 Task: Look for space in Mitchell, United States from 26th August, 2023 to 10th September, 2023 for 6 adults, 2 children in price range Rs.10000 to Rs.15000. Place can be entire place or shared room with 6 bedrooms having 6 beds and 6 bathrooms. Property type can be house, flat, guest house. Amenities needed are: wifi, TV, free parkinig on premises, gym, breakfast. Booking option can be shelf check-in. Required host language is English.
Action: Mouse moved to (461, 95)
Screenshot: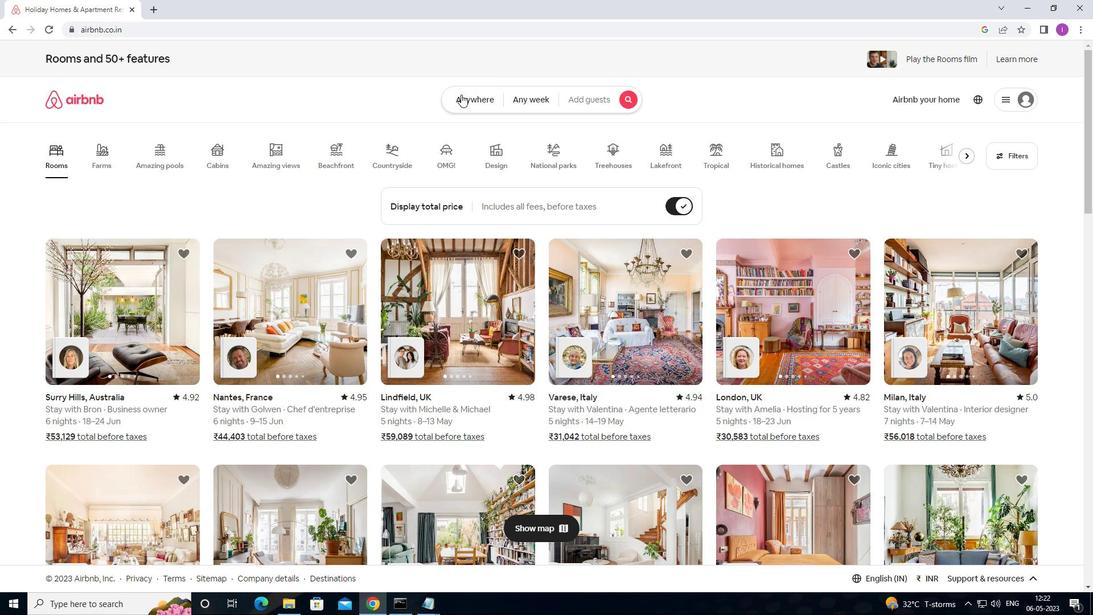 
Action: Mouse pressed left at (461, 95)
Screenshot: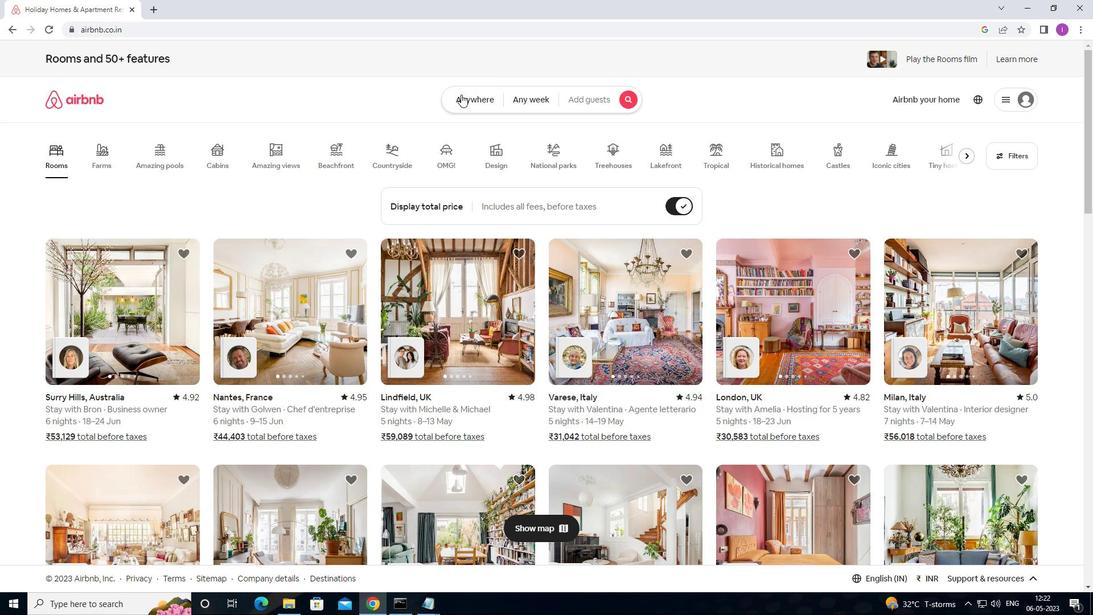 
Action: Mouse moved to (355, 144)
Screenshot: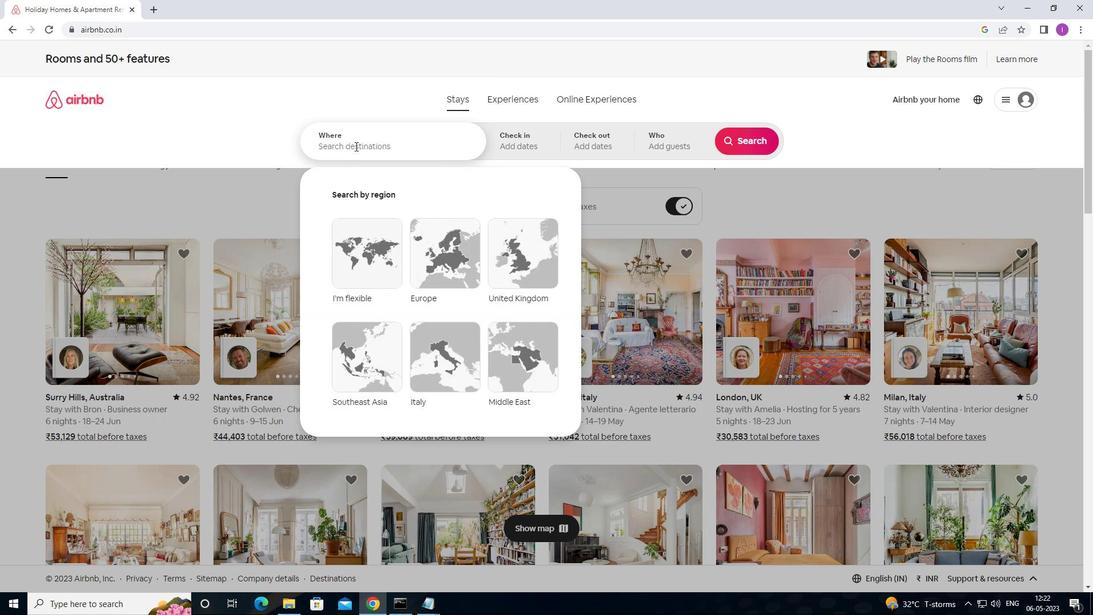 
Action: Mouse pressed left at (355, 144)
Screenshot: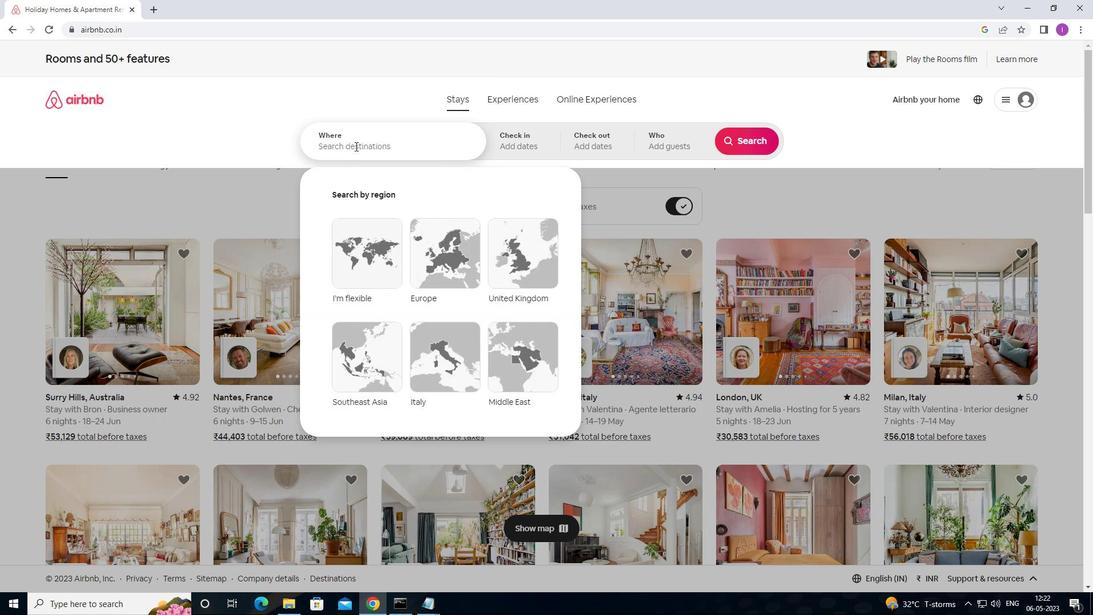 
Action: Mouse moved to (369, 140)
Screenshot: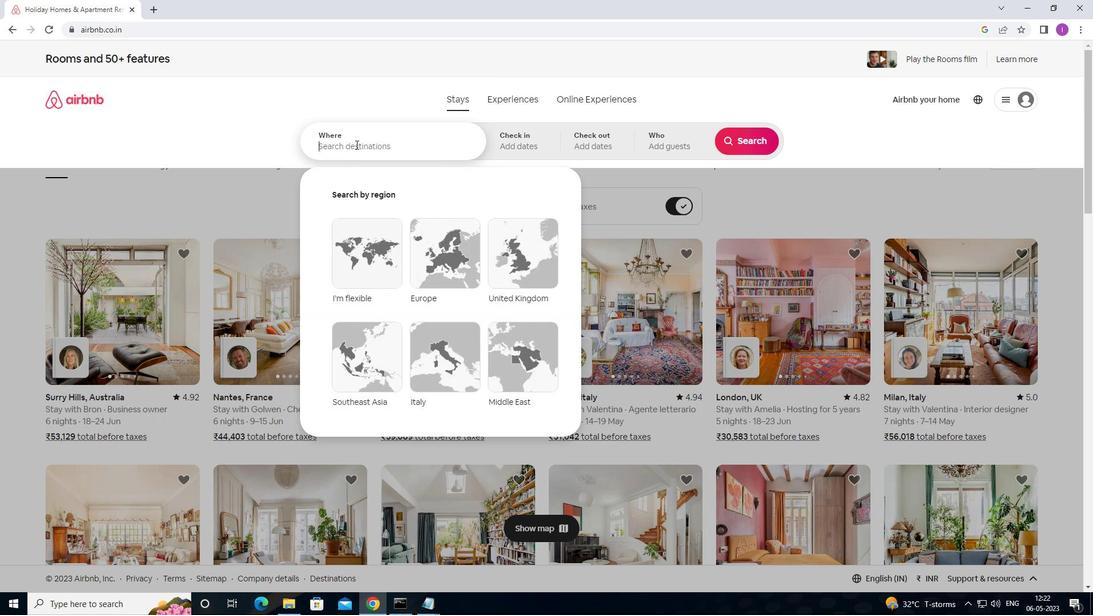
Action: Key pressed <Key.shift>
Screenshot: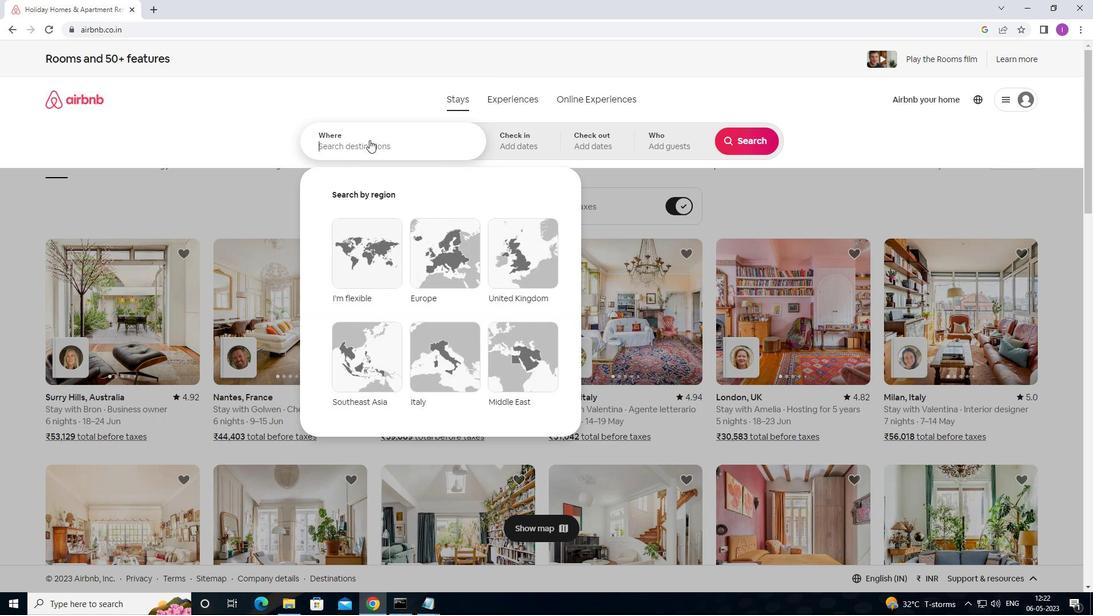 
Action: Mouse moved to (441, 169)
Screenshot: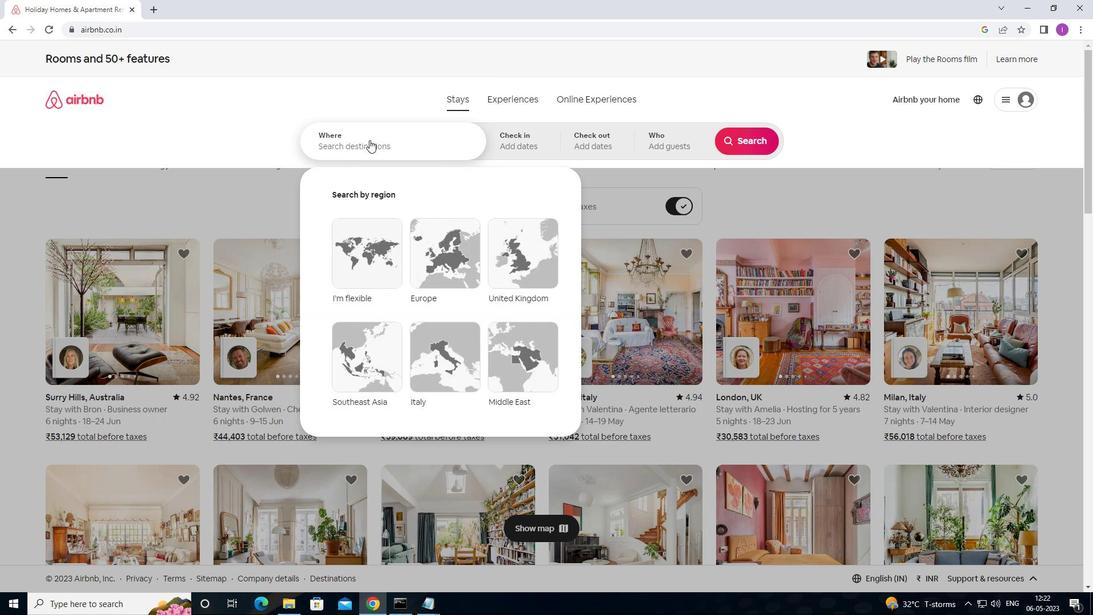 
Action: Key pressed <Key.shift>
Screenshot: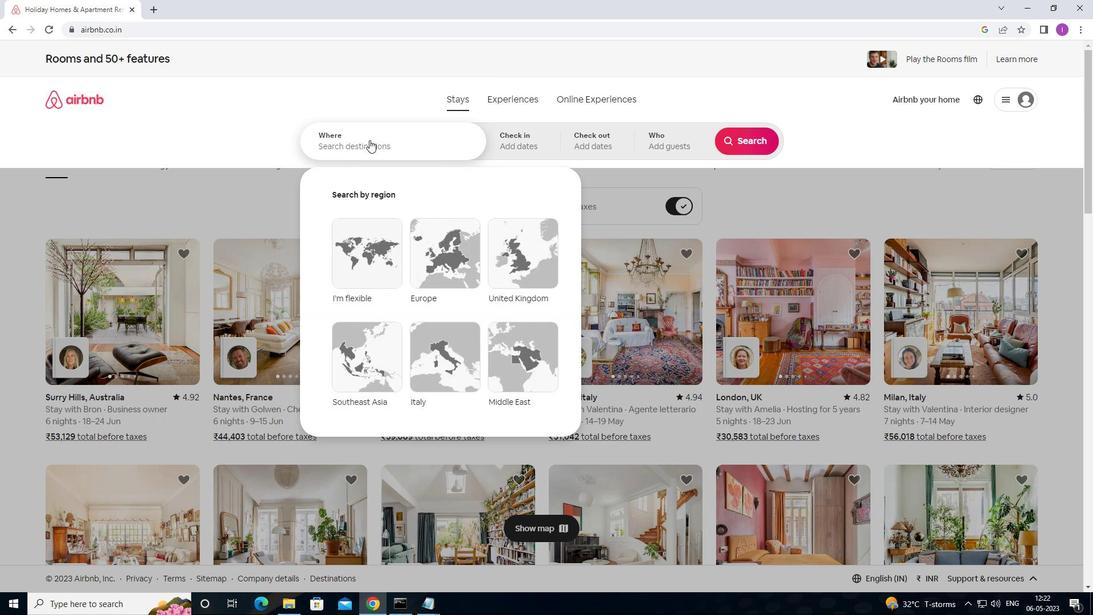 
Action: Mouse moved to (454, 177)
Screenshot: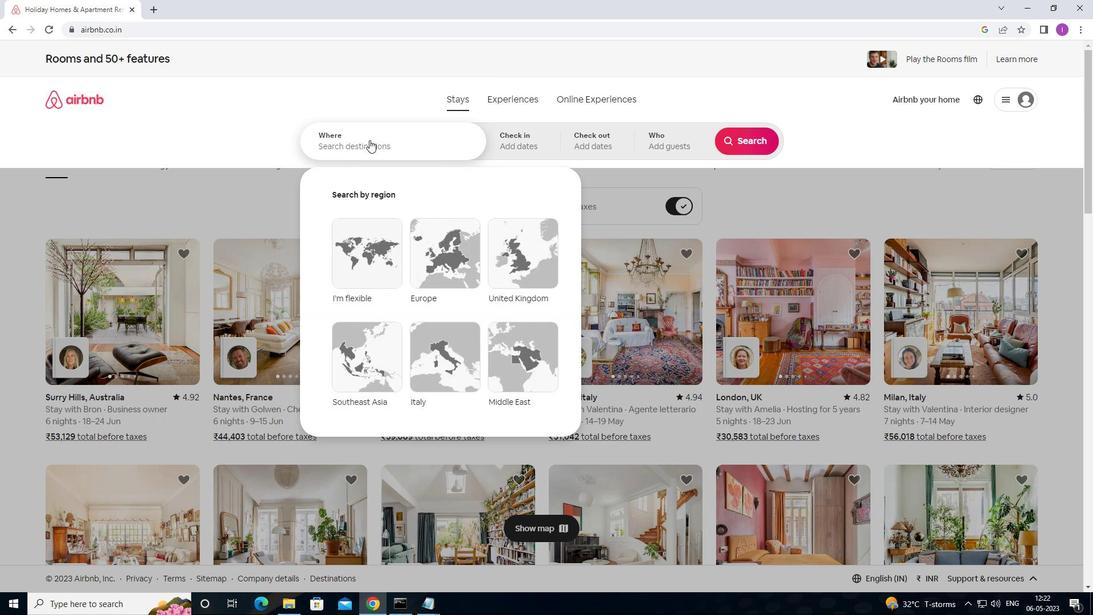
Action: Key pressed <Key.shift>
Screenshot: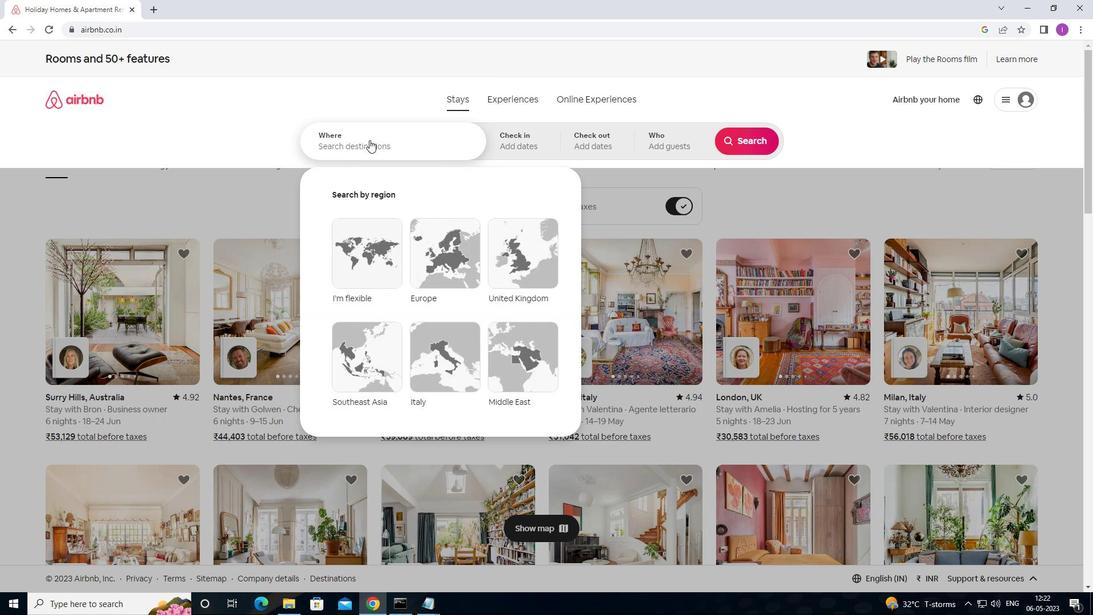 
Action: Mouse moved to (464, 183)
Screenshot: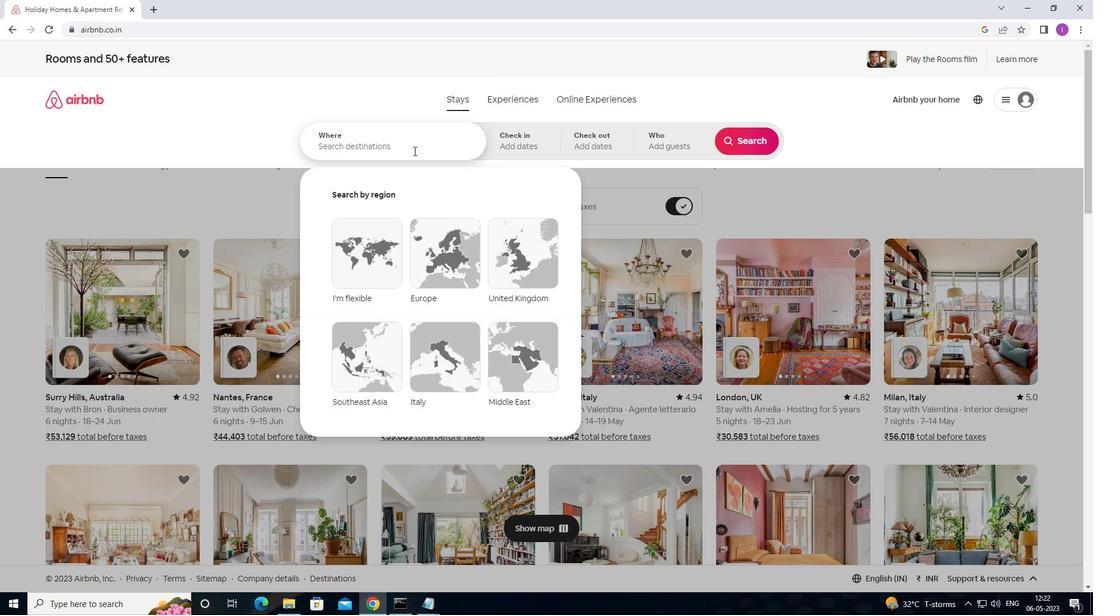 
Action: Key pressed <Key.shift>
Screenshot: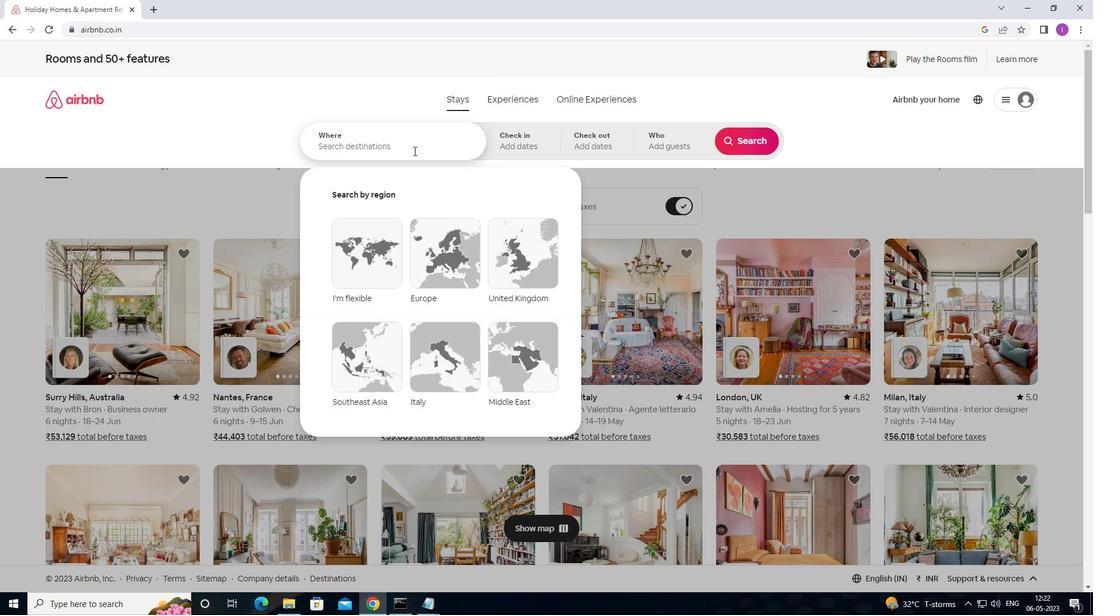 
Action: Mouse moved to (470, 187)
Screenshot: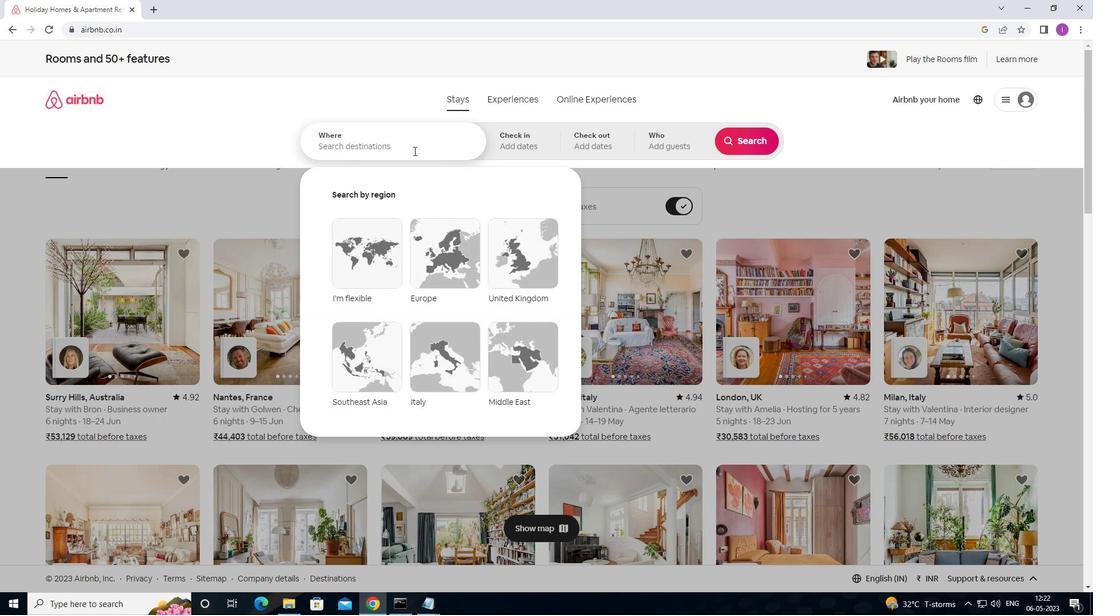
Action: Key pressed <Key.shift>
Screenshot: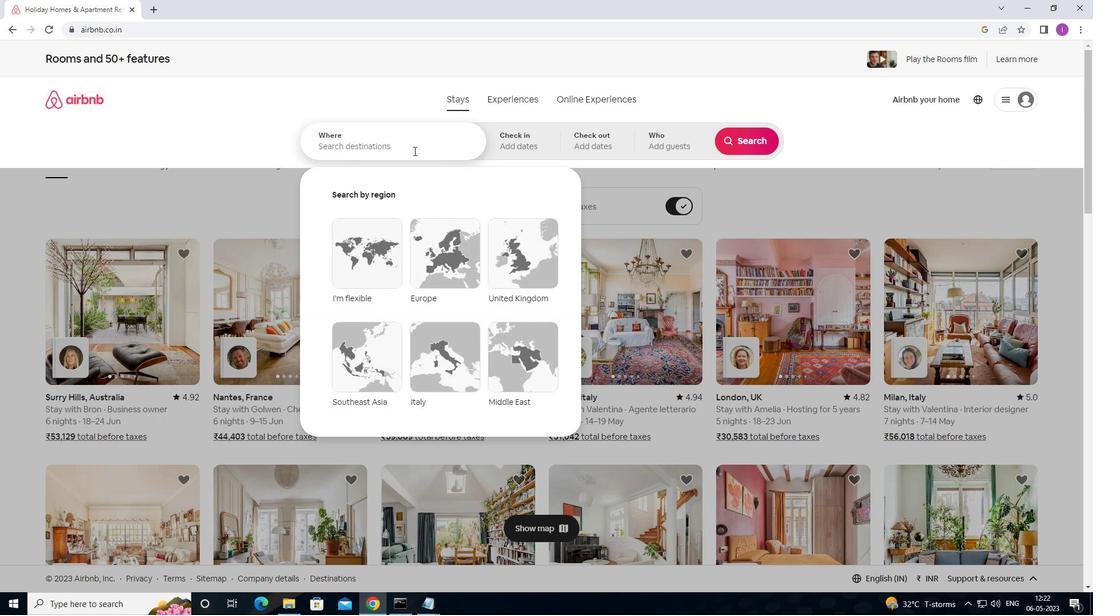 
Action: Mouse moved to (472, 187)
Screenshot: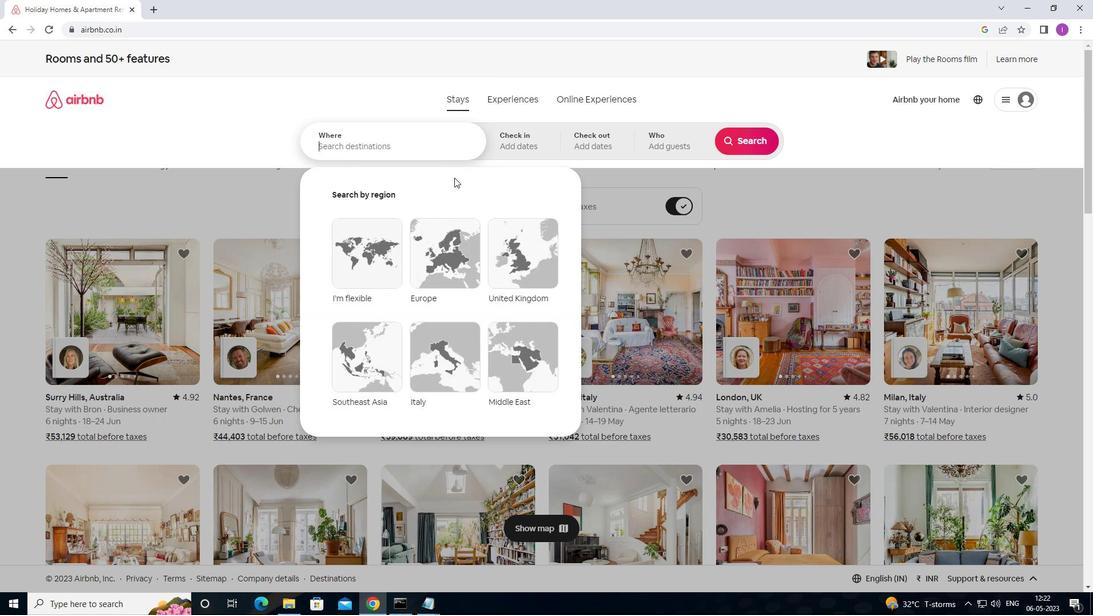 
Action: Key pressed <Key.shift><Key.shift><Key.shift><Key.shift>
Screenshot: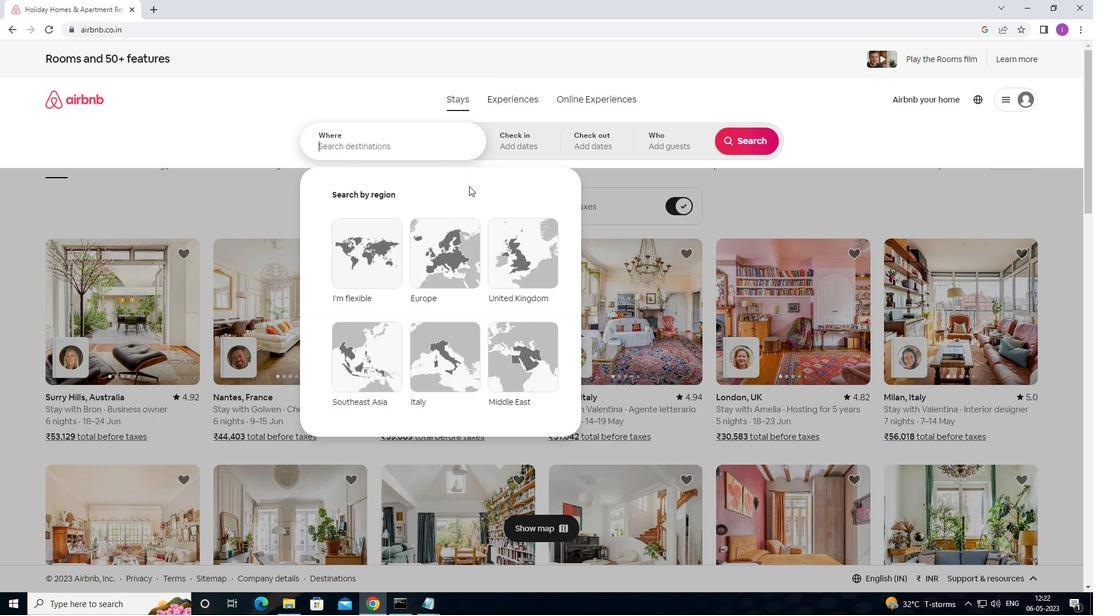
Action: Mouse moved to (472, 188)
Screenshot: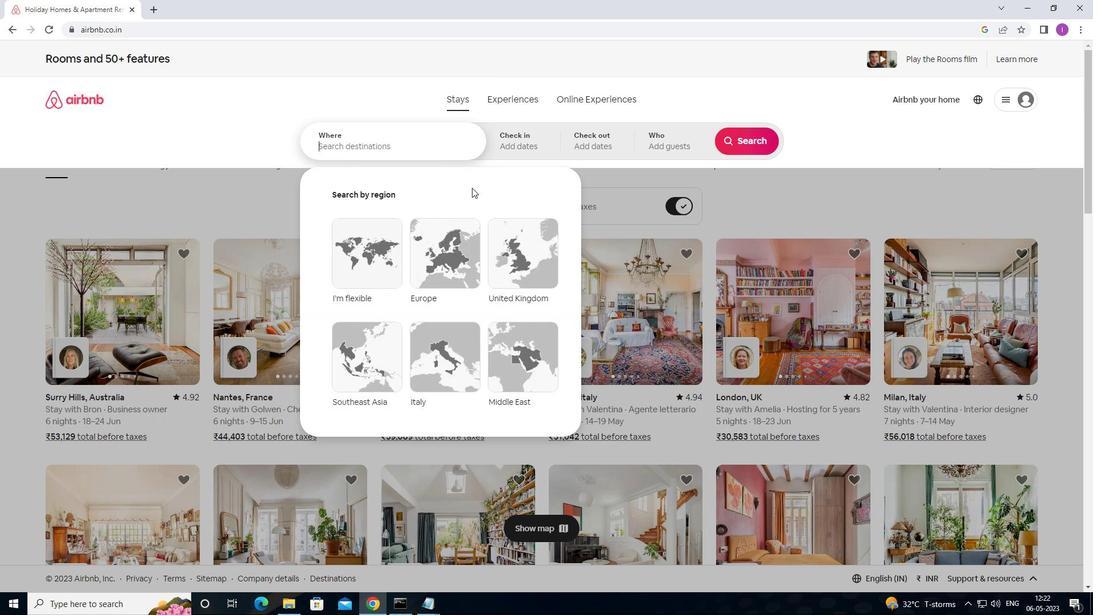 
Action: Key pressed <Key.shift>
Screenshot: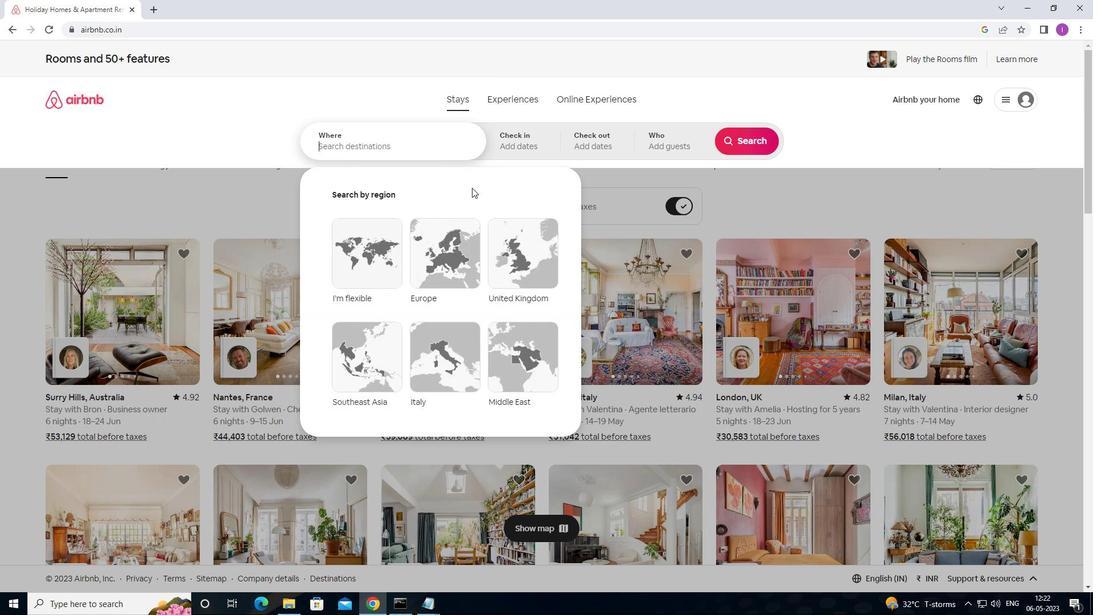 
Action: Mouse moved to (473, 189)
Screenshot: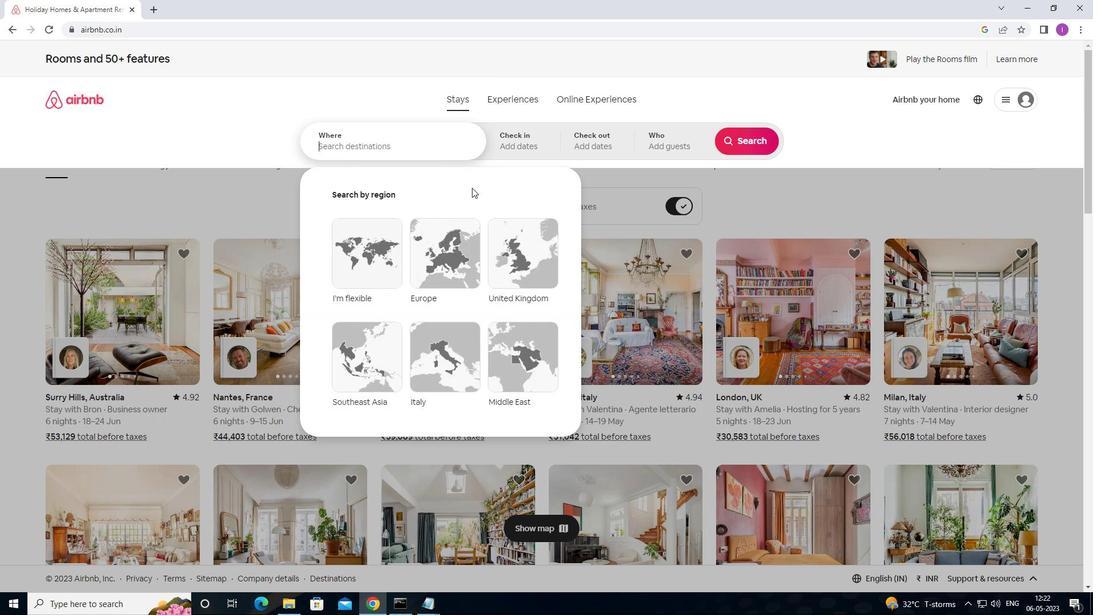 
Action: Key pressed M
Screenshot: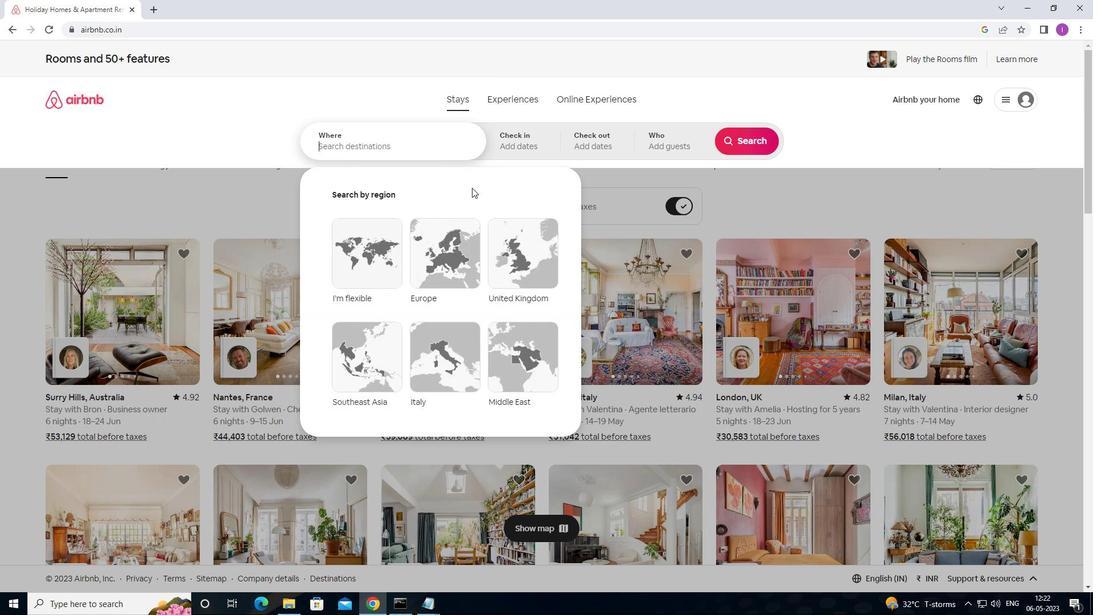 
Action: Mouse moved to (473, 189)
Screenshot: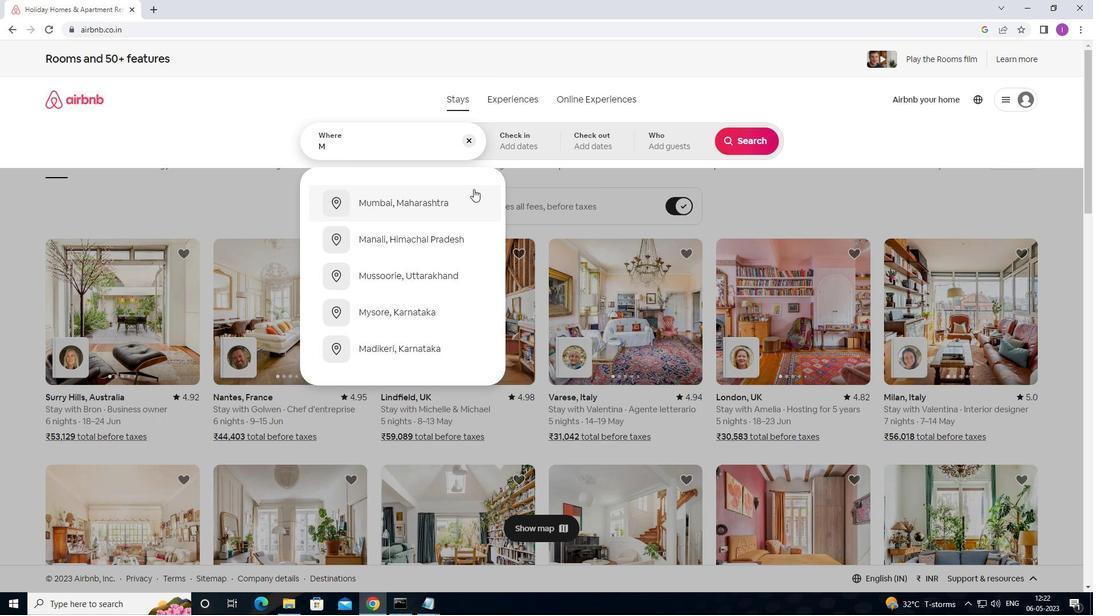 
Action: Key pressed ITCHELL,<Key.shift>UNITED<Key.space>STATES
Screenshot: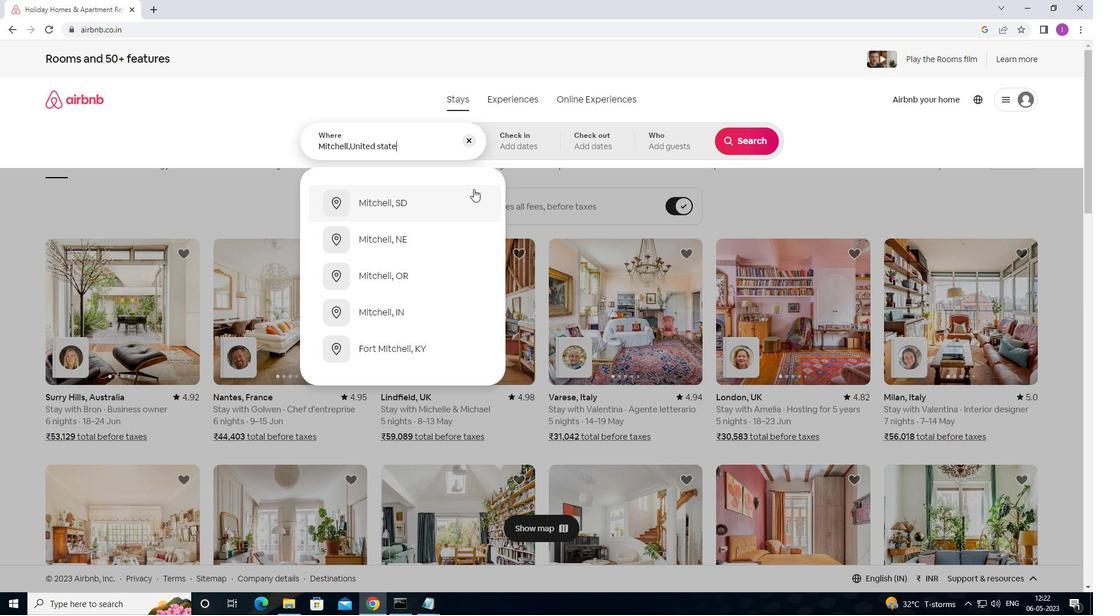 
Action: Mouse scrolled (473, 188) with delta (0, 0)
Screenshot: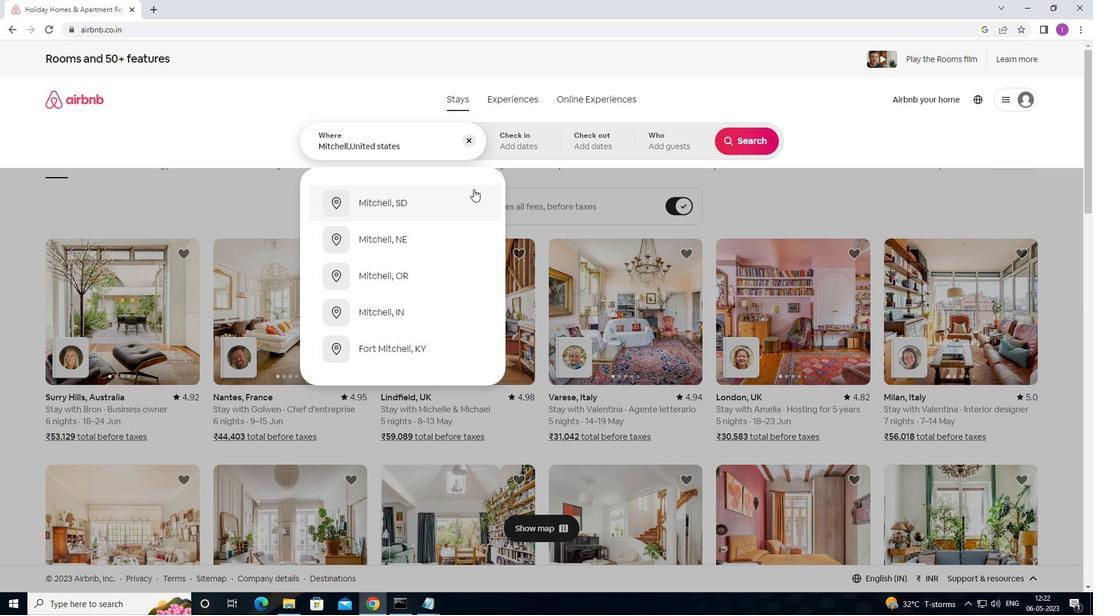 
Action: Mouse scrolled (473, 188) with delta (0, 0)
Screenshot: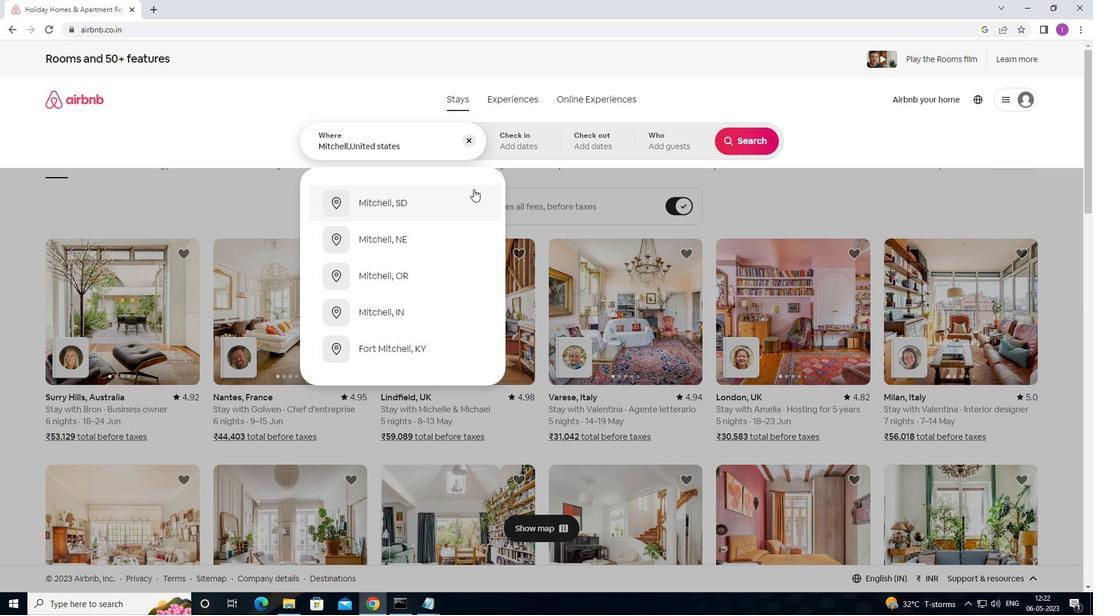 
Action: Mouse moved to (481, 68)
Screenshot: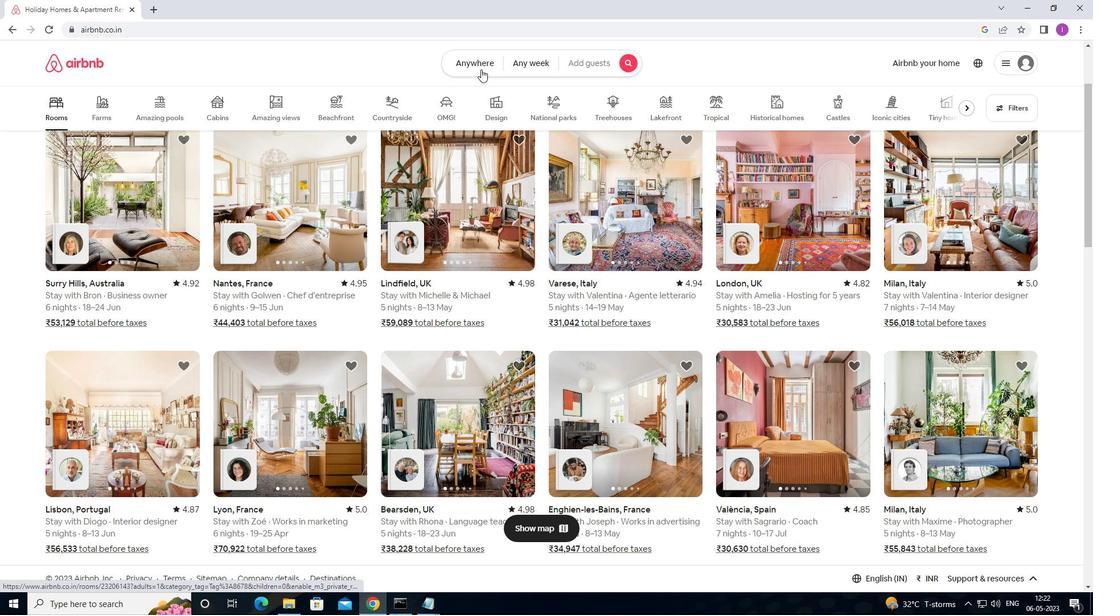 
Action: Mouse pressed left at (481, 68)
Screenshot: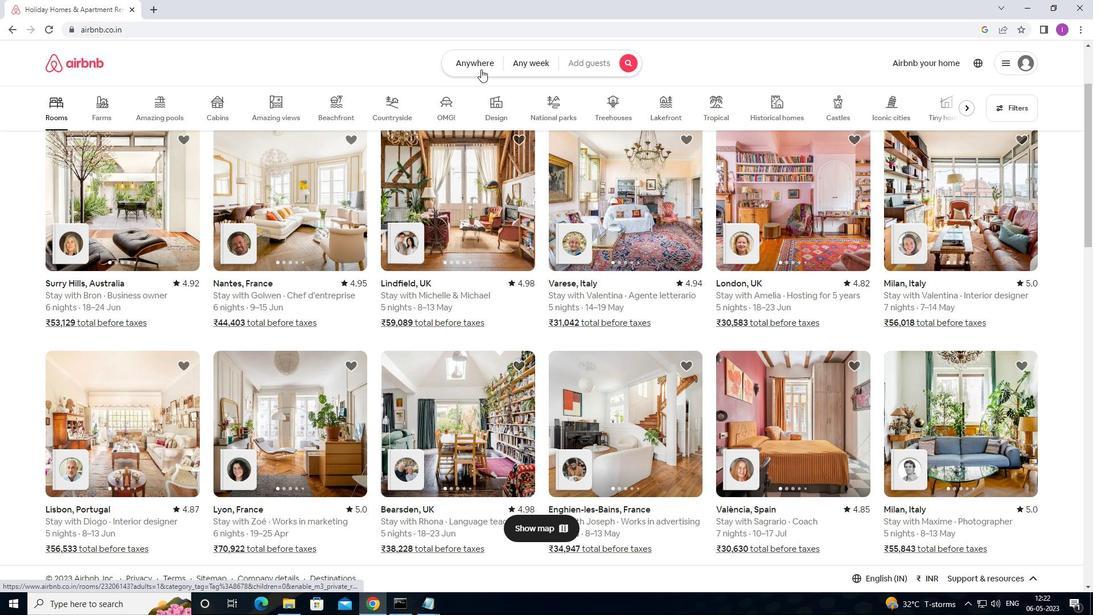 
Action: Mouse moved to (537, 108)
Screenshot: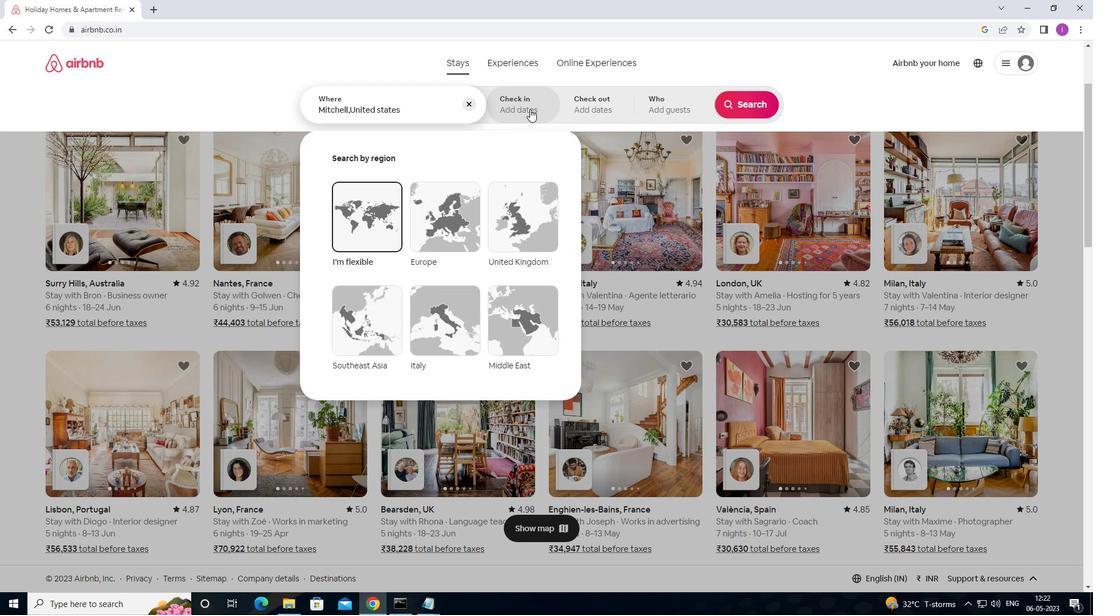 
Action: Mouse pressed left at (537, 108)
Screenshot: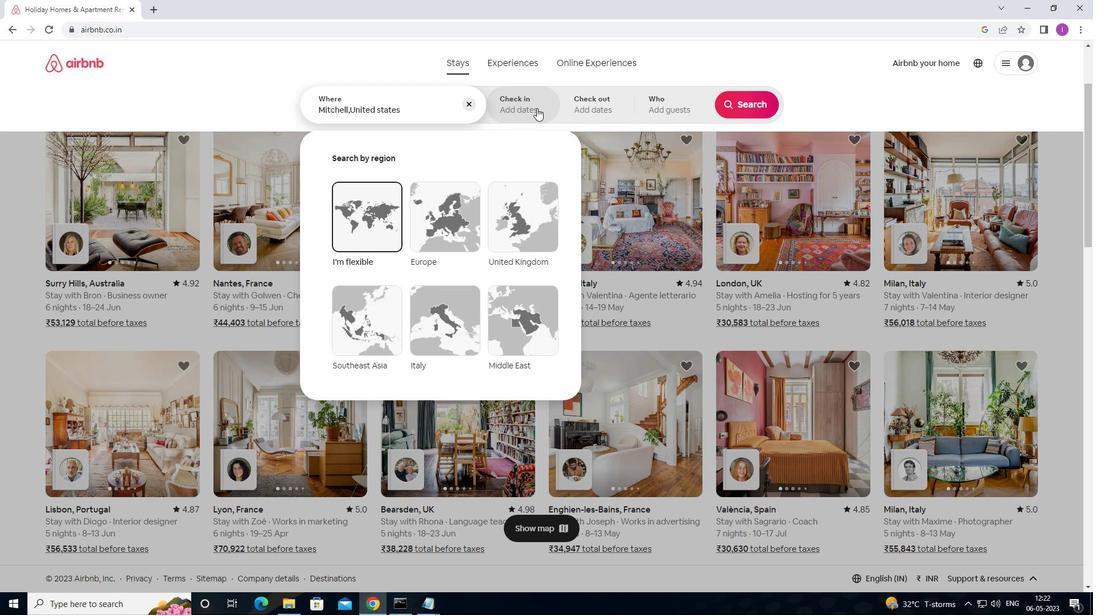 
Action: Mouse moved to (748, 198)
Screenshot: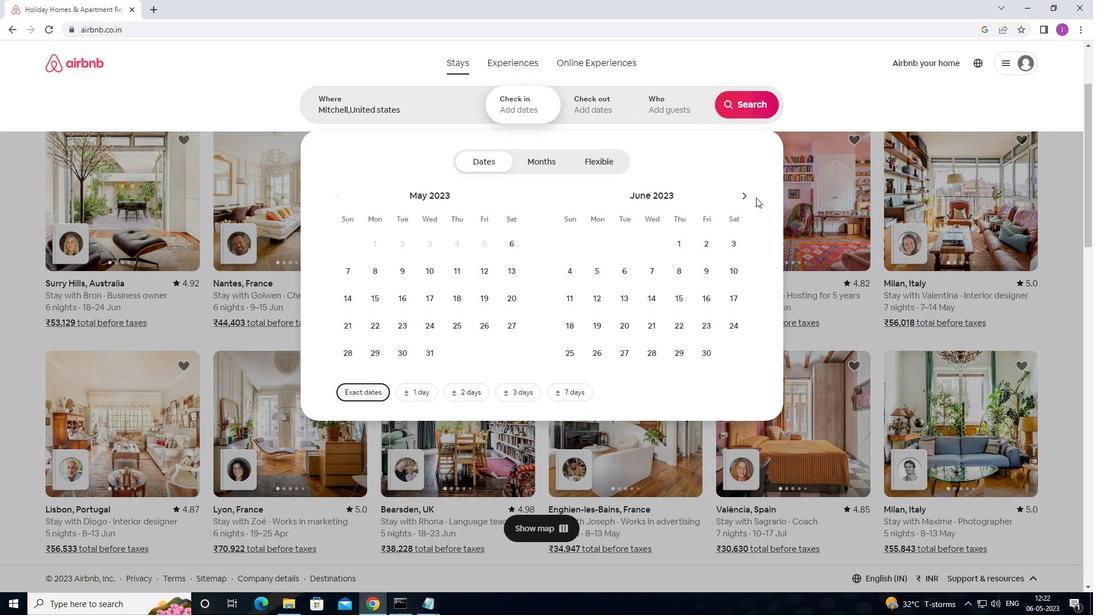 
Action: Mouse pressed left at (748, 198)
Screenshot: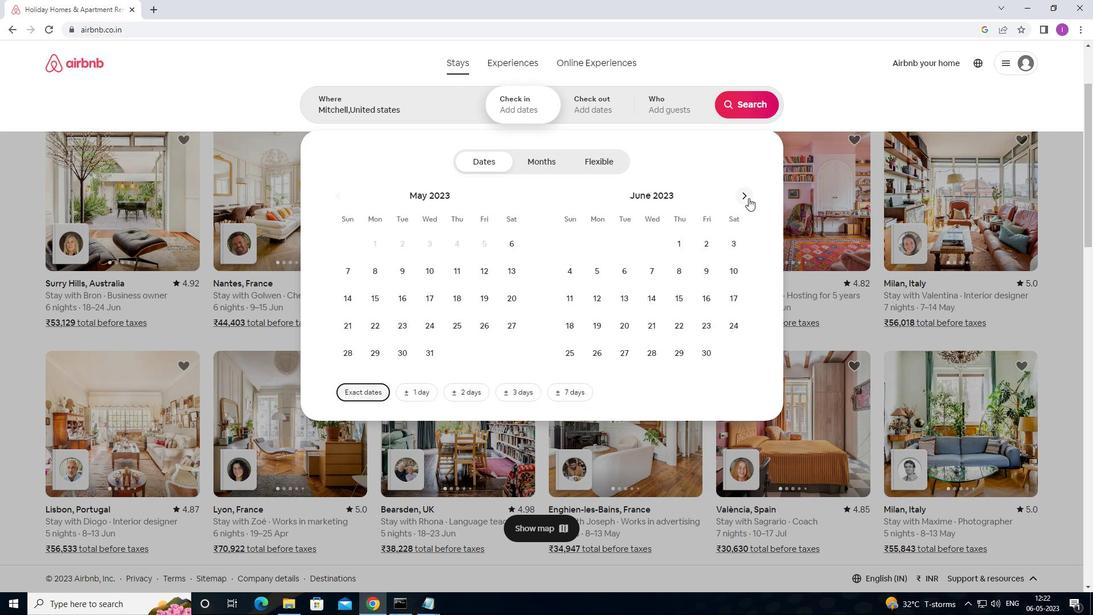 
Action: Mouse moved to (754, 198)
Screenshot: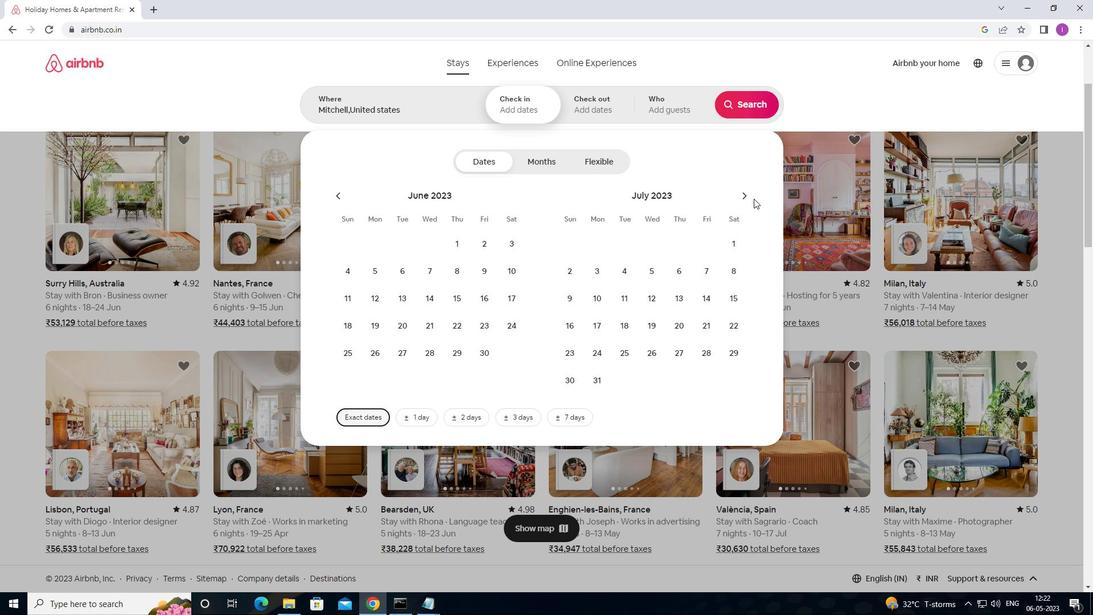 
Action: Mouse pressed left at (754, 198)
Screenshot: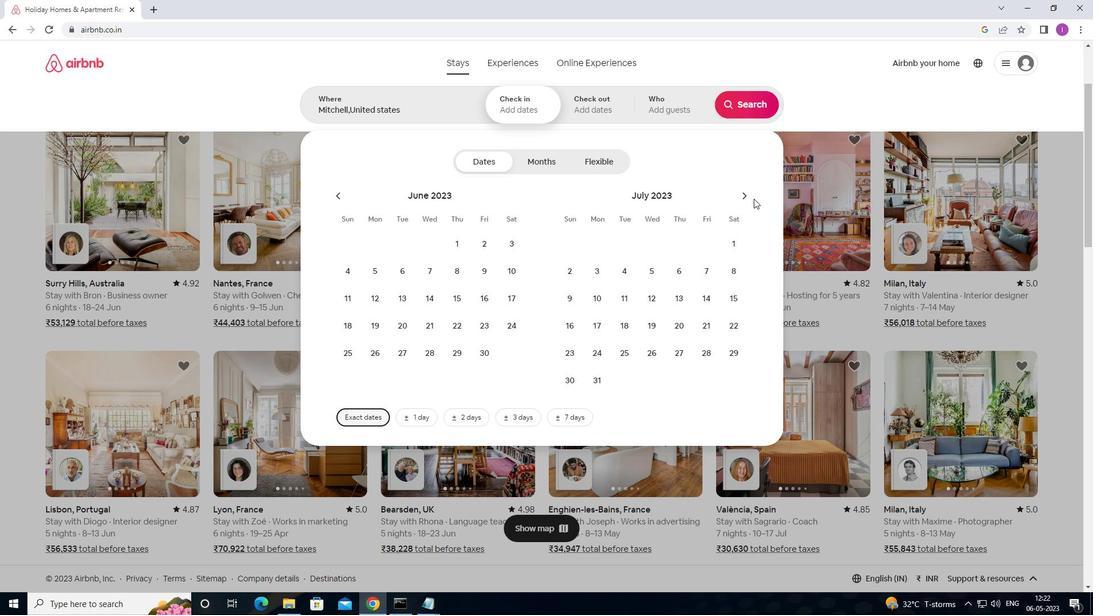 
Action: Mouse moved to (754, 198)
Screenshot: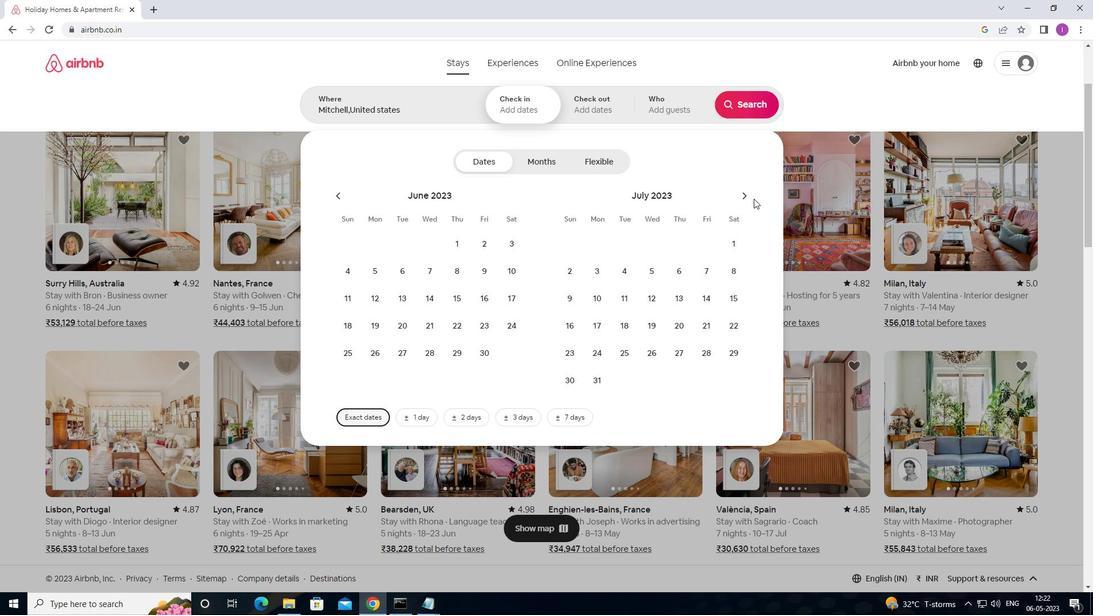 
Action: Mouse pressed left at (754, 198)
Screenshot: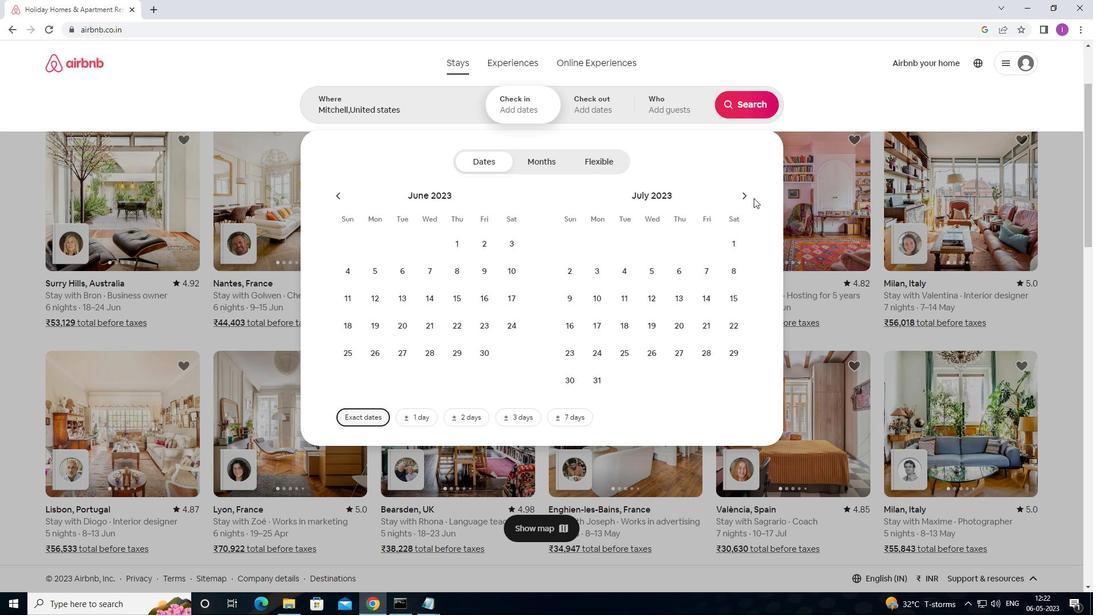 
Action: Mouse moved to (745, 198)
Screenshot: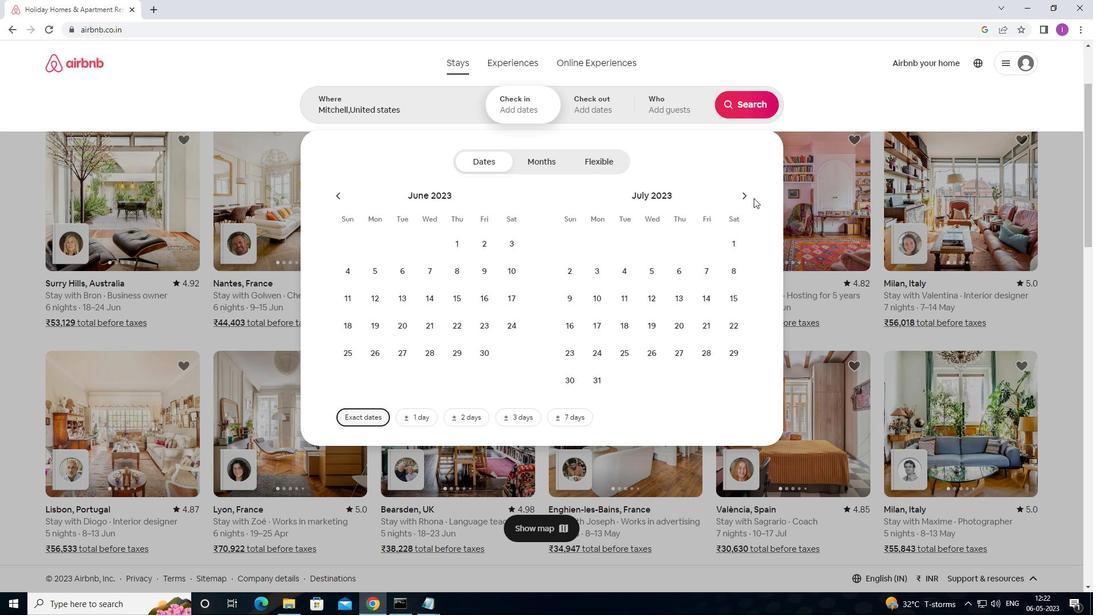 
Action: Mouse pressed left at (745, 198)
Screenshot: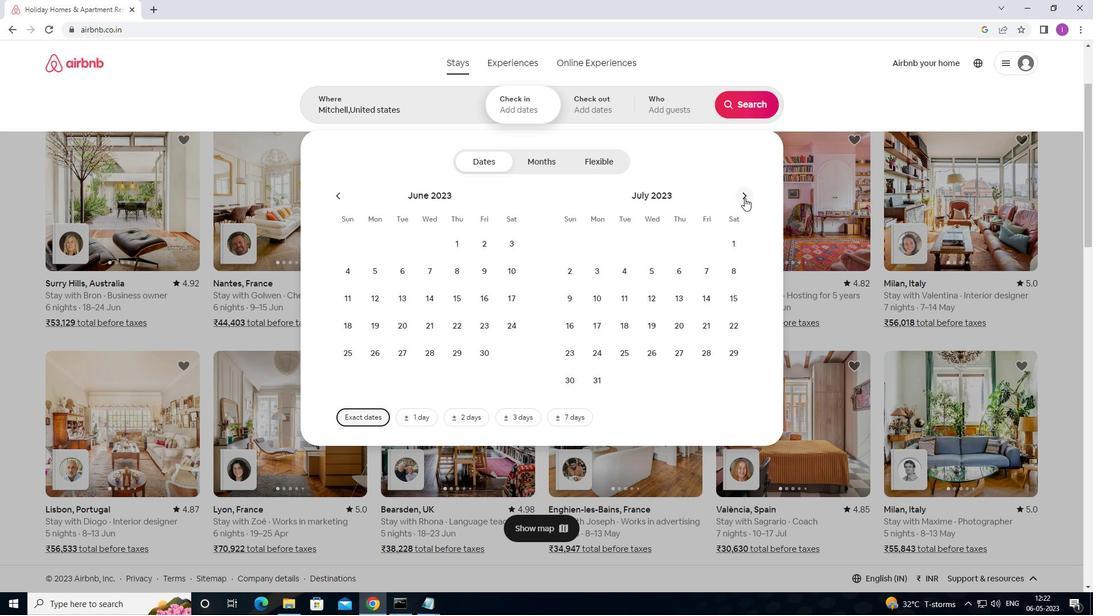 
Action: Mouse moved to (744, 198)
Screenshot: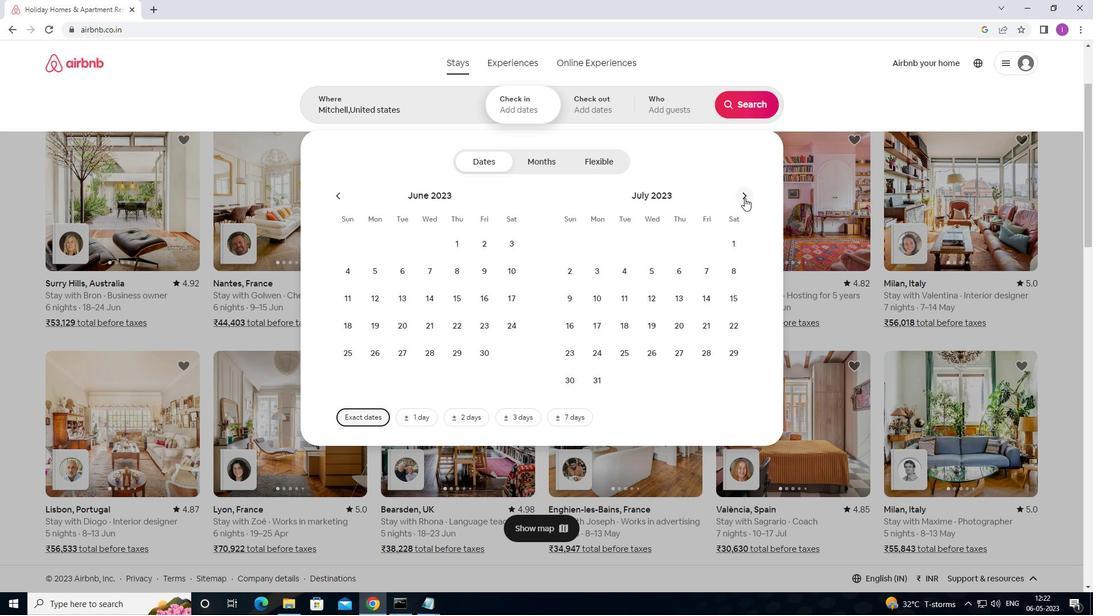 
Action: Mouse pressed left at (744, 198)
Screenshot: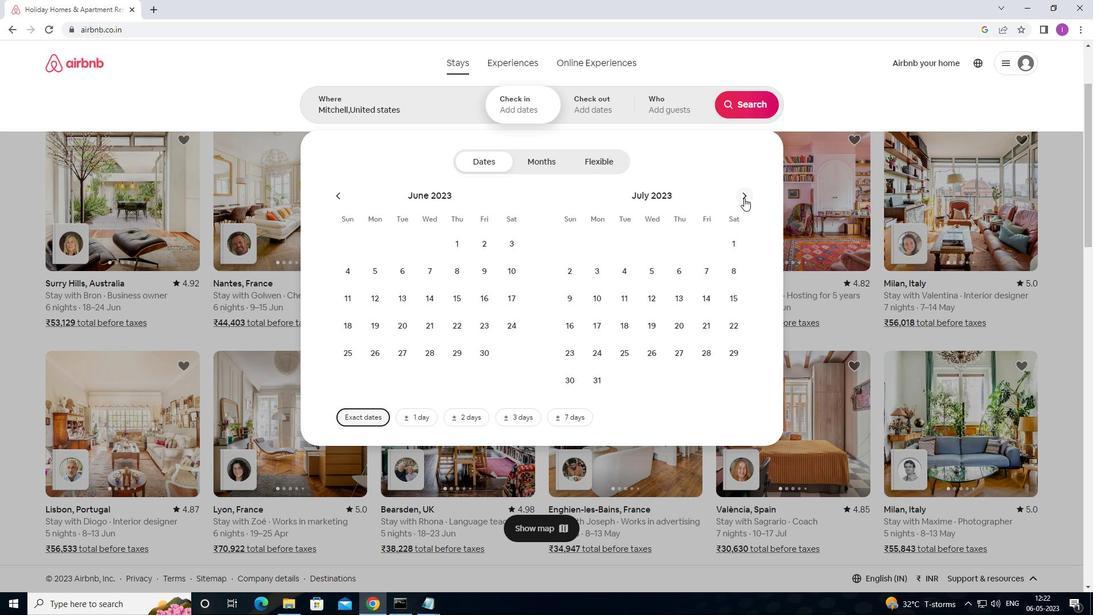 
Action: Mouse pressed left at (744, 198)
Screenshot: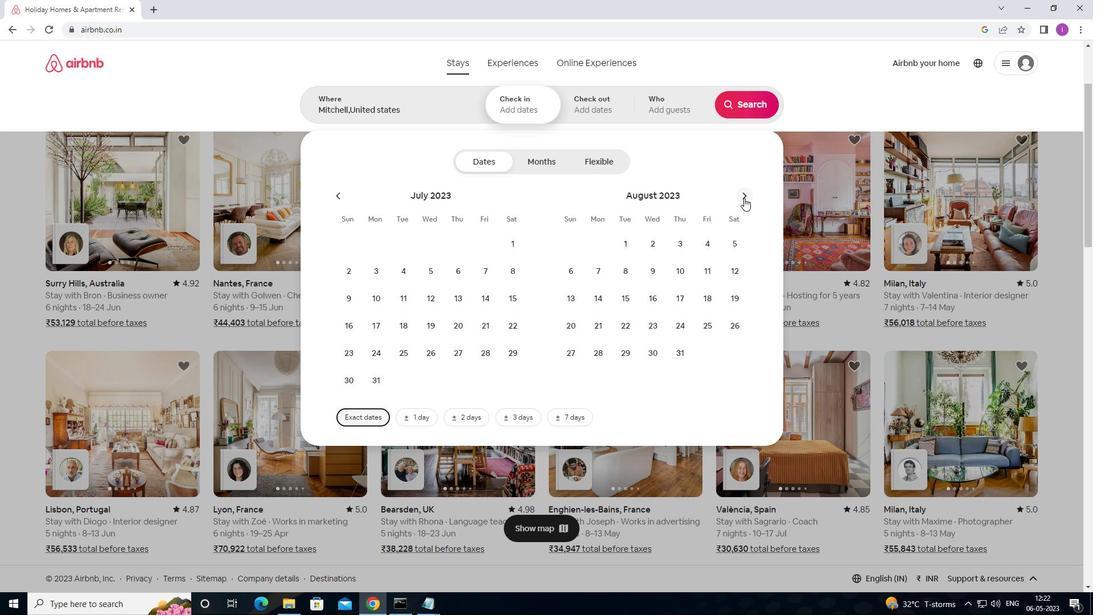 
Action: Mouse moved to (511, 321)
Screenshot: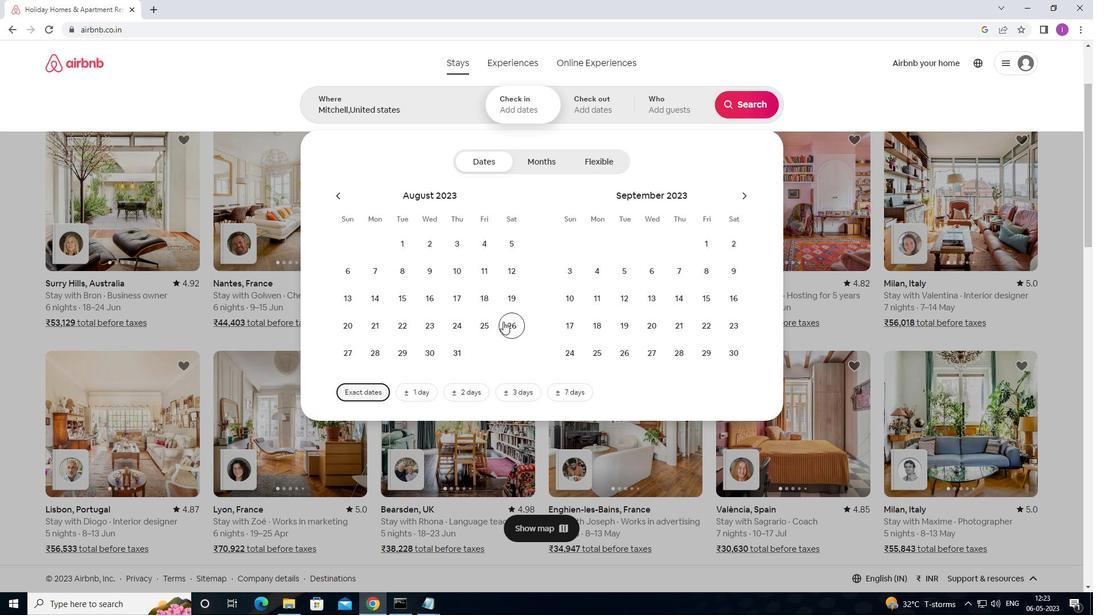 
Action: Mouse pressed left at (511, 321)
Screenshot: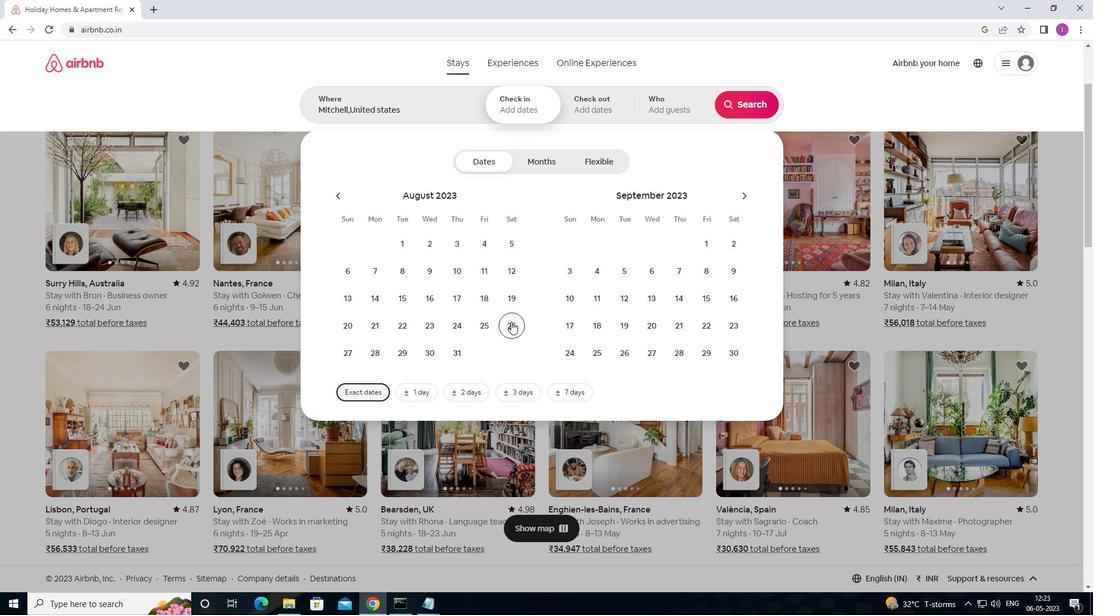 
Action: Mouse moved to (565, 303)
Screenshot: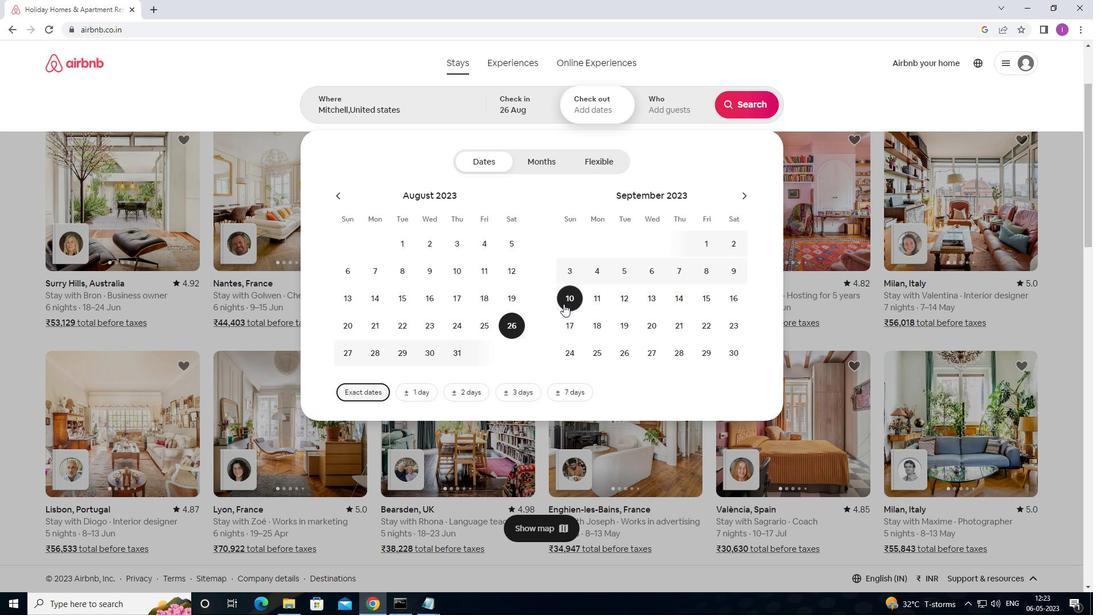 
Action: Mouse pressed left at (565, 303)
Screenshot: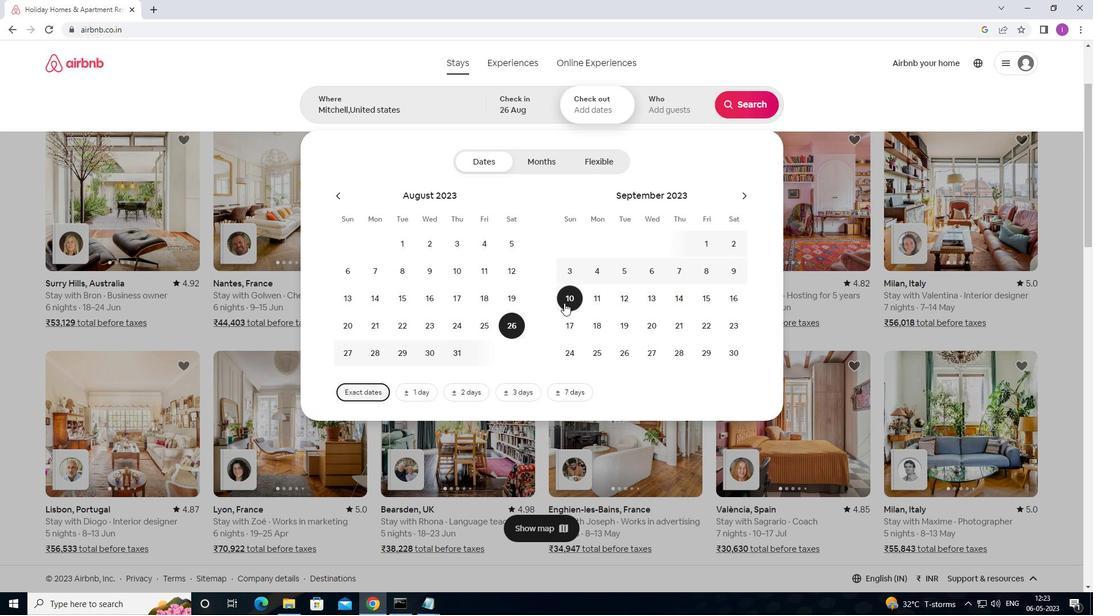 
Action: Mouse moved to (681, 116)
Screenshot: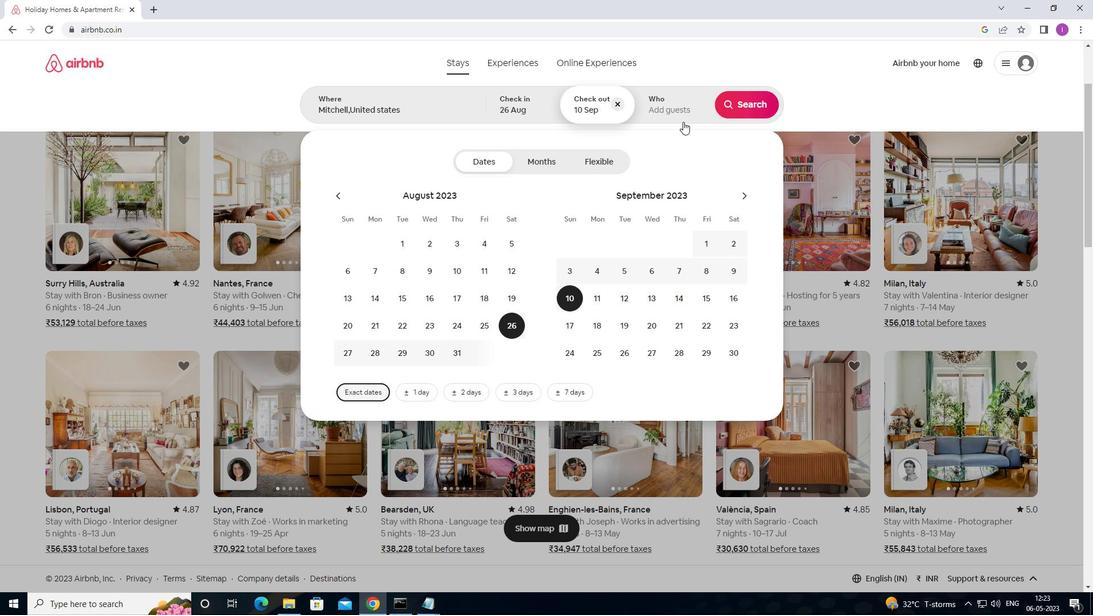 
Action: Mouse pressed left at (681, 116)
Screenshot: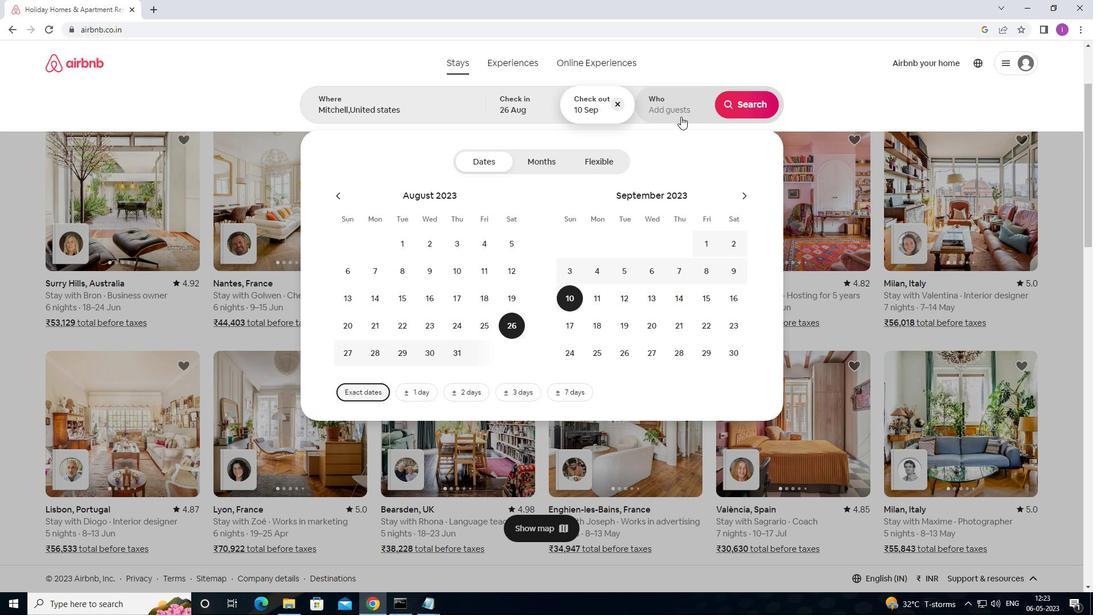
Action: Mouse moved to (750, 164)
Screenshot: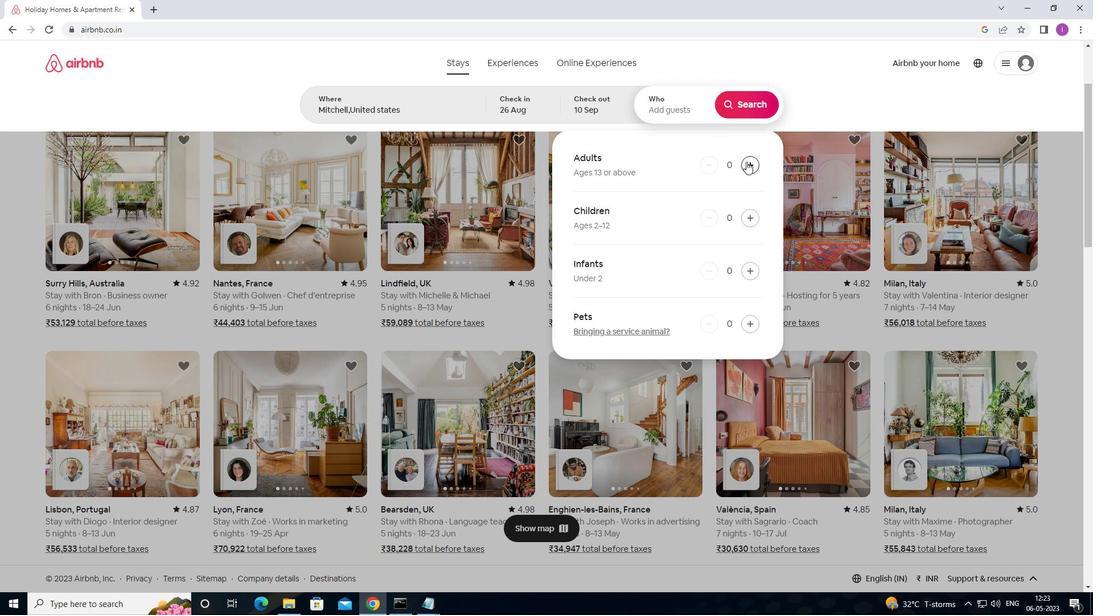 
Action: Mouse pressed left at (750, 164)
Screenshot: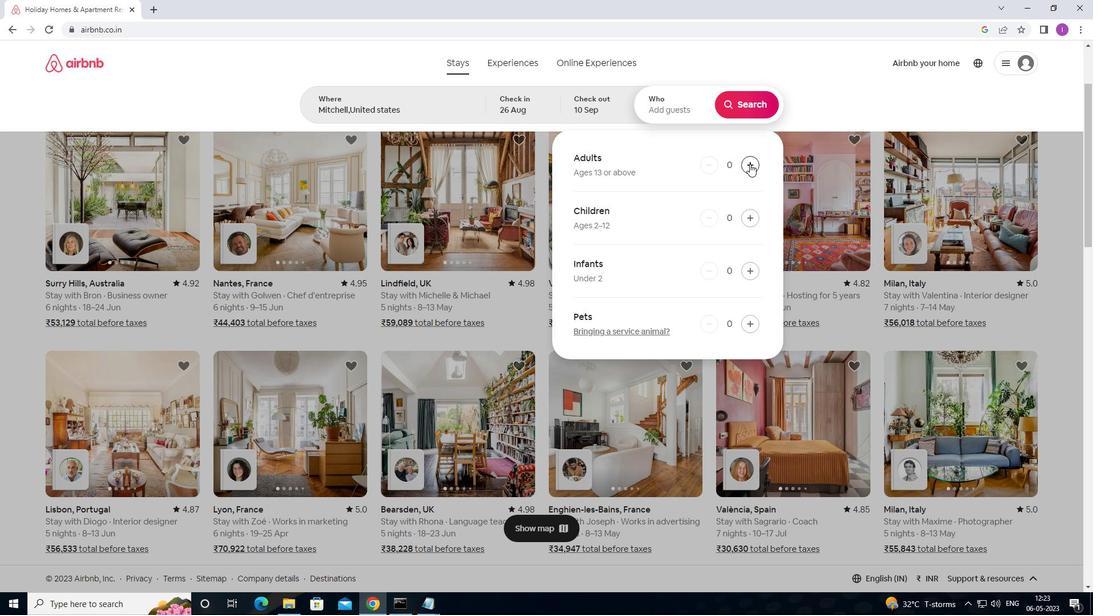 
Action: Mouse pressed left at (750, 164)
Screenshot: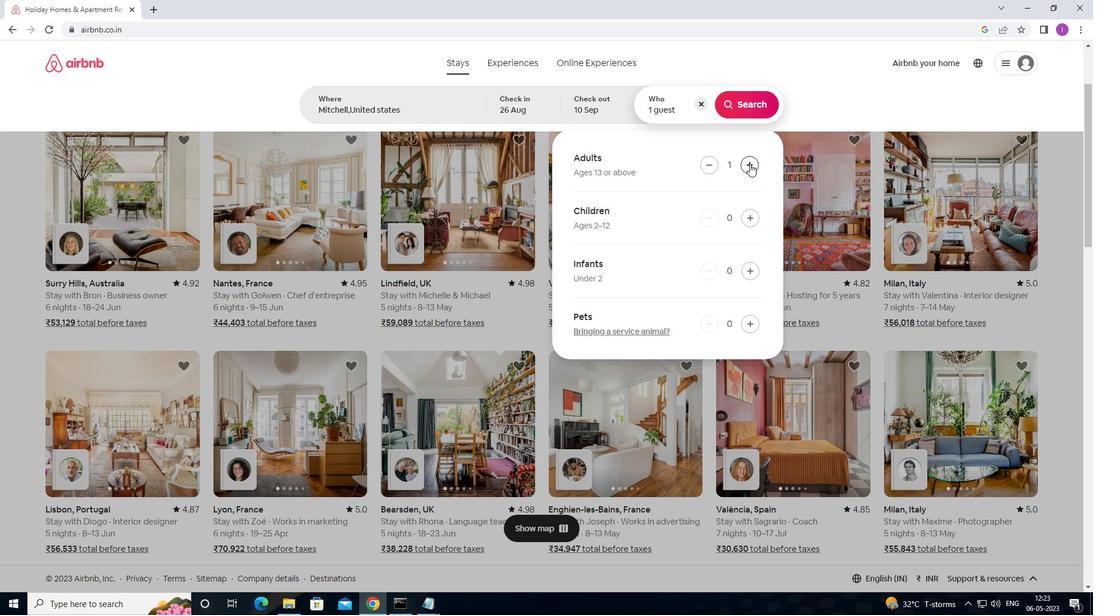 
Action: Mouse pressed left at (750, 164)
Screenshot: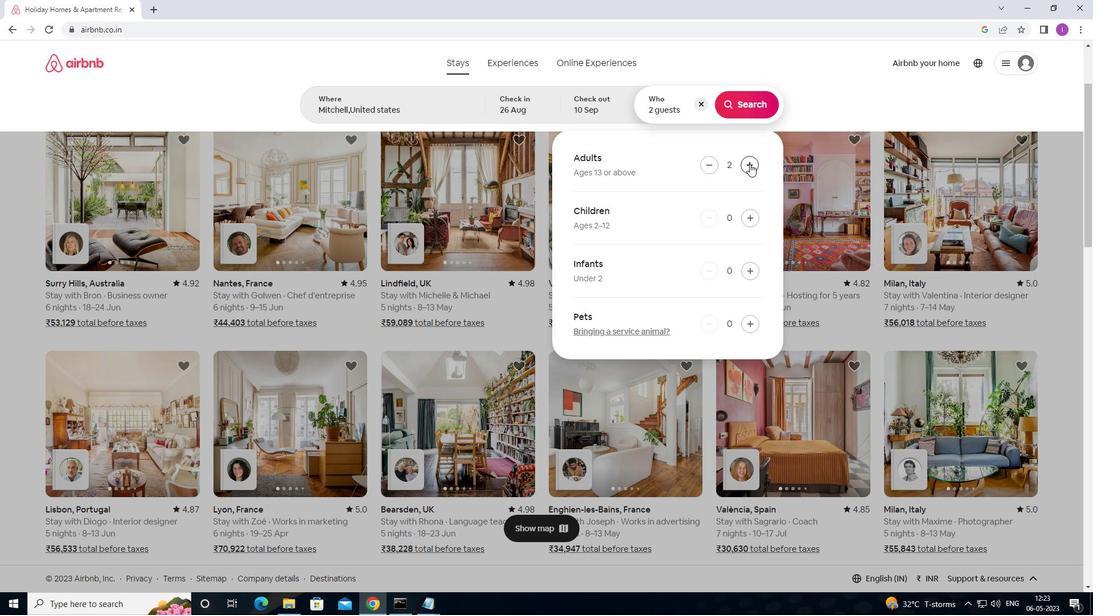 
Action: Mouse pressed left at (750, 164)
Screenshot: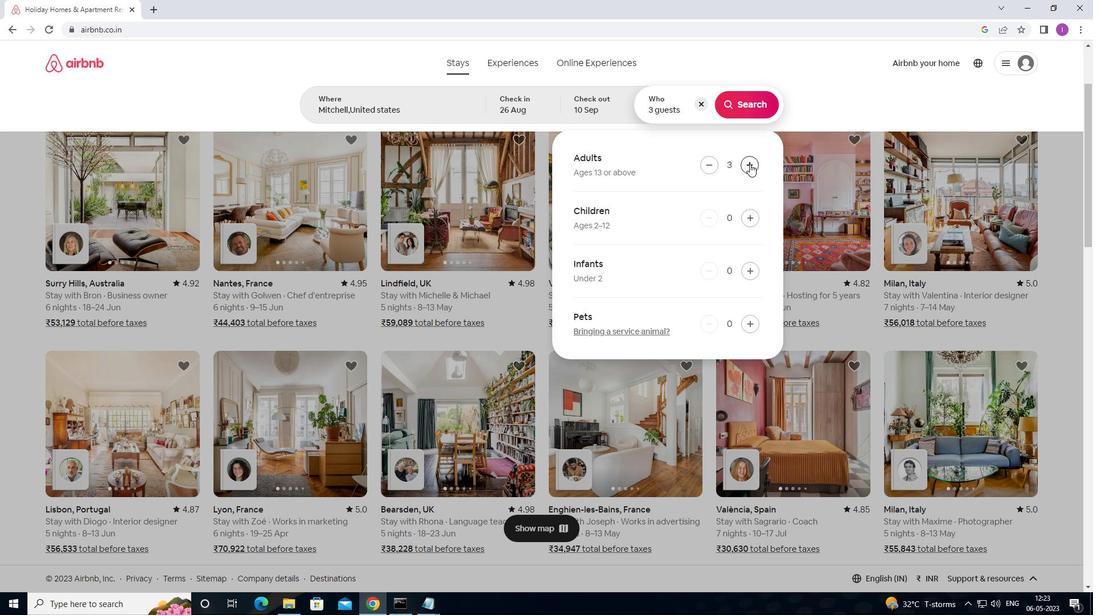 
Action: Mouse pressed left at (750, 164)
Screenshot: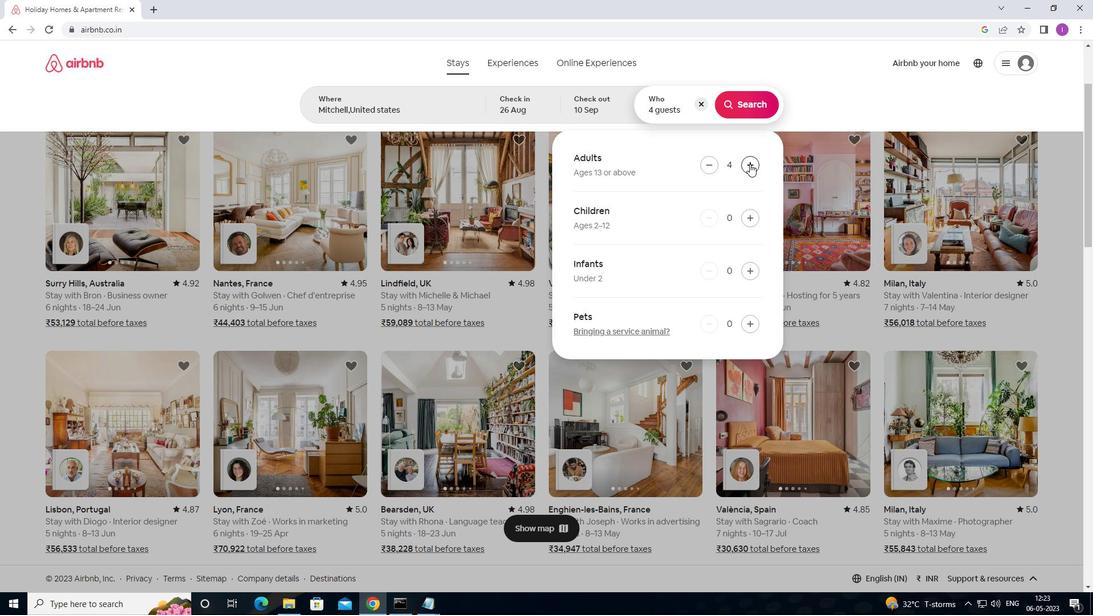 
Action: Mouse pressed left at (750, 164)
Screenshot: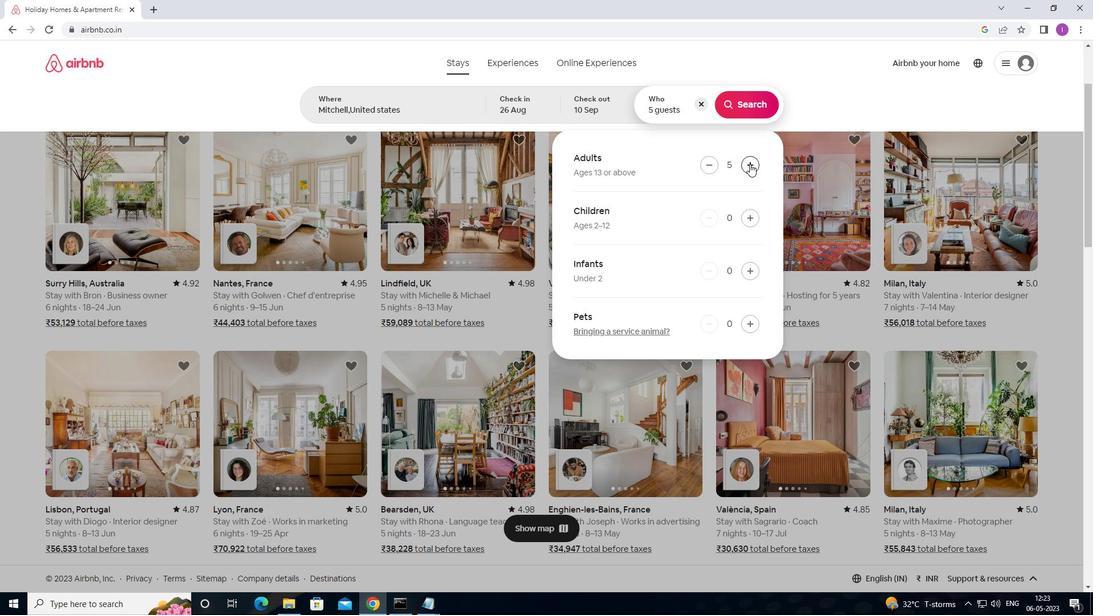 
Action: Mouse moved to (751, 218)
Screenshot: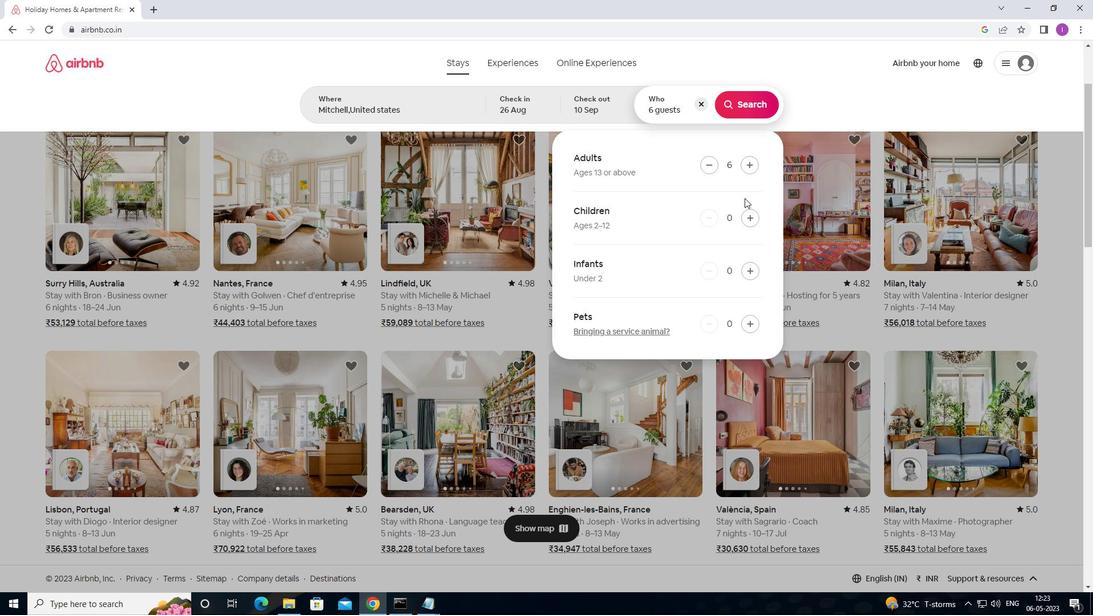
Action: Mouse pressed left at (751, 218)
Screenshot: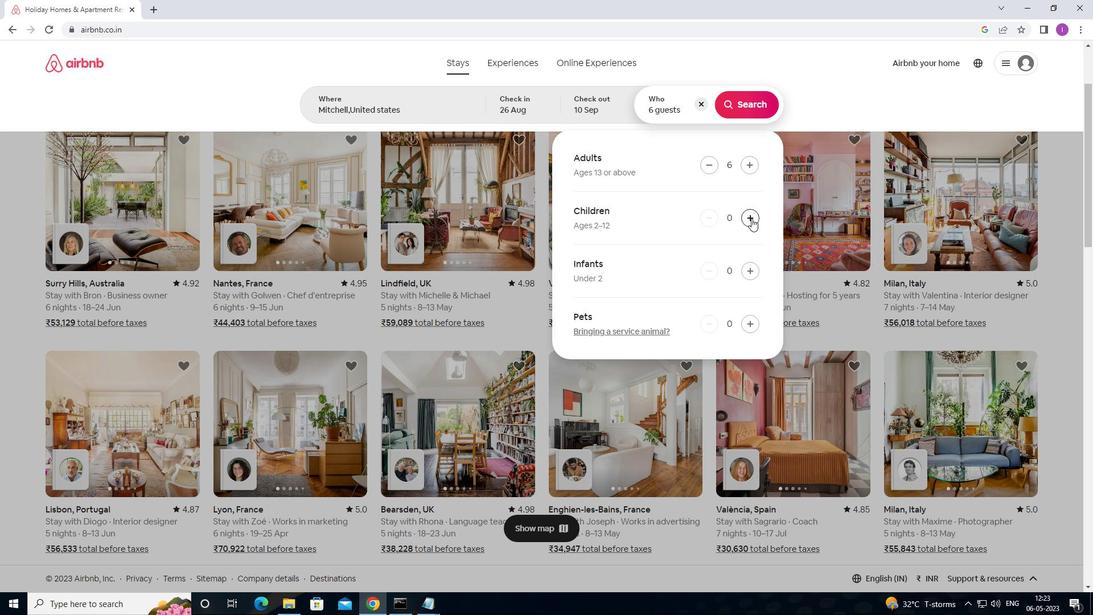 
Action: Mouse pressed left at (751, 218)
Screenshot: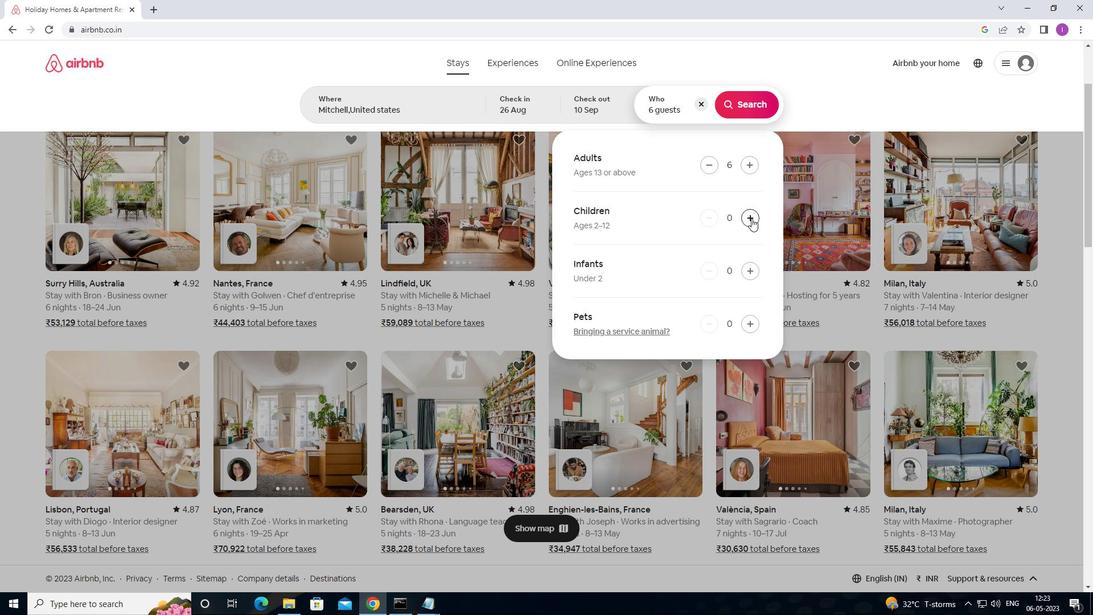 
Action: Mouse moved to (738, 103)
Screenshot: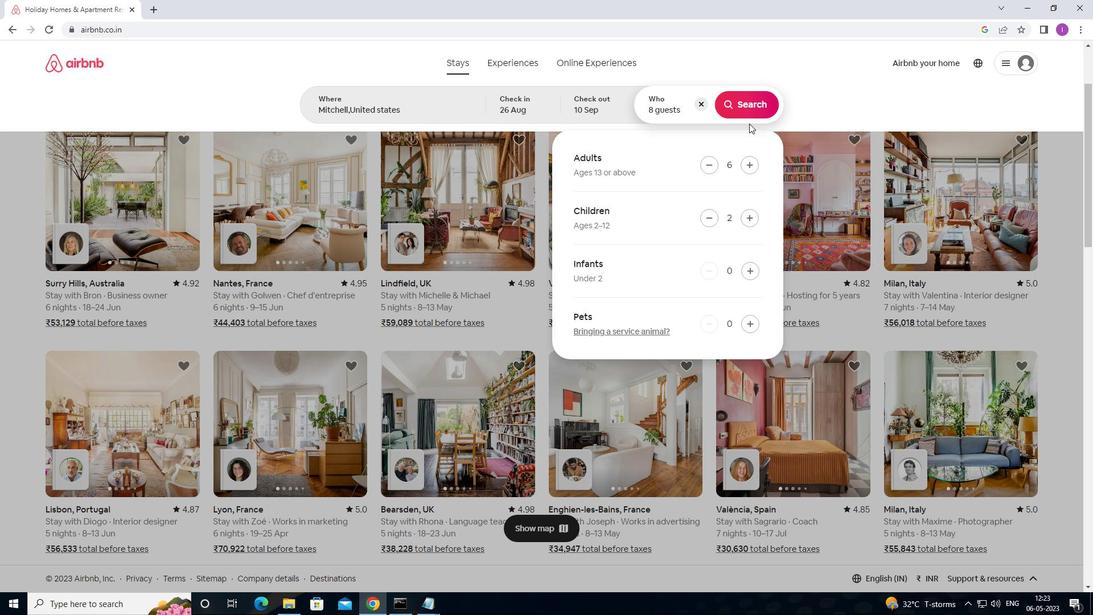 
Action: Mouse pressed left at (738, 103)
Screenshot: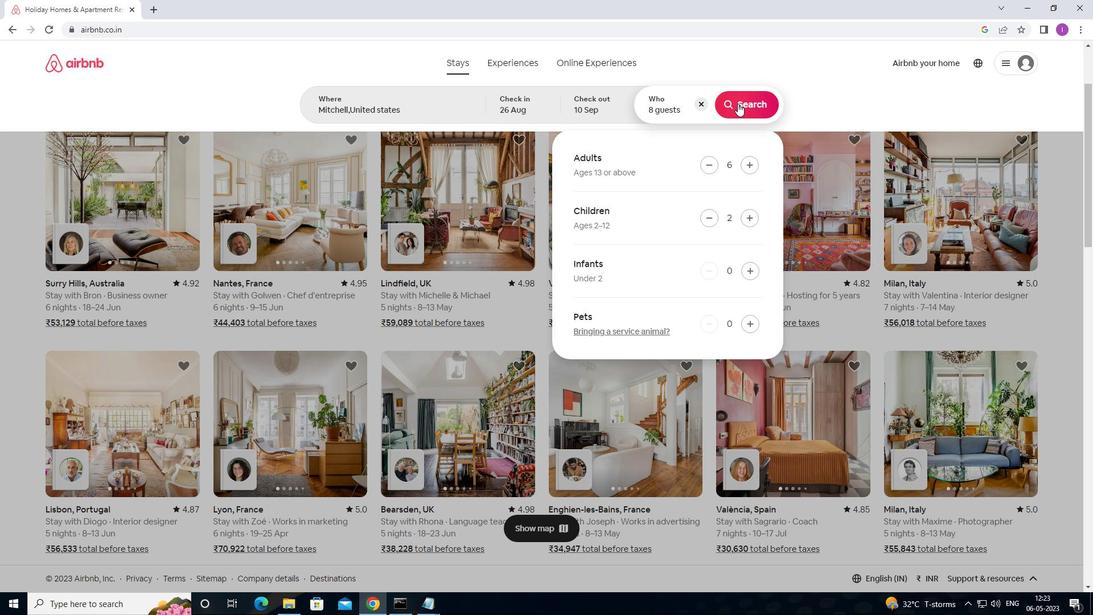 
Action: Mouse moved to (1062, 109)
Screenshot: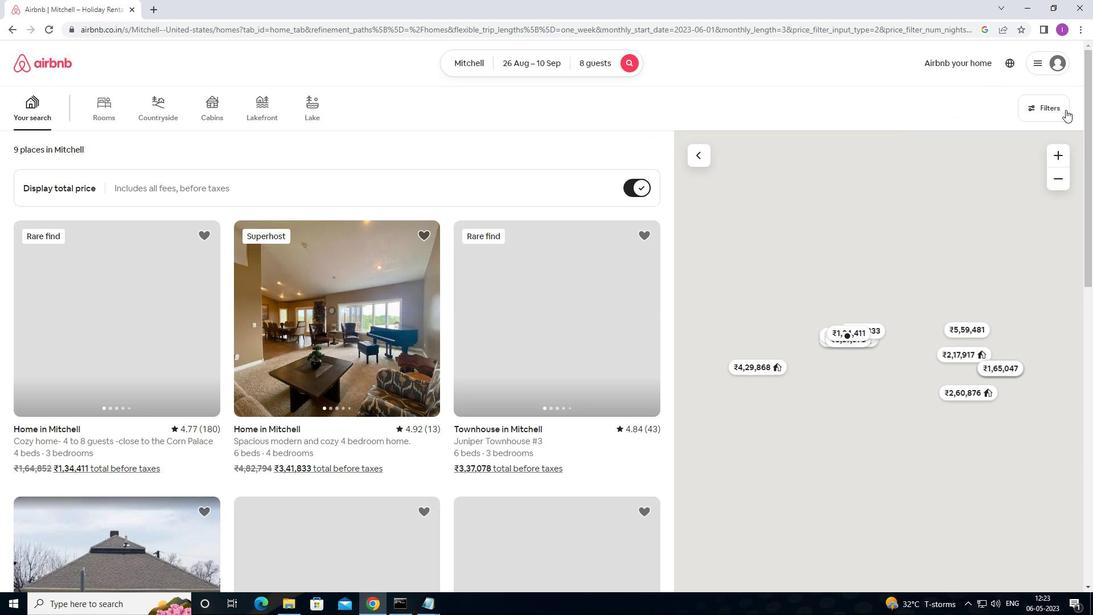 
Action: Mouse pressed left at (1062, 109)
Screenshot: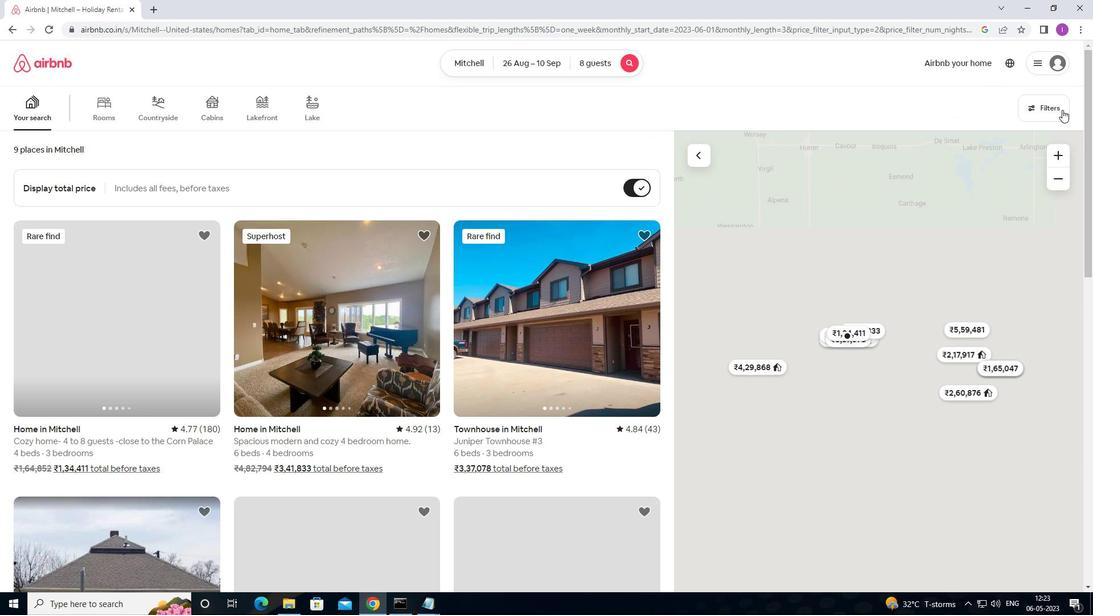 
Action: Mouse moved to (414, 389)
Screenshot: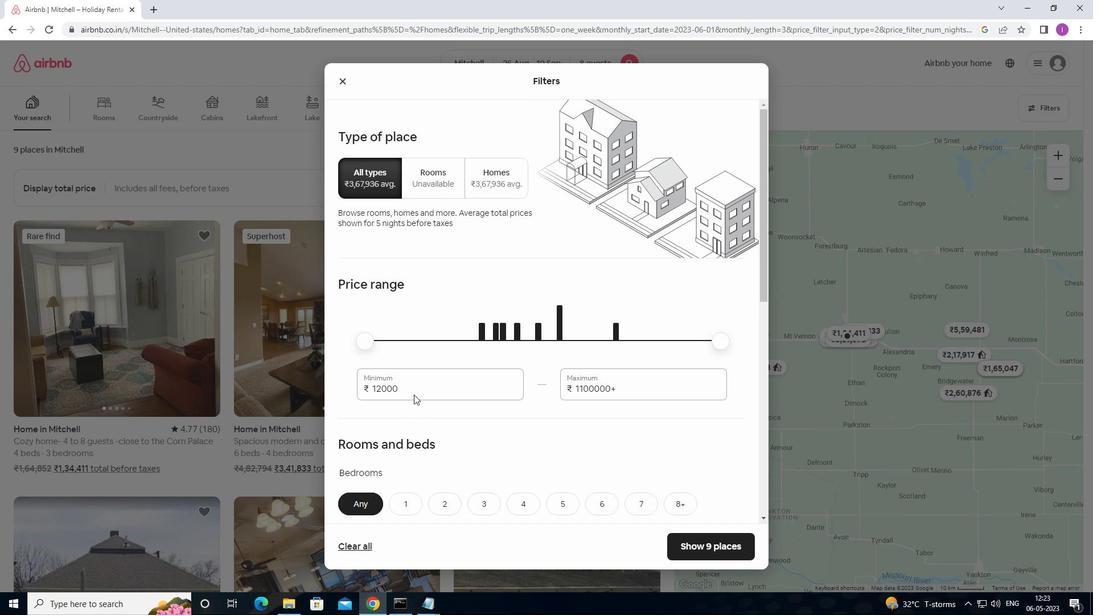 
Action: Mouse pressed left at (414, 389)
Screenshot: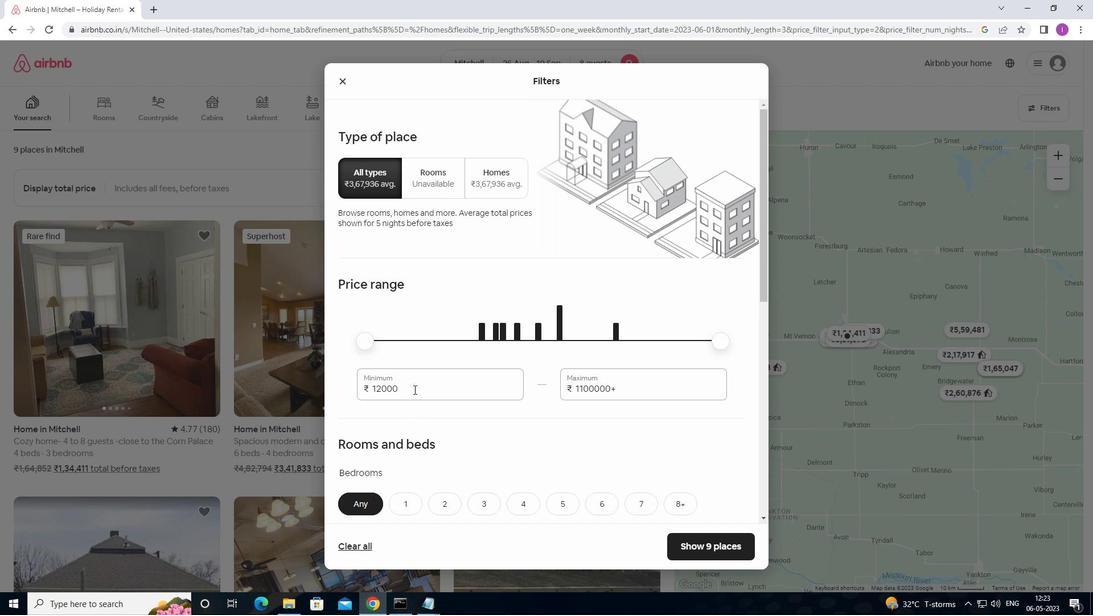 
Action: Mouse moved to (363, 400)
Screenshot: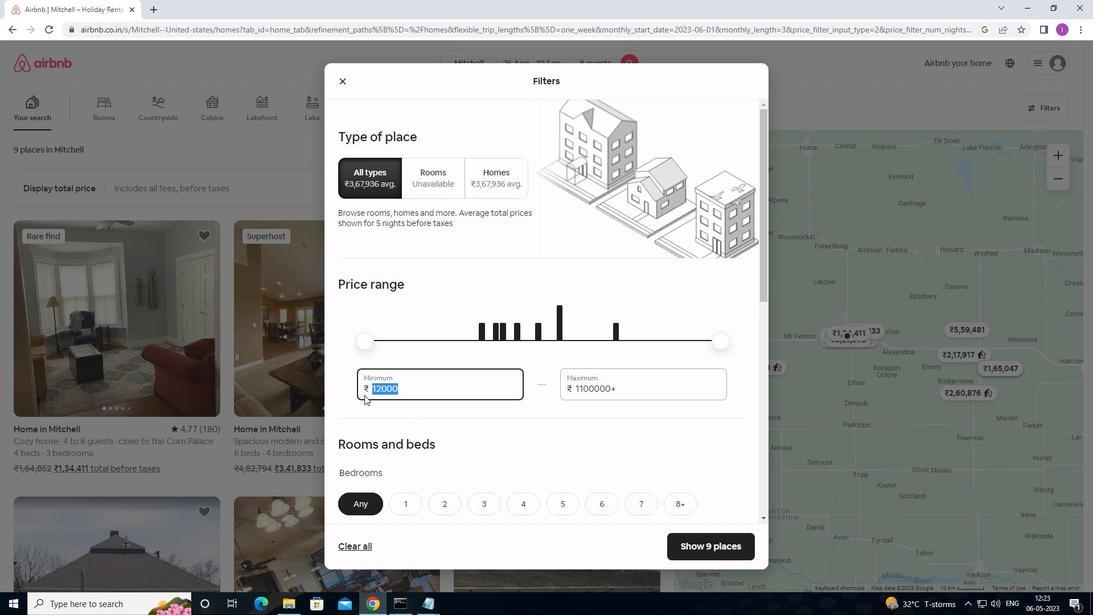 
Action: Key pressed 10000
Screenshot: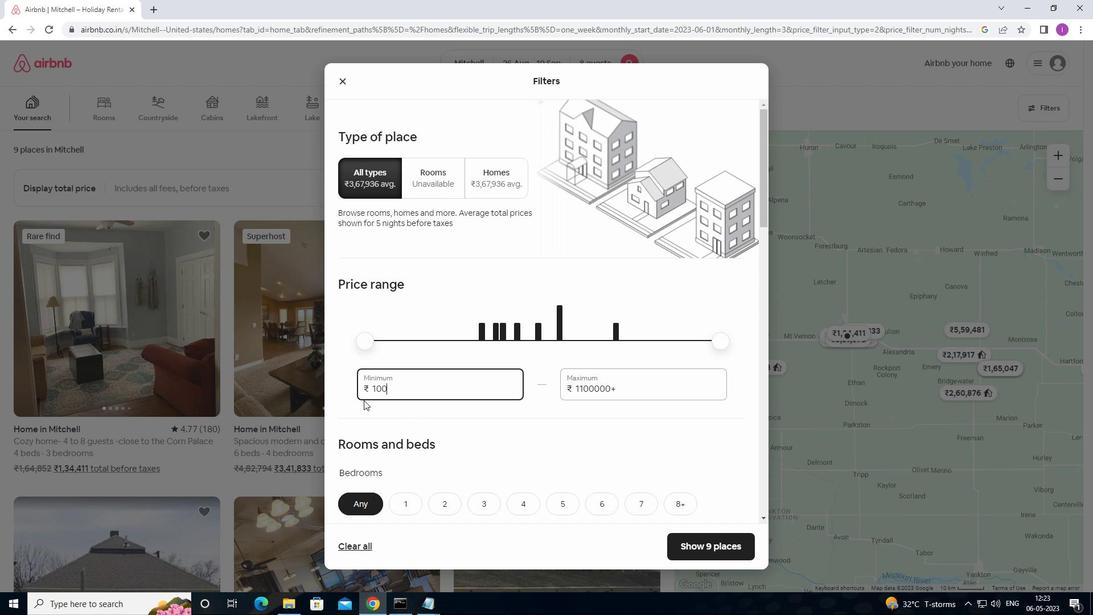 
Action: Mouse moved to (639, 391)
Screenshot: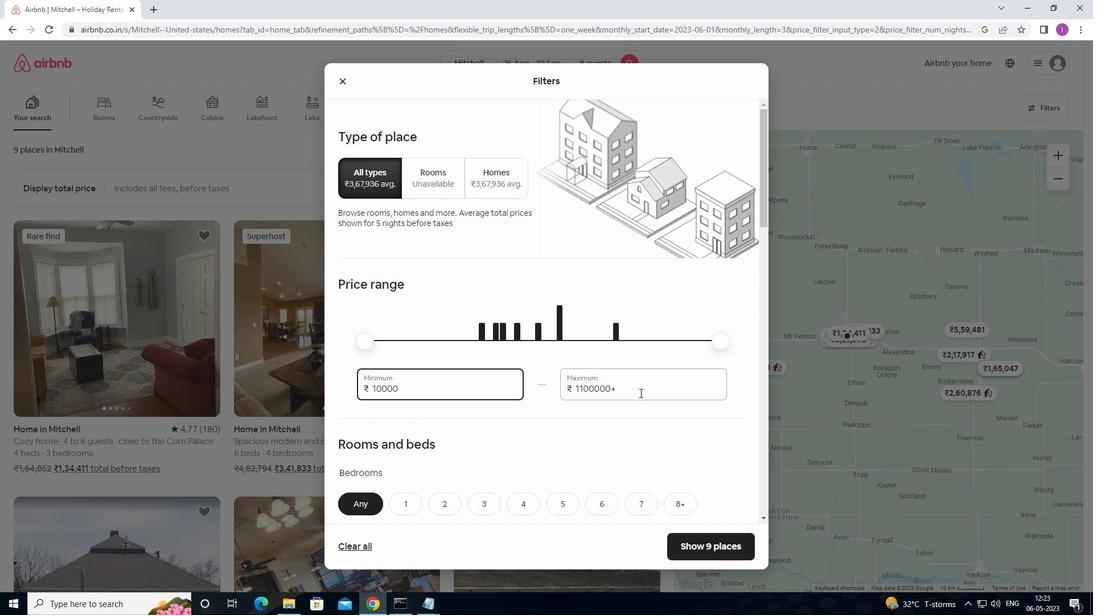 
Action: Mouse pressed left at (639, 391)
Screenshot: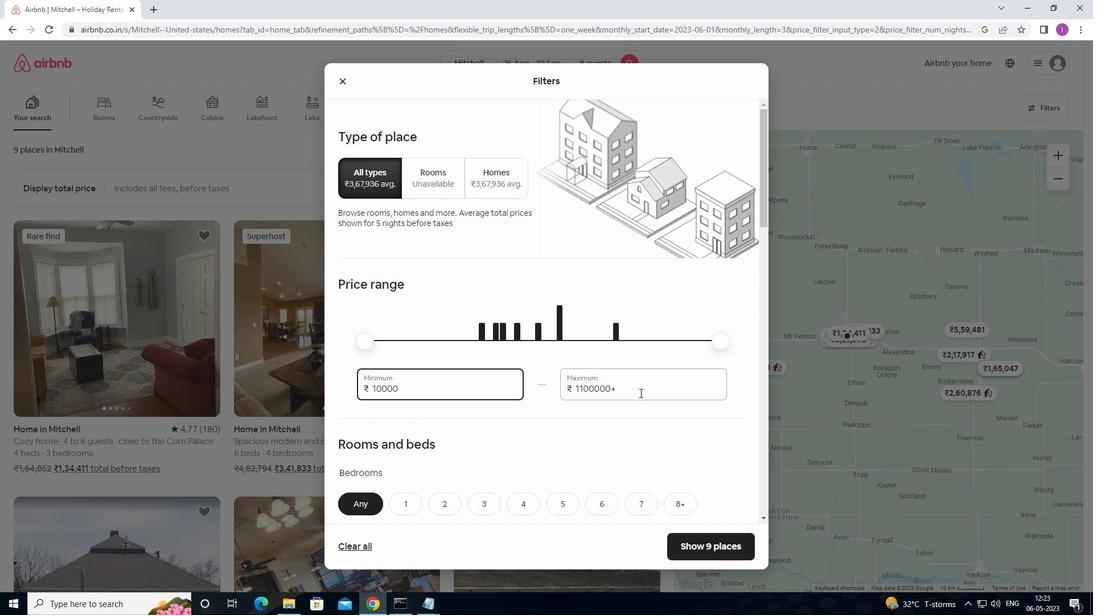 
Action: Mouse moved to (678, 395)
Screenshot: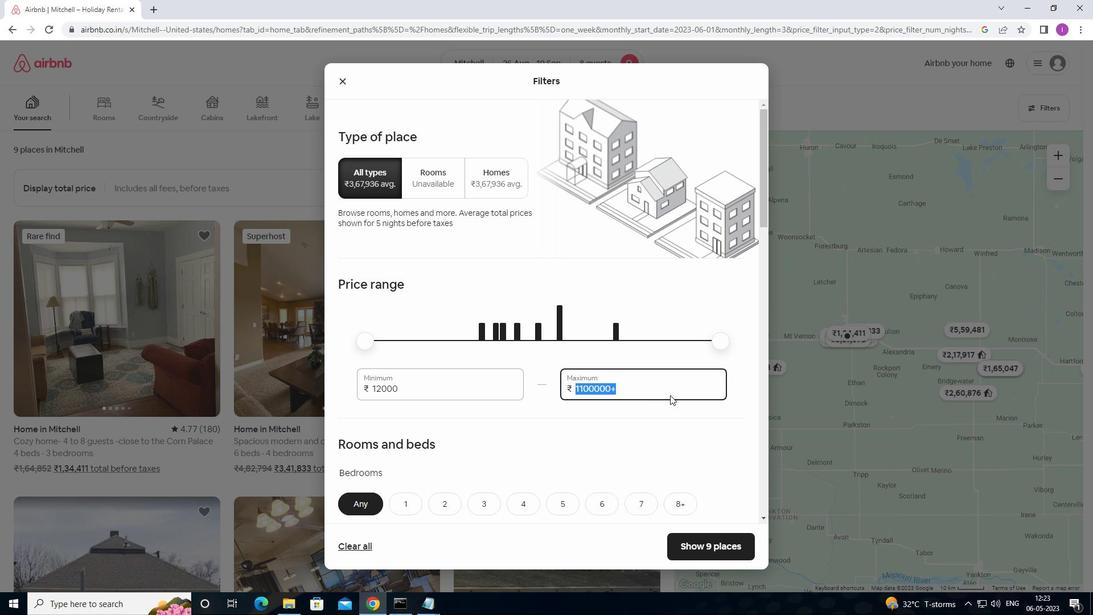 
Action: Key pressed 15000
Screenshot: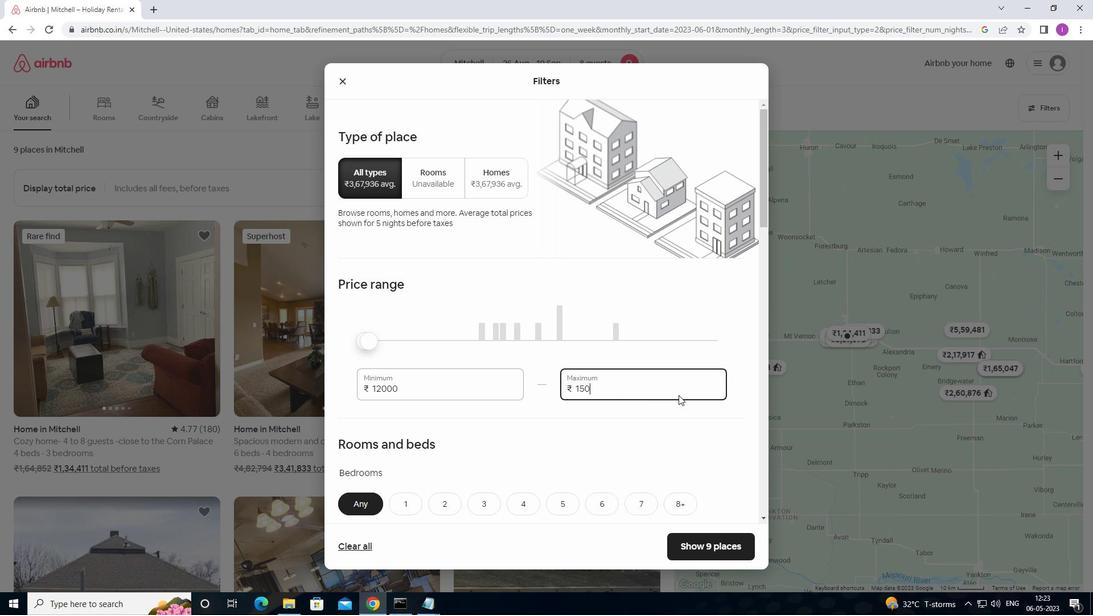 
Action: Mouse moved to (584, 425)
Screenshot: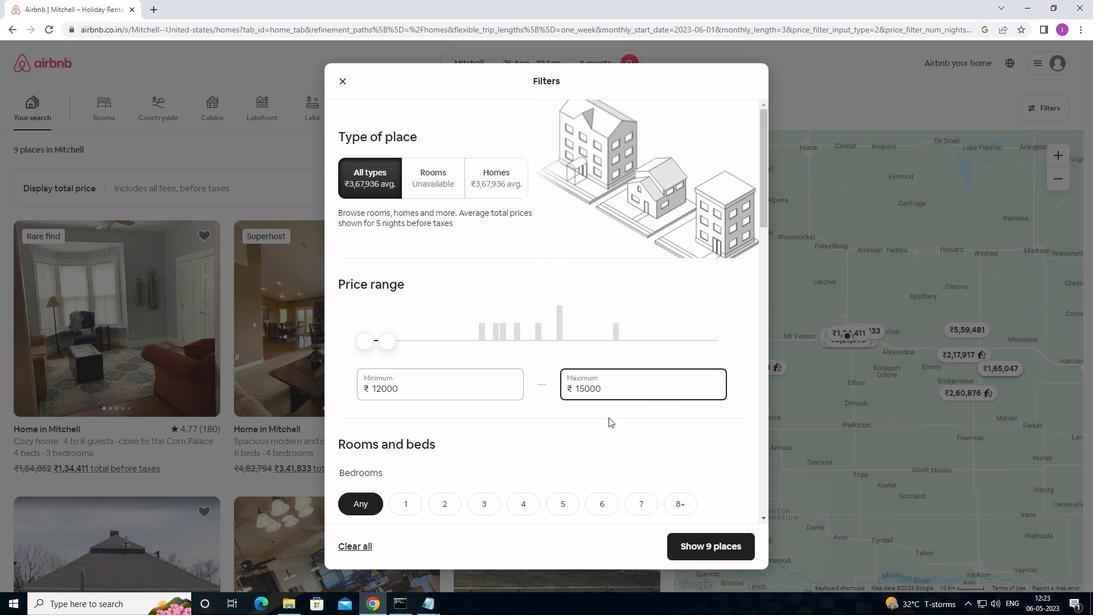 
Action: Mouse scrolled (584, 424) with delta (0, 0)
Screenshot: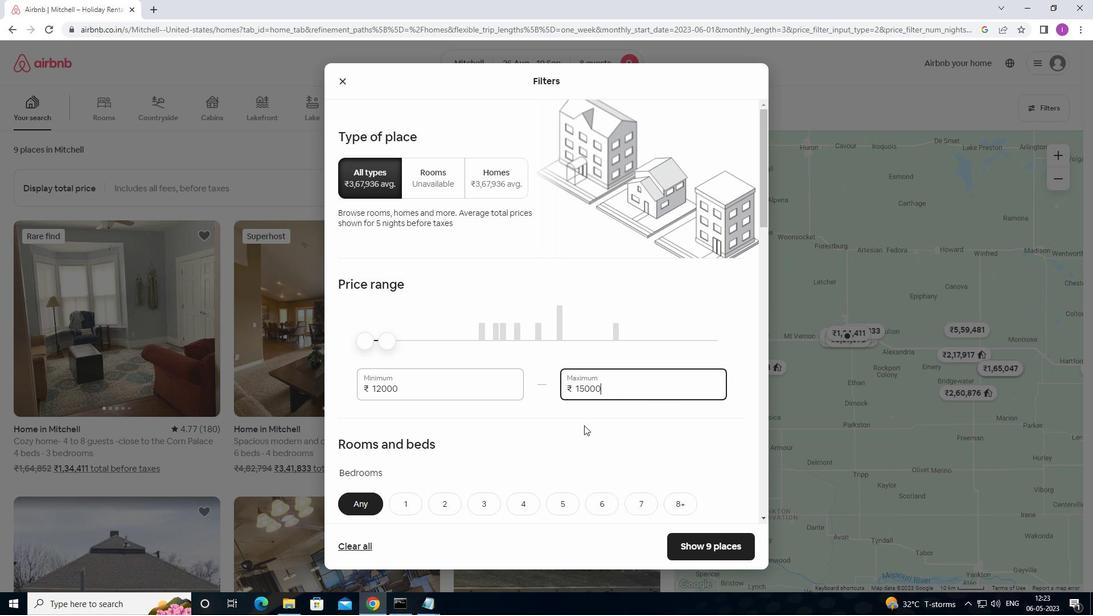 
Action: Mouse moved to (426, 449)
Screenshot: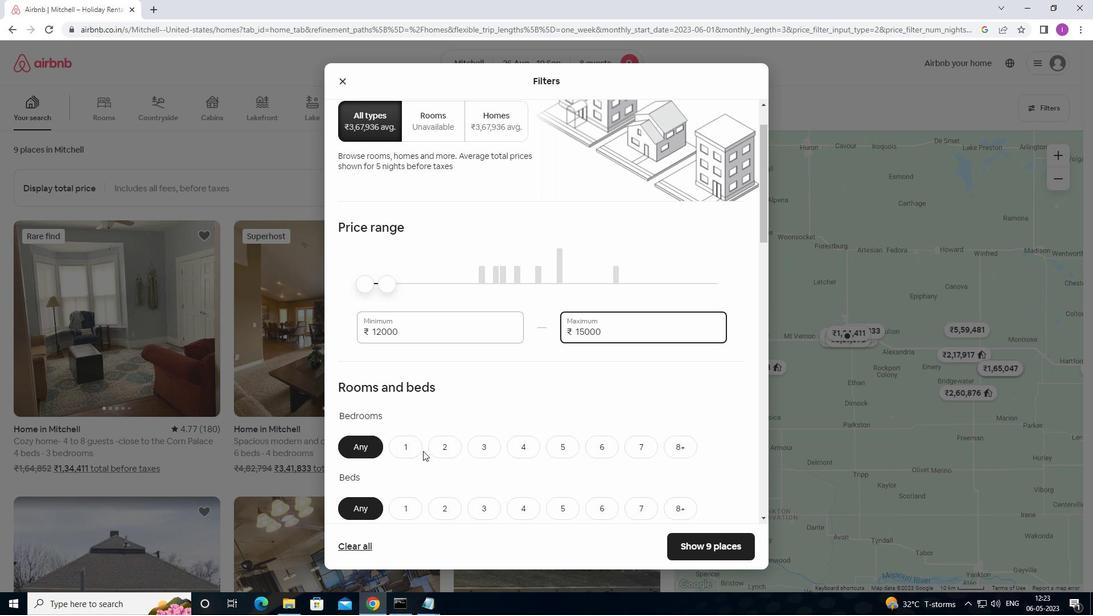 
Action: Mouse scrolled (426, 449) with delta (0, 0)
Screenshot: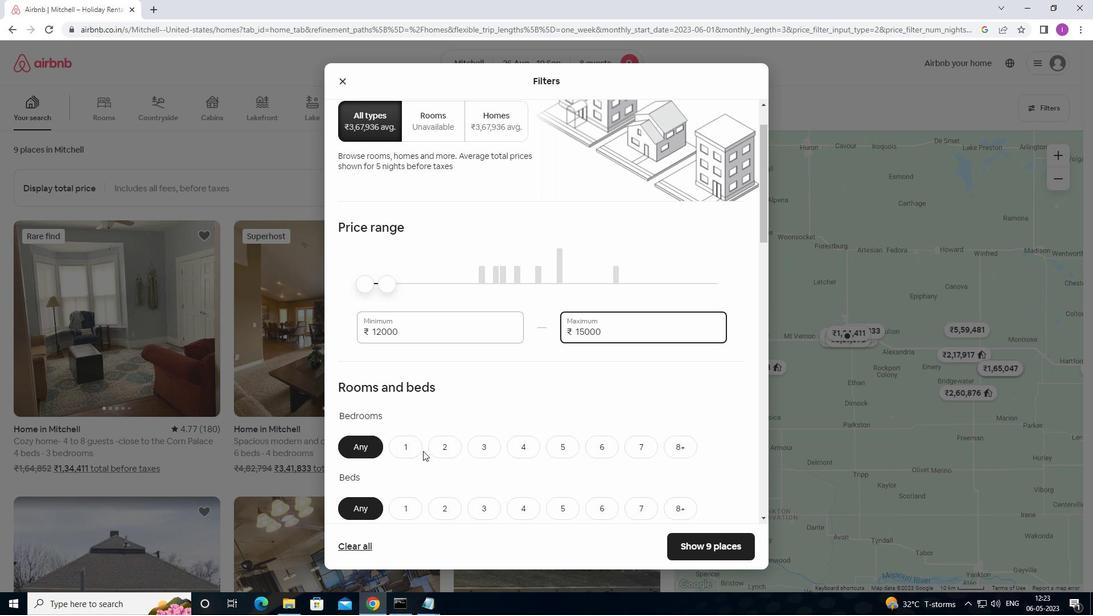
Action: Mouse moved to (428, 449)
Screenshot: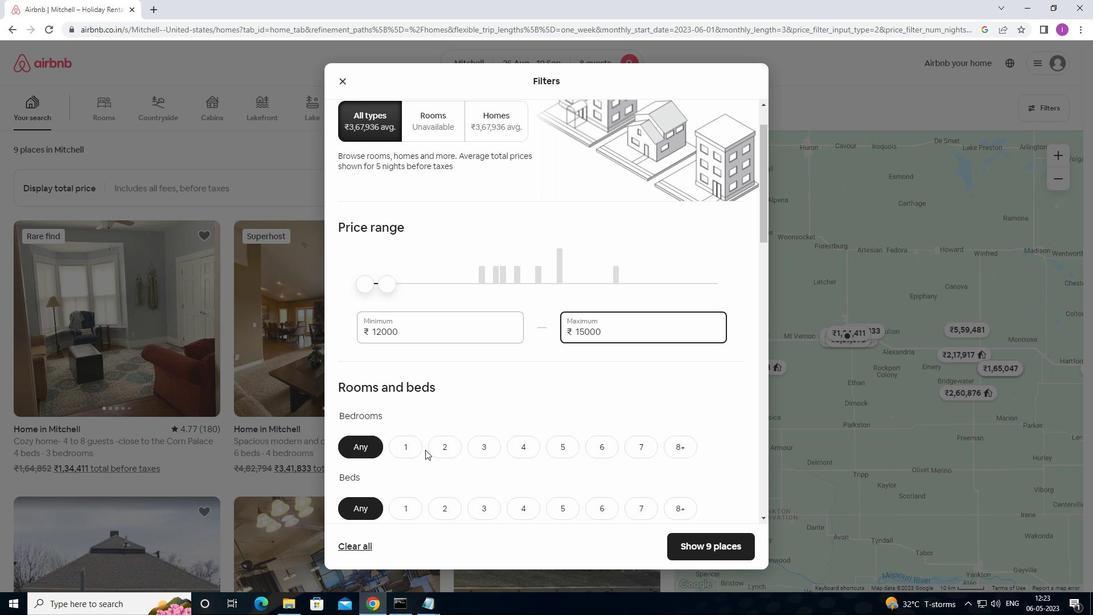 
Action: Mouse scrolled (428, 449) with delta (0, 0)
Screenshot: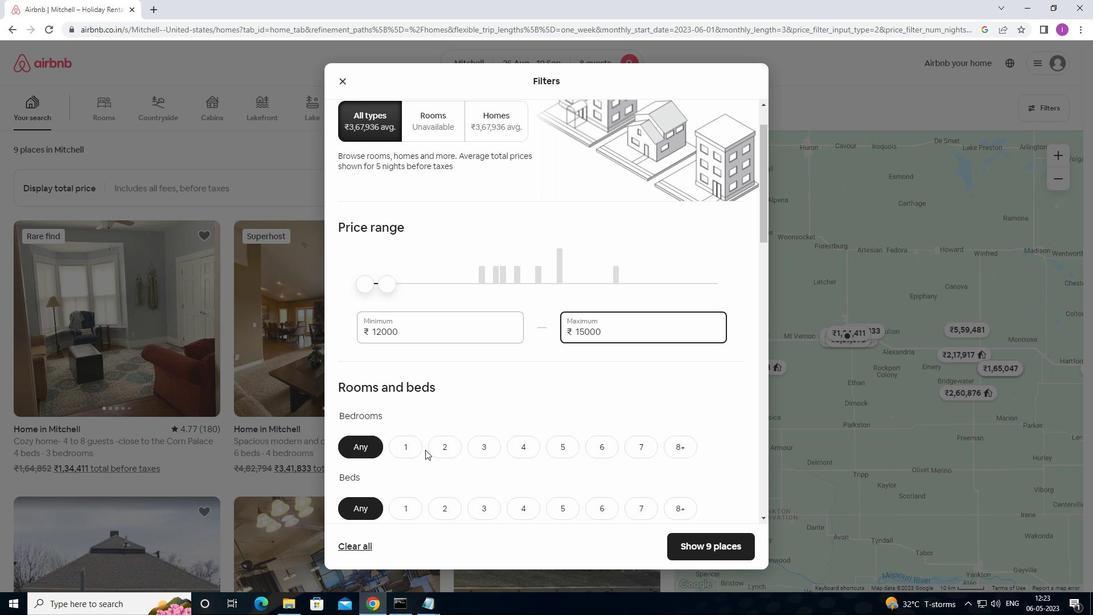 
Action: Mouse moved to (611, 340)
Screenshot: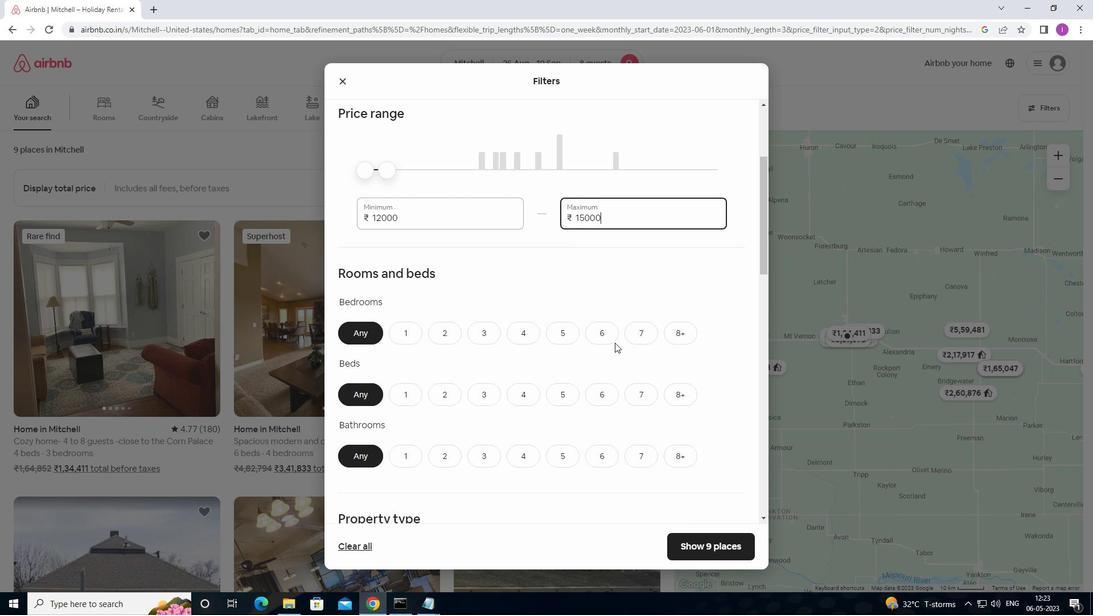 
Action: Mouse pressed left at (611, 340)
Screenshot: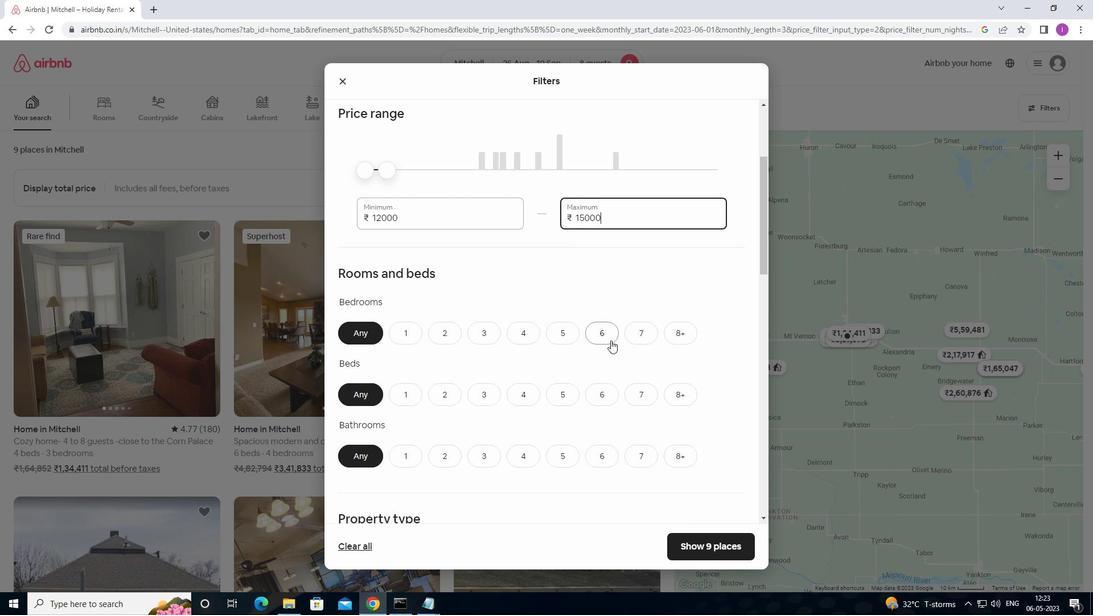 
Action: Mouse moved to (598, 401)
Screenshot: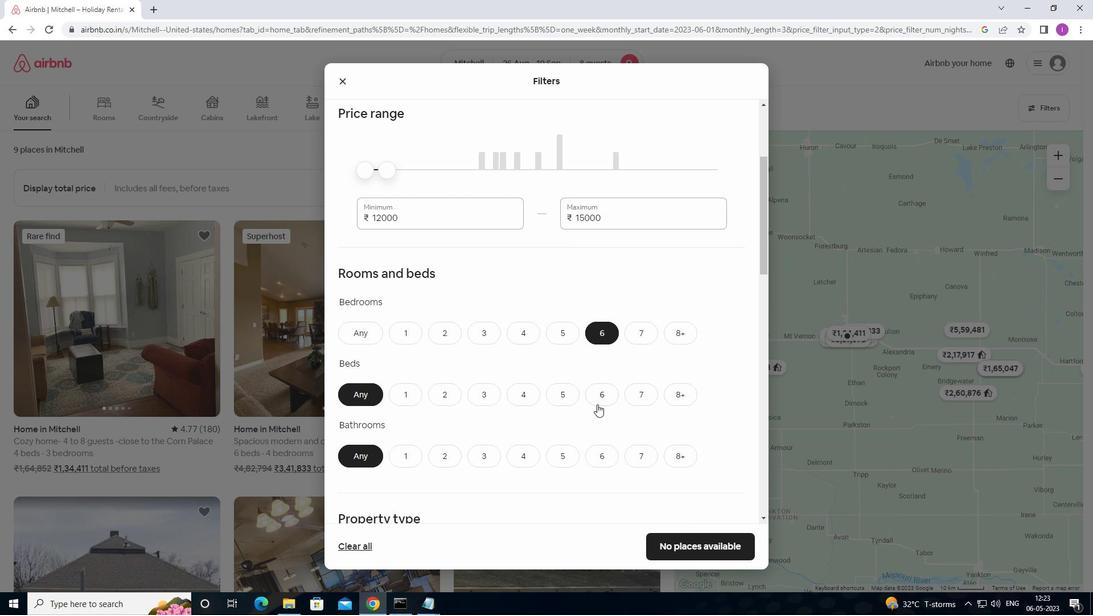 
Action: Mouse pressed left at (598, 401)
Screenshot: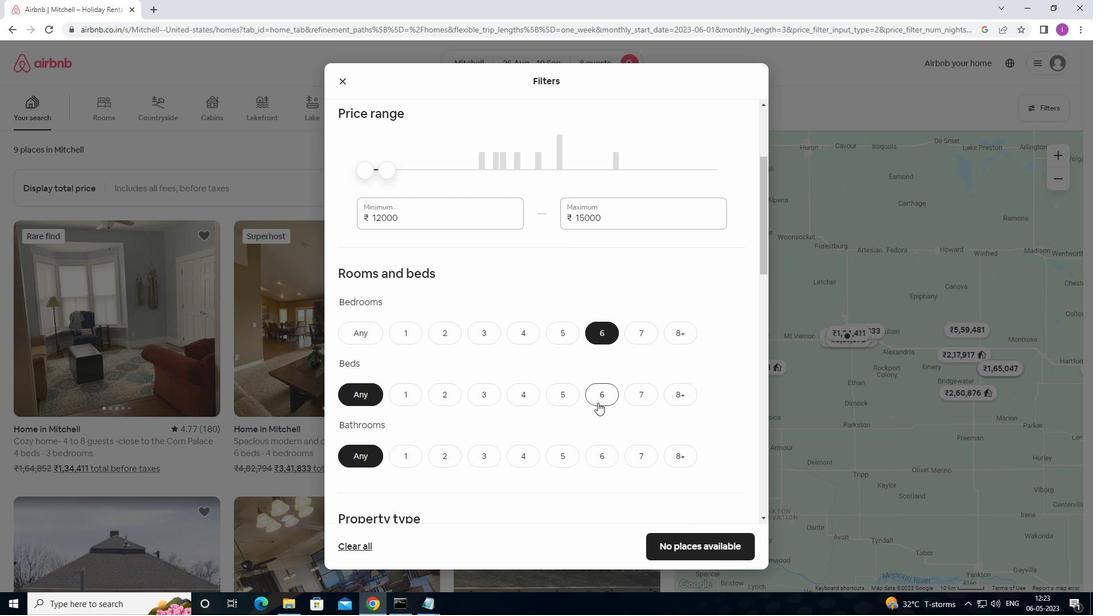 
Action: Mouse moved to (602, 461)
Screenshot: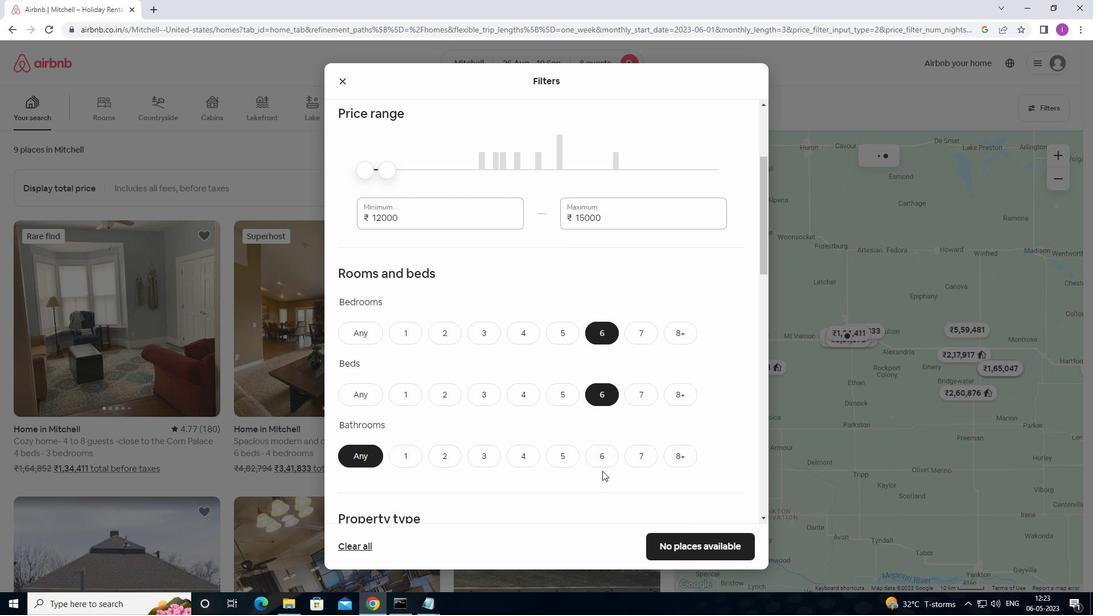 
Action: Mouse pressed left at (602, 461)
Screenshot: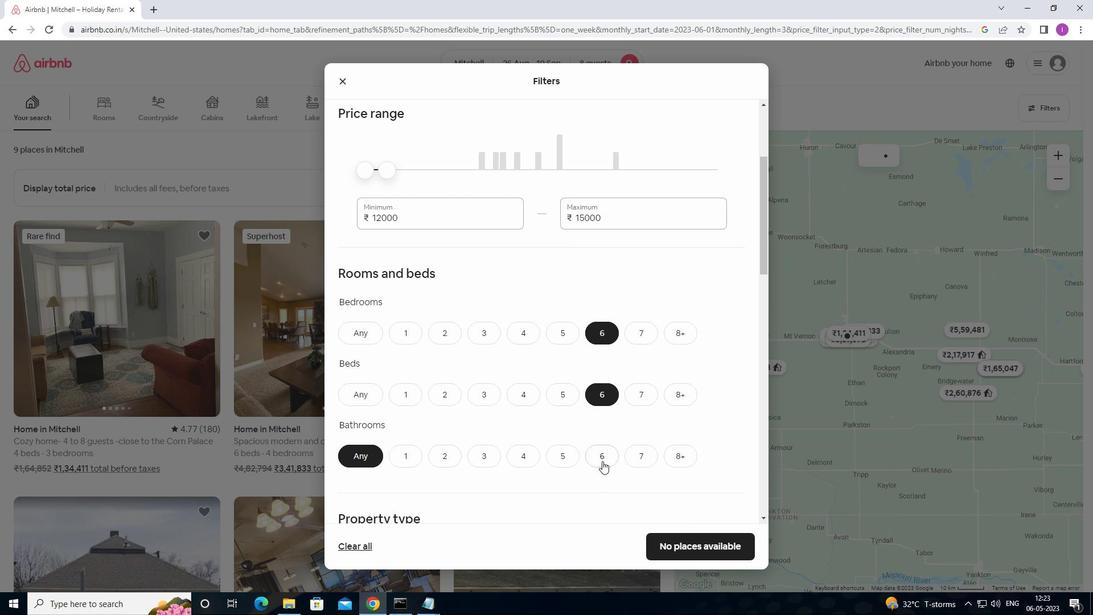 
Action: Mouse moved to (611, 470)
Screenshot: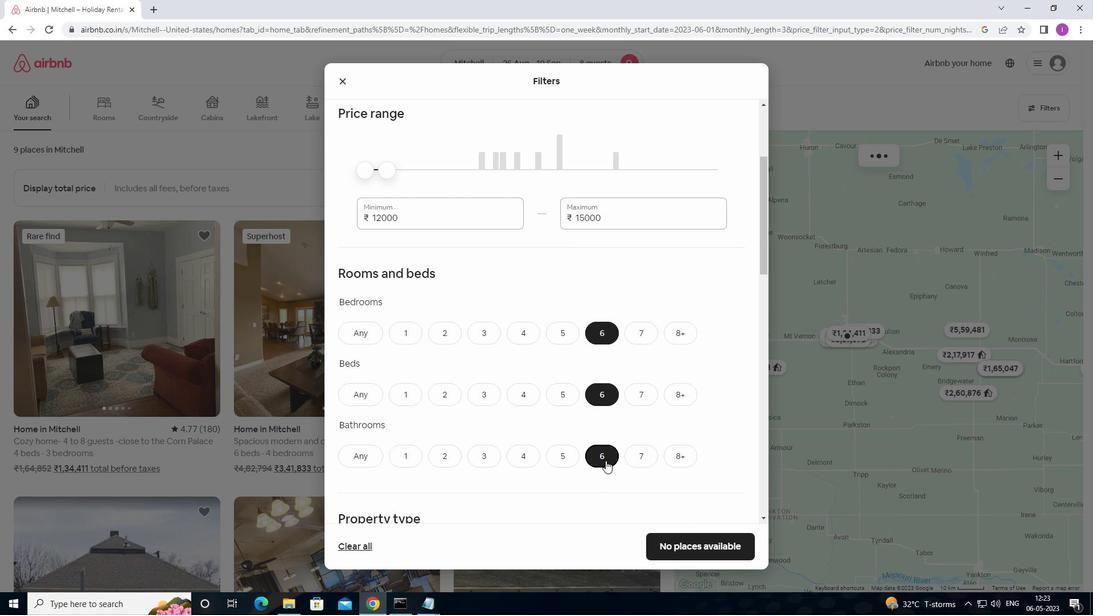 
Action: Mouse scrolled (611, 469) with delta (0, 0)
Screenshot: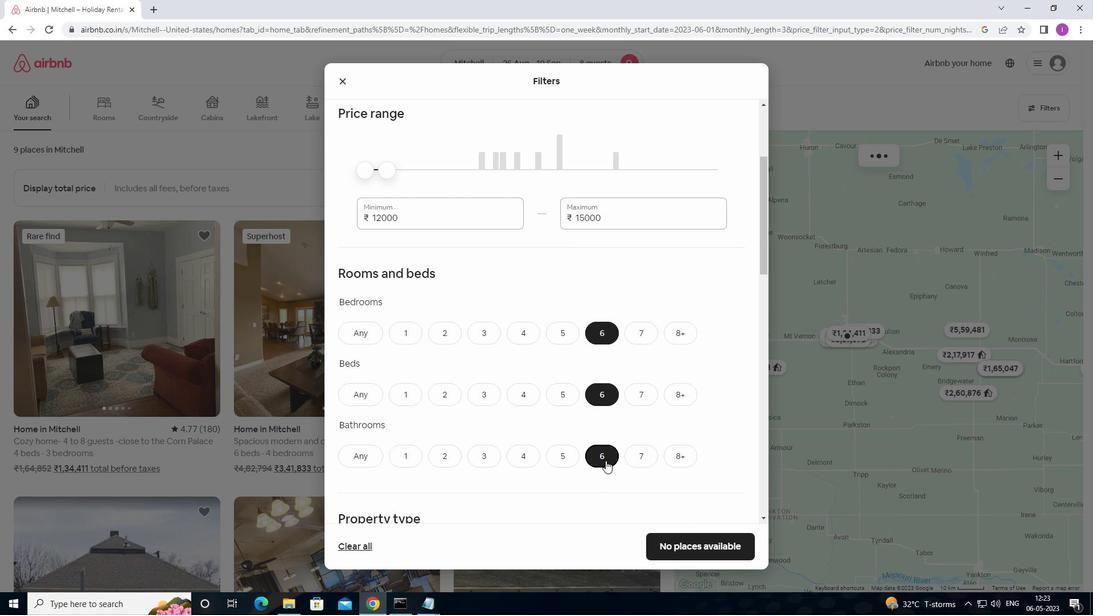 
Action: Mouse scrolled (611, 469) with delta (0, 0)
Screenshot: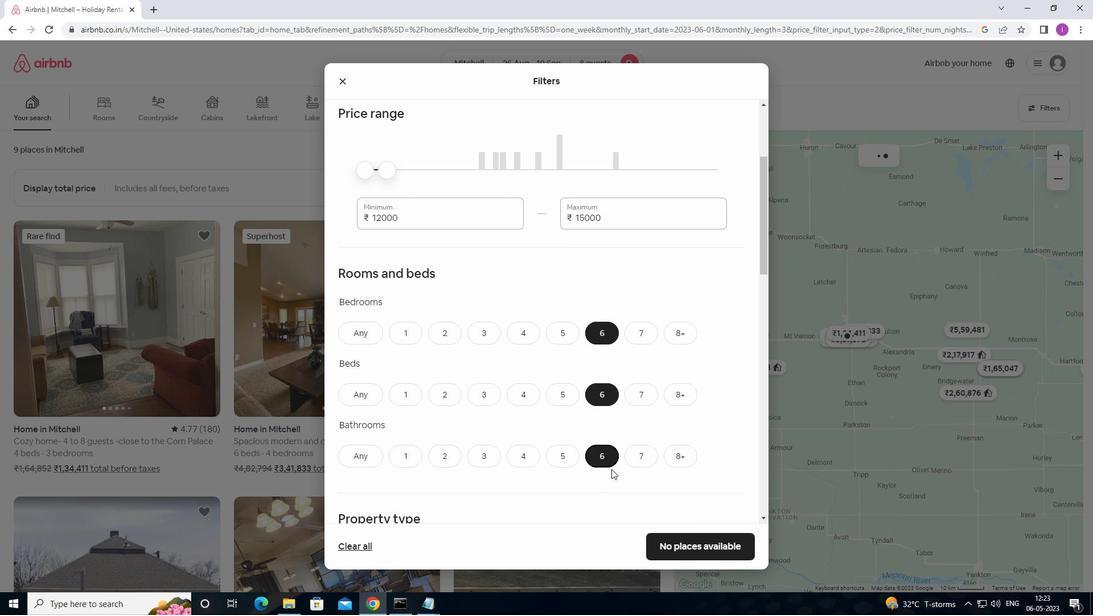 
Action: Mouse scrolled (611, 469) with delta (0, 0)
Screenshot: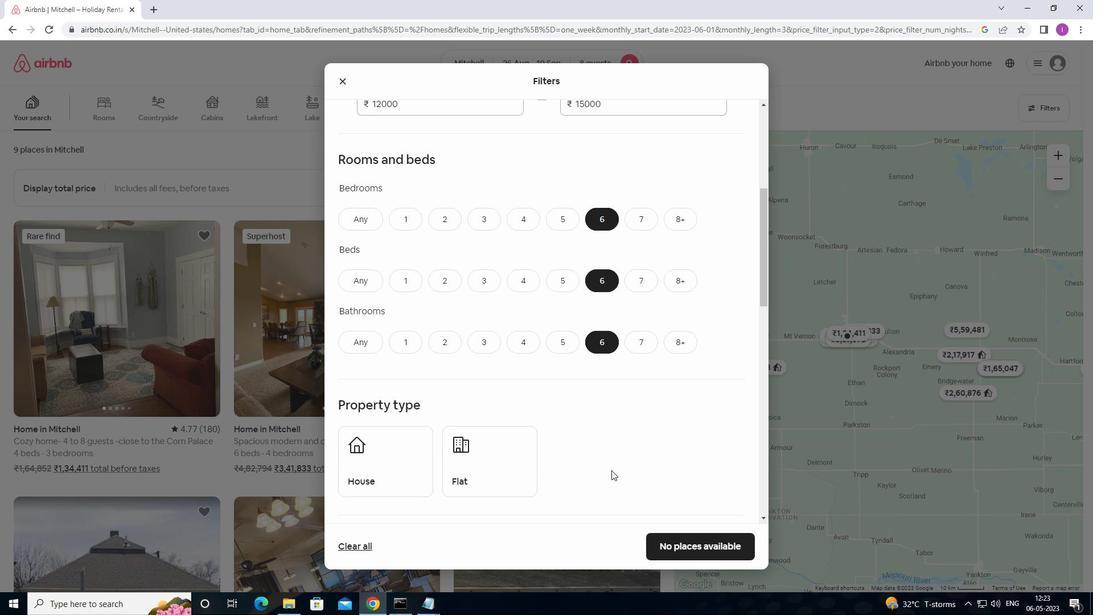 
Action: Mouse moved to (393, 412)
Screenshot: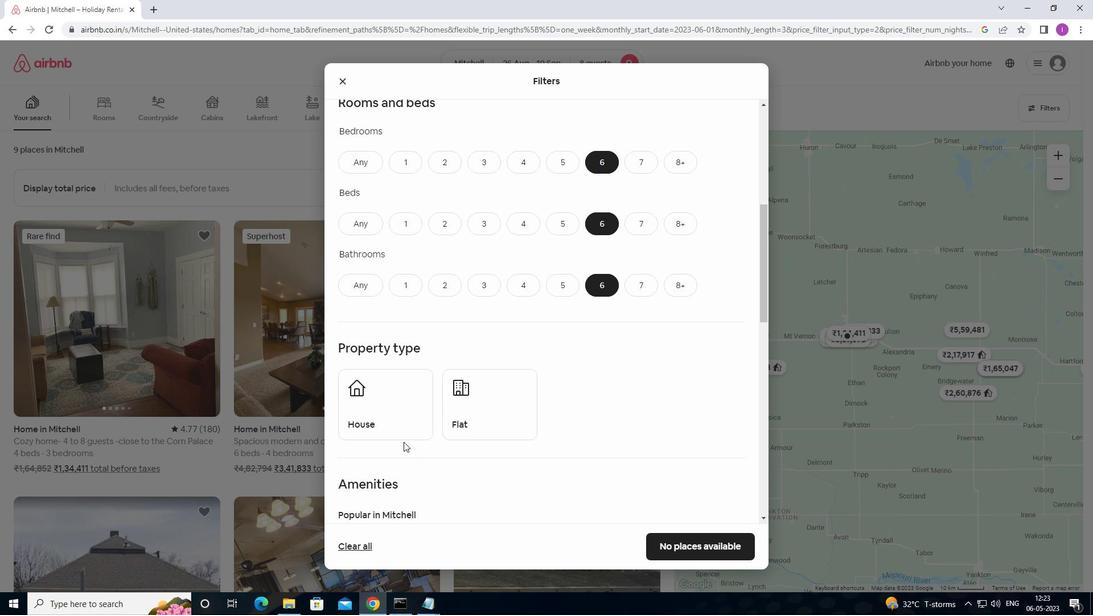 
Action: Mouse pressed left at (393, 412)
Screenshot: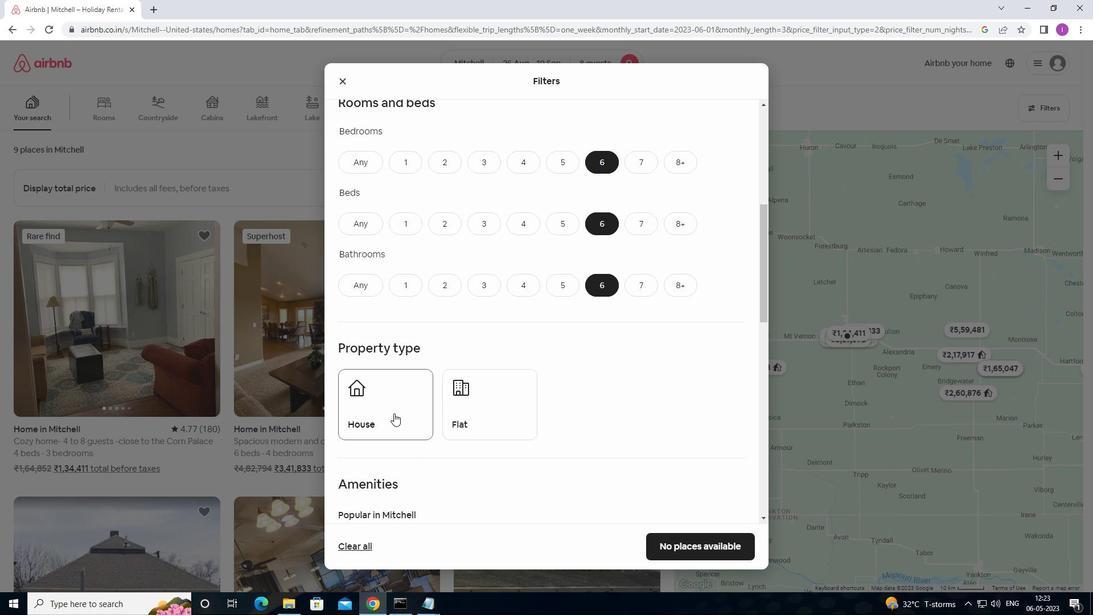 
Action: Mouse moved to (458, 423)
Screenshot: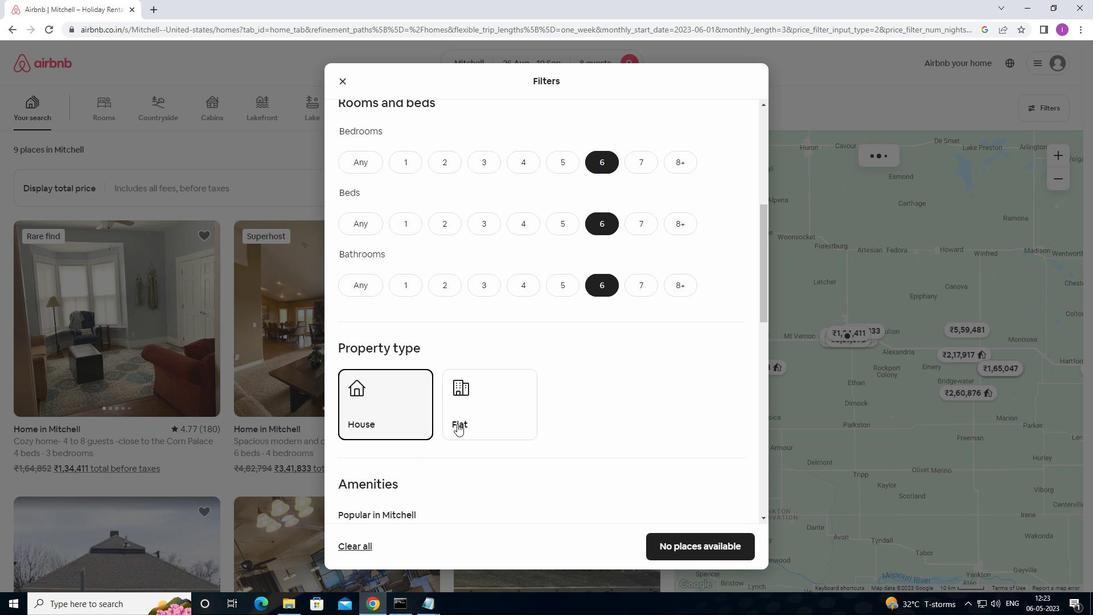 
Action: Mouse pressed left at (458, 423)
Screenshot: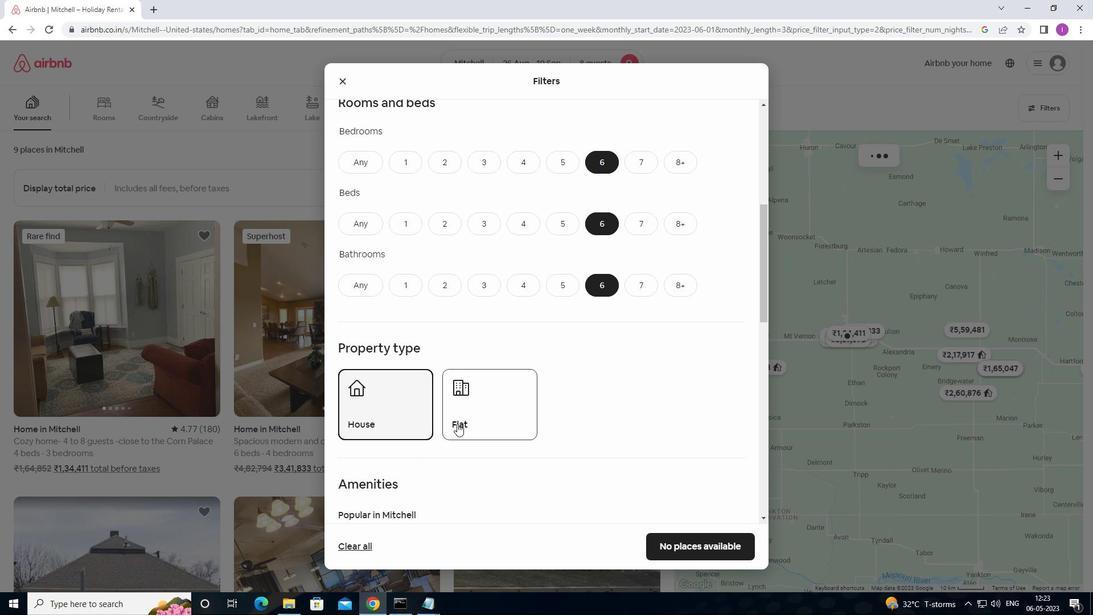 
Action: Mouse moved to (485, 448)
Screenshot: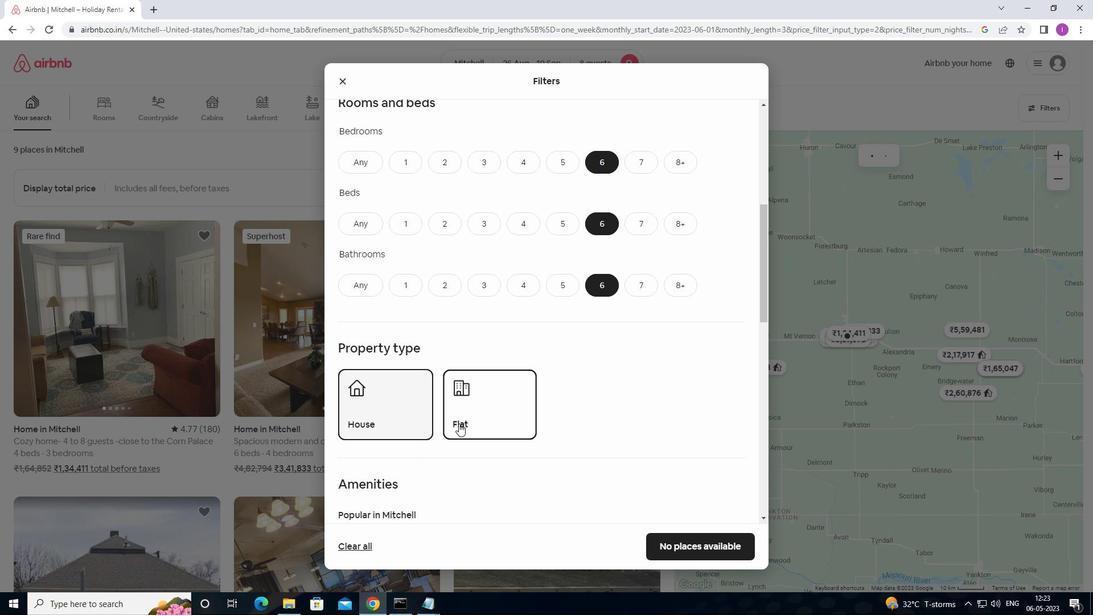 
Action: Mouse scrolled (485, 448) with delta (0, 0)
Screenshot: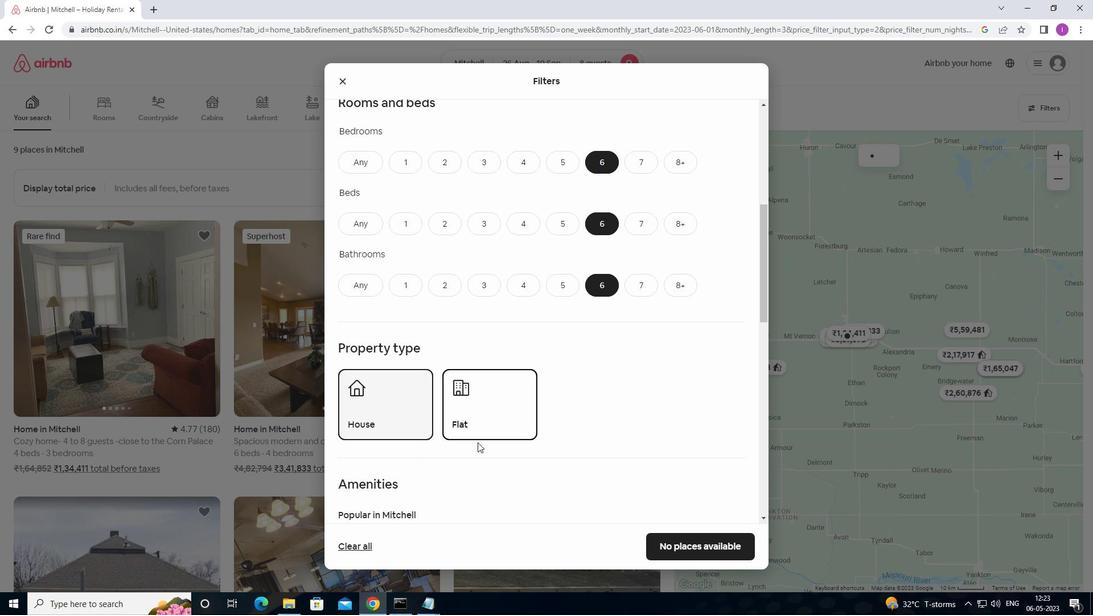 
Action: Mouse scrolled (485, 448) with delta (0, 0)
Screenshot: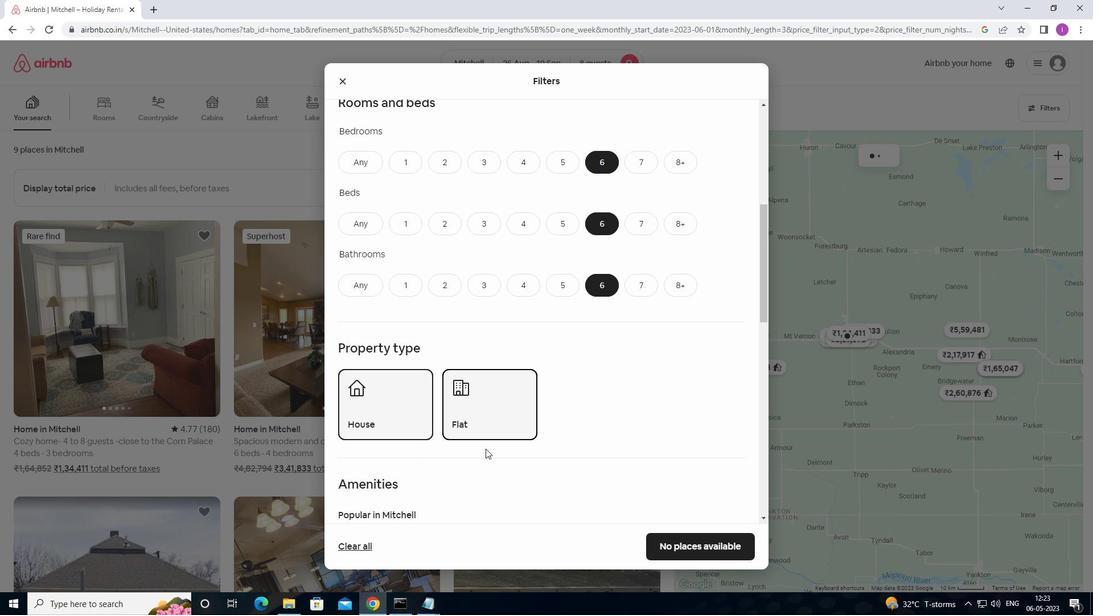 
Action: Mouse moved to (486, 448)
Screenshot: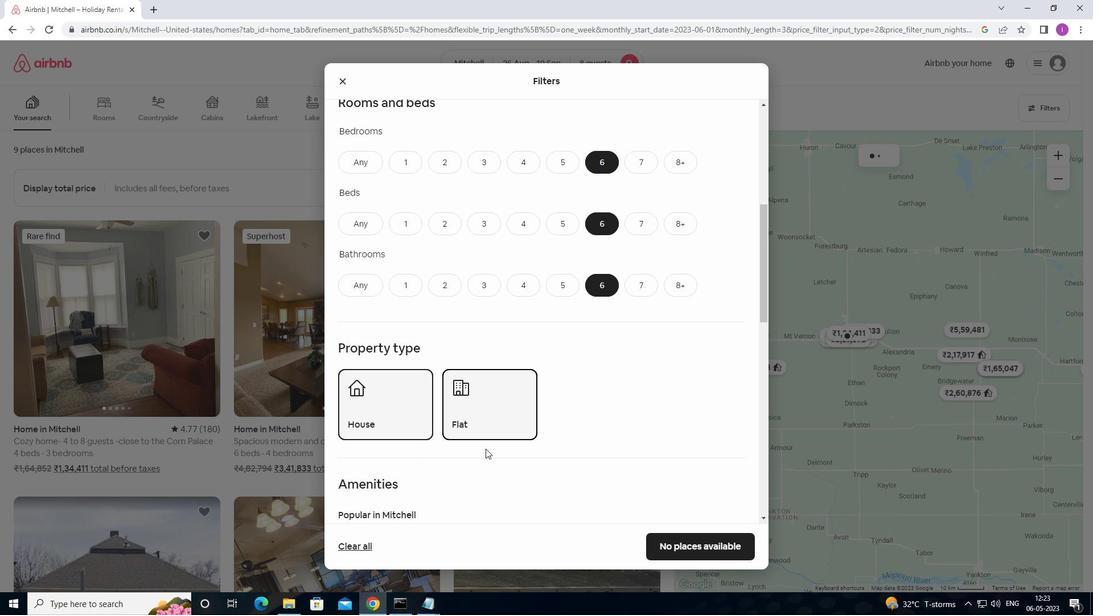 
Action: Mouse scrolled (486, 448) with delta (0, 0)
Screenshot: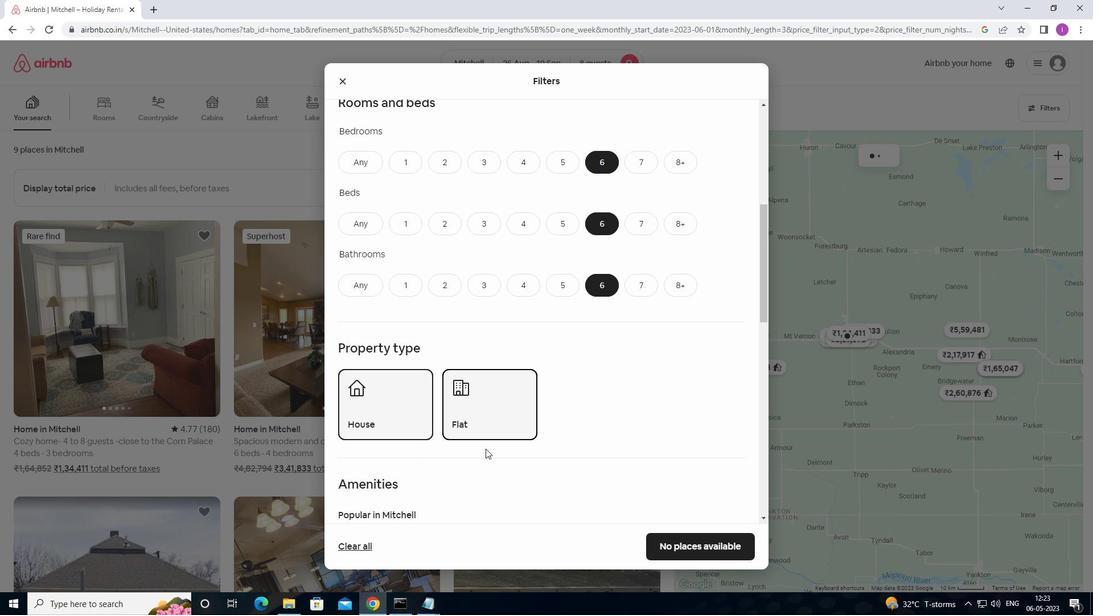 
Action: Mouse moved to (548, 371)
Screenshot: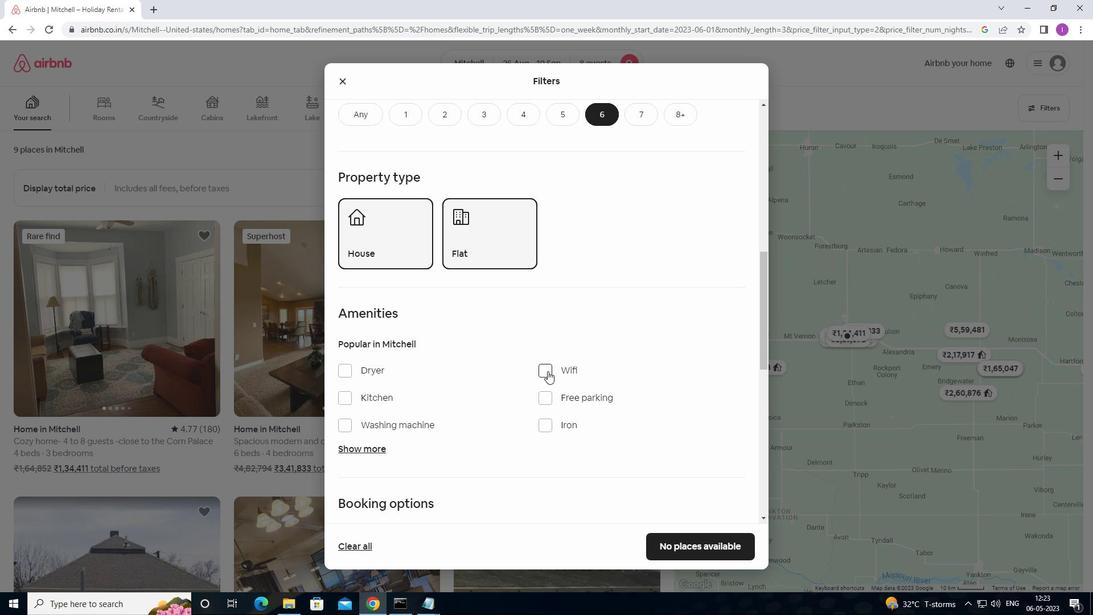 
Action: Mouse pressed left at (548, 371)
Screenshot: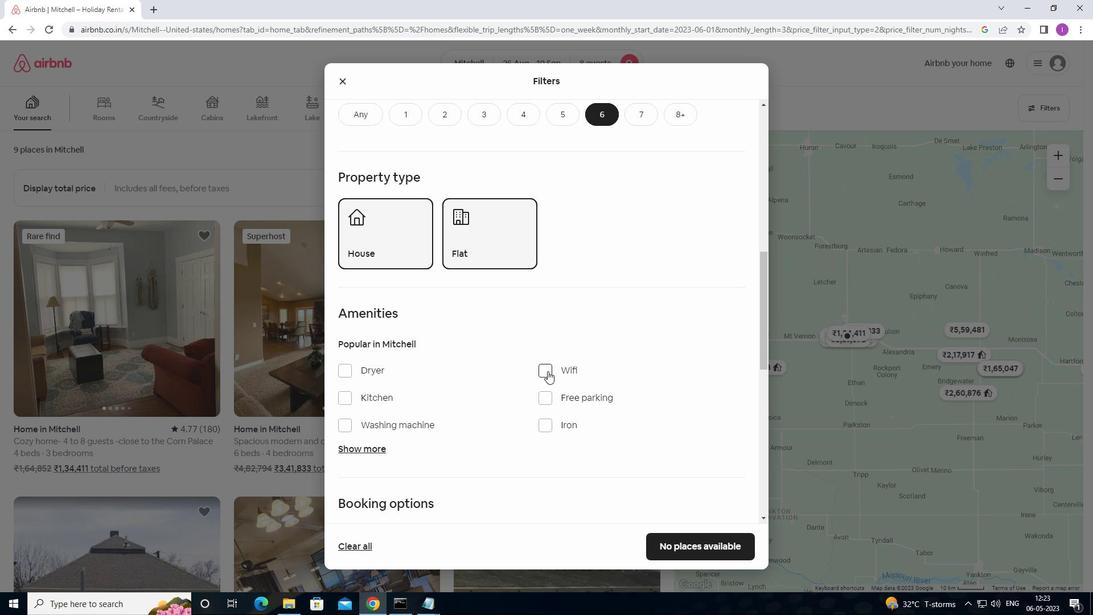 
Action: Mouse moved to (543, 402)
Screenshot: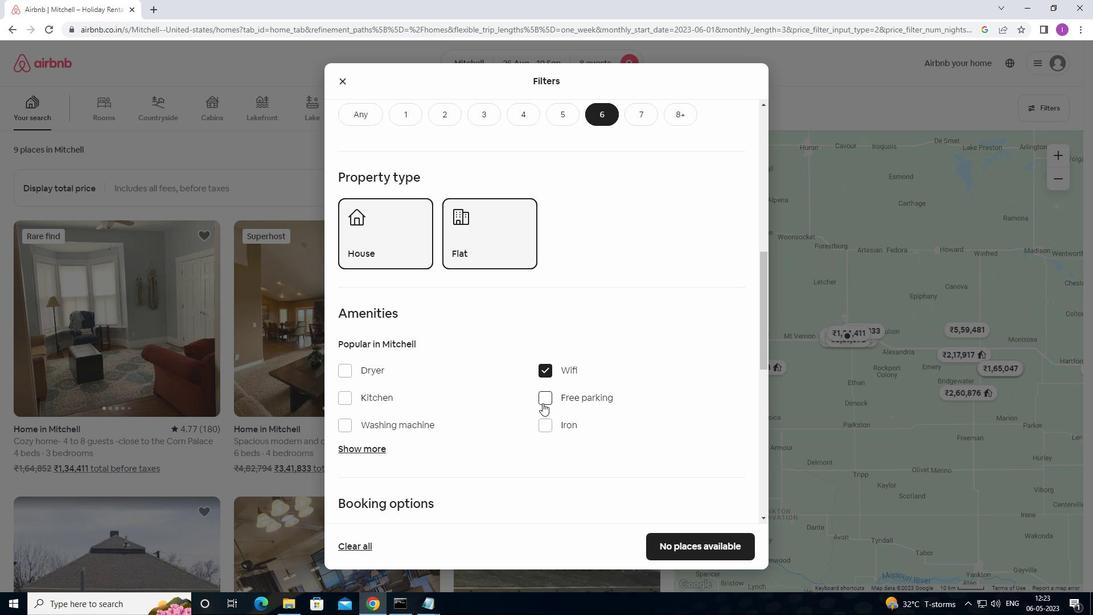
Action: Mouse pressed left at (543, 402)
Screenshot: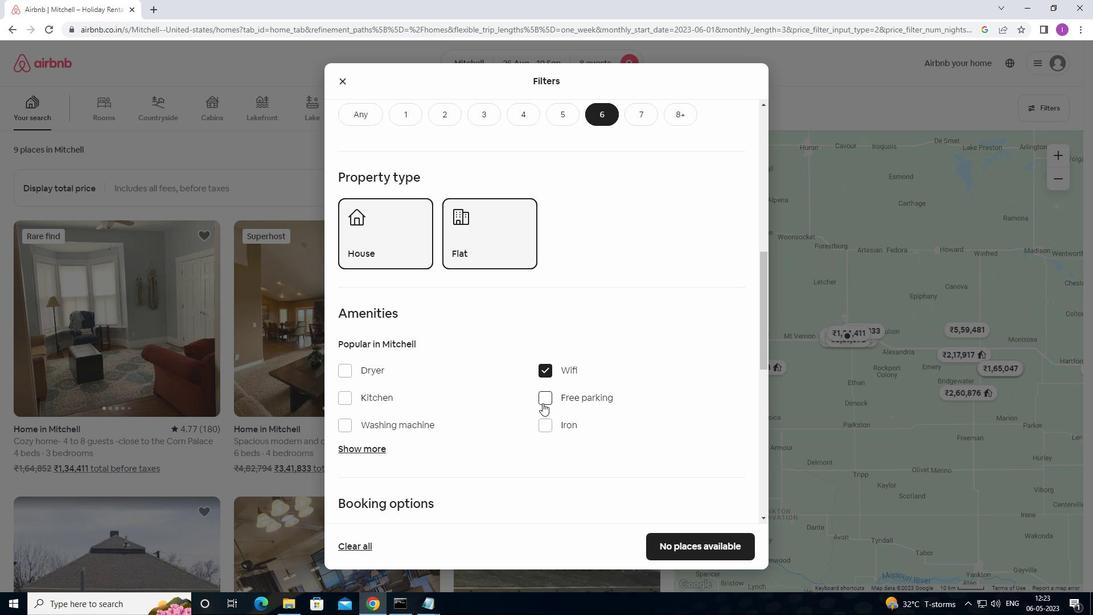 
Action: Mouse moved to (380, 447)
Screenshot: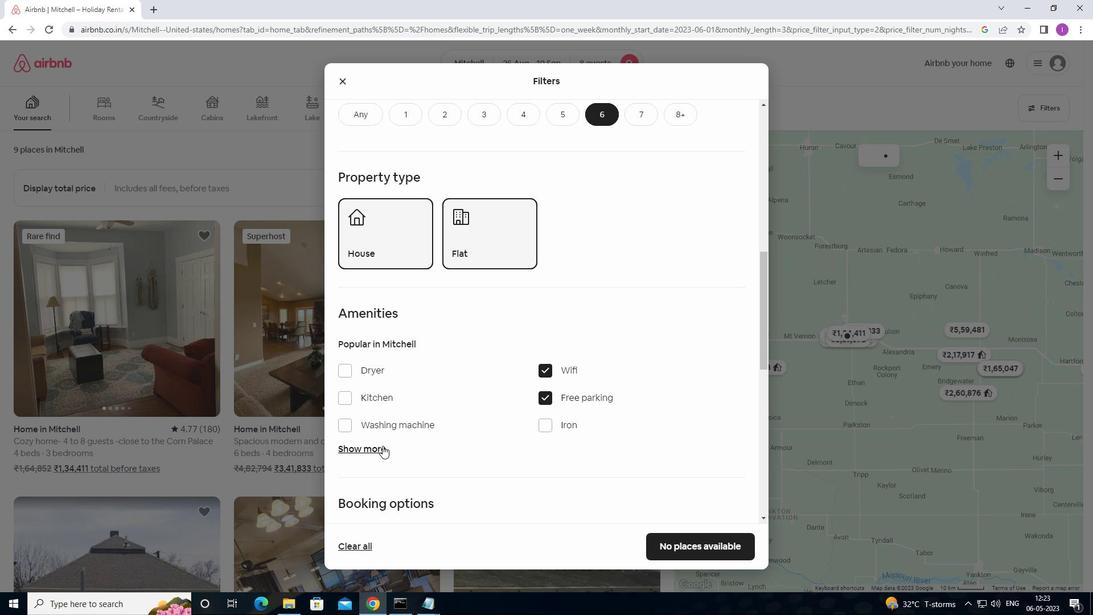 
Action: Mouse pressed left at (380, 447)
Screenshot: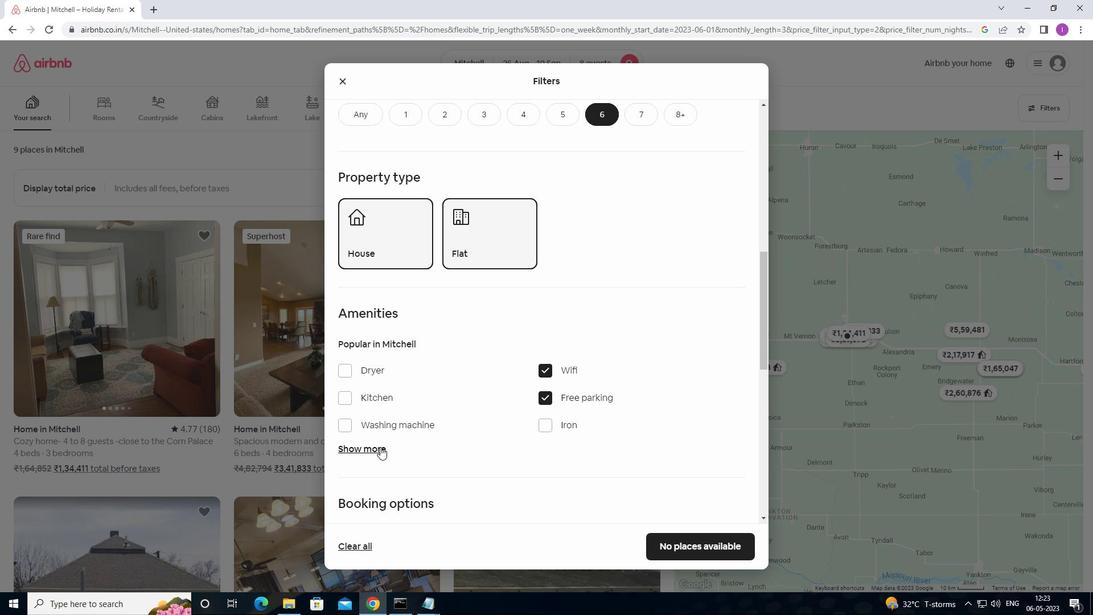 
Action: Mouse moved to (492, 444)
Screenshot: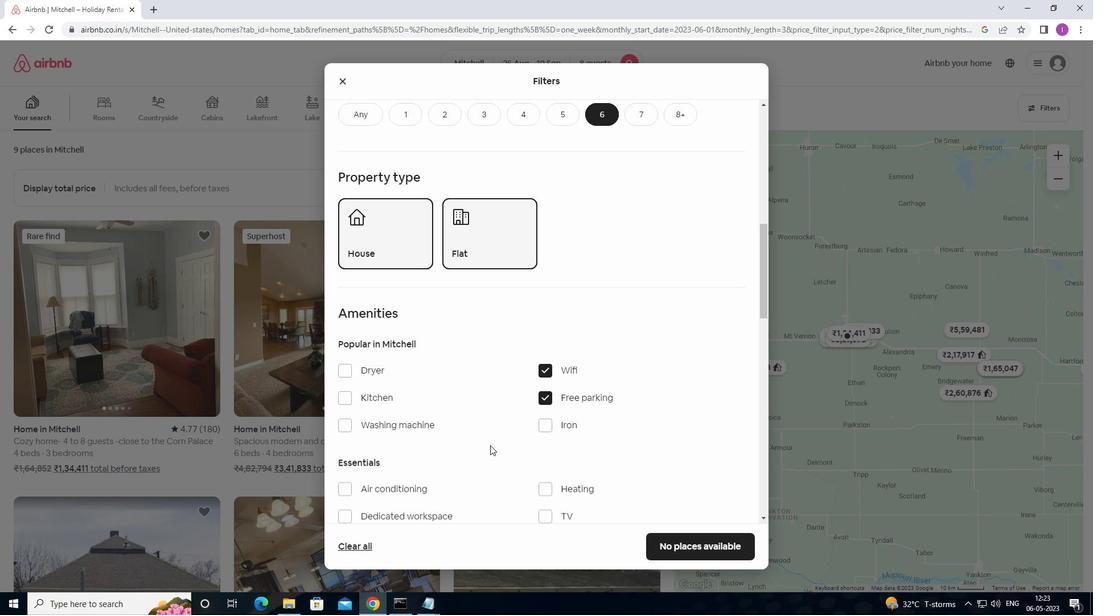 
Action: Mouse scrolled (492, 444) with delta (0, 0)
Screenshot: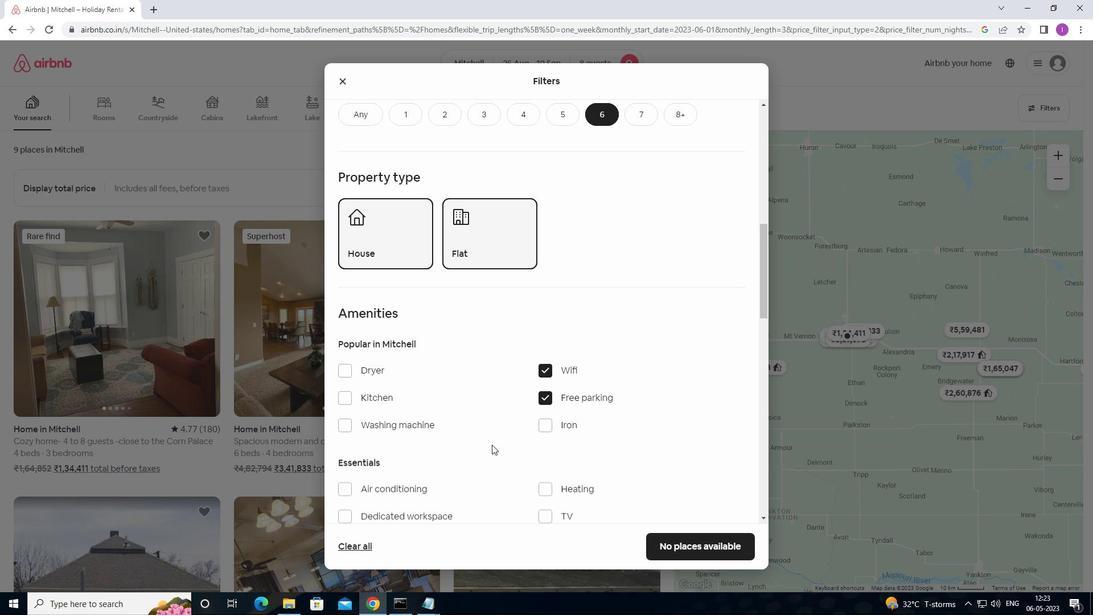 
Action: Mouse moved to (494, 444)
Screenshot: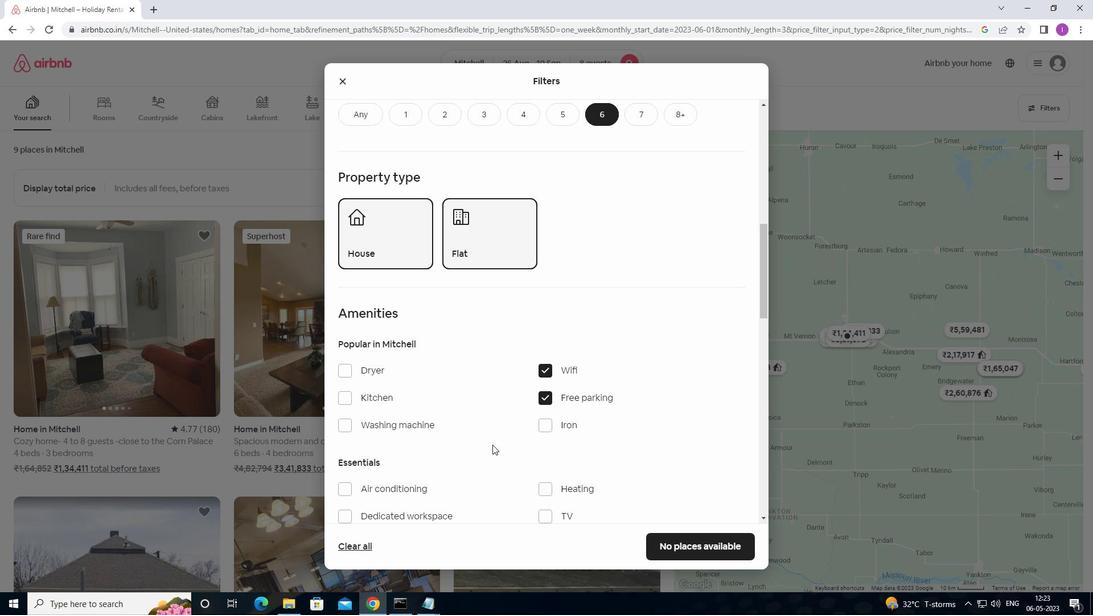 
Action: Mouse scrolled (494, 444) with delta (0, 0)
Screenshot: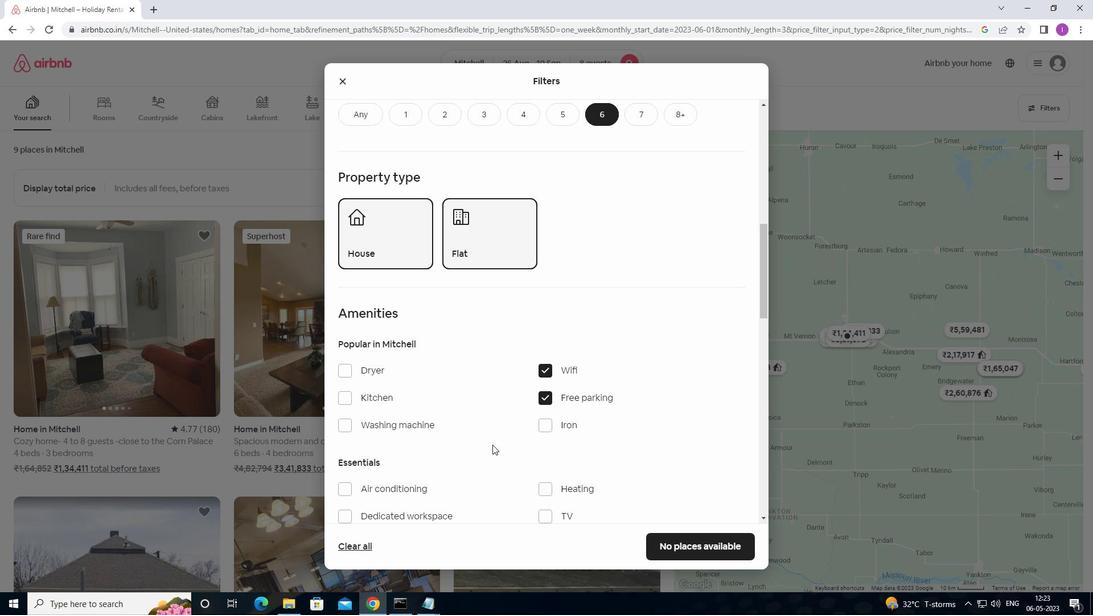 
Action: Mouse moved to (498, 445)
Screenshot: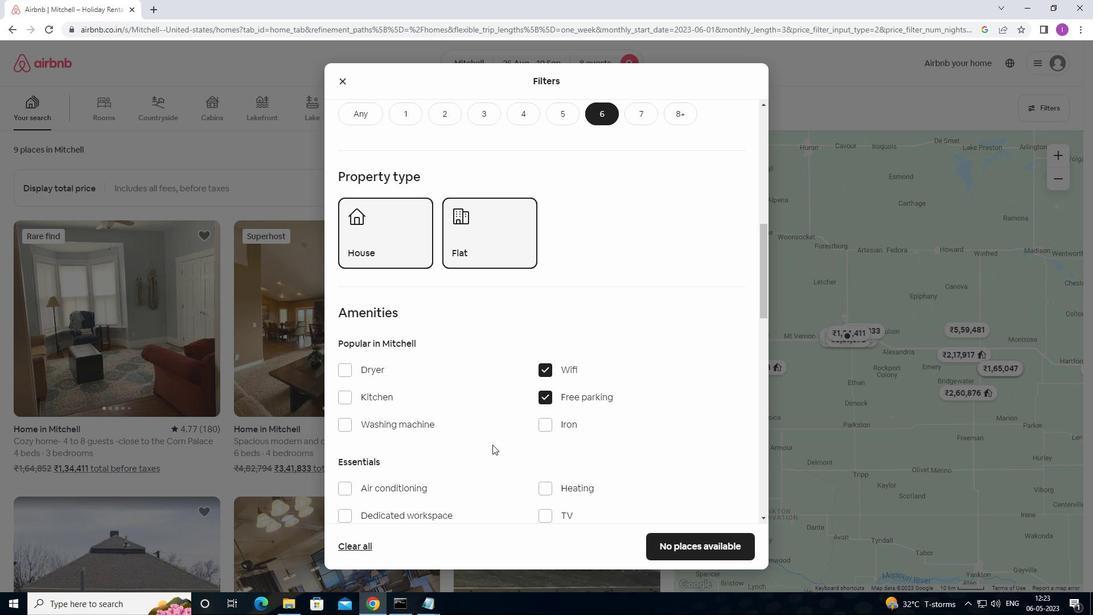 
Action: Mouse scrolled (498, 445) with delta (0, 0)
Screenshot: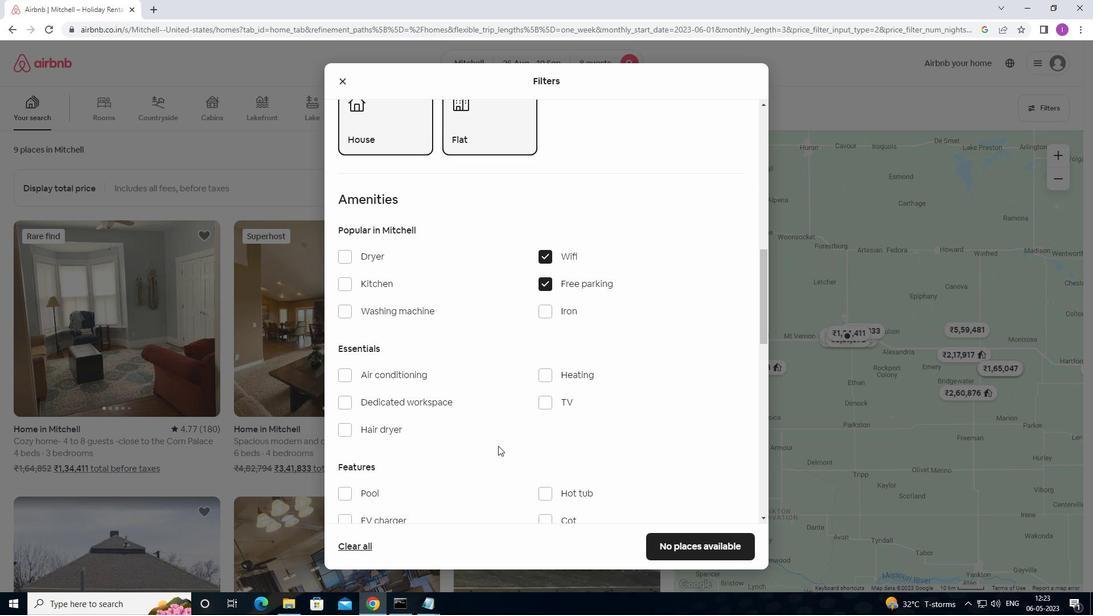 
Action: Mouse moved to (551, 343)
Screenshot: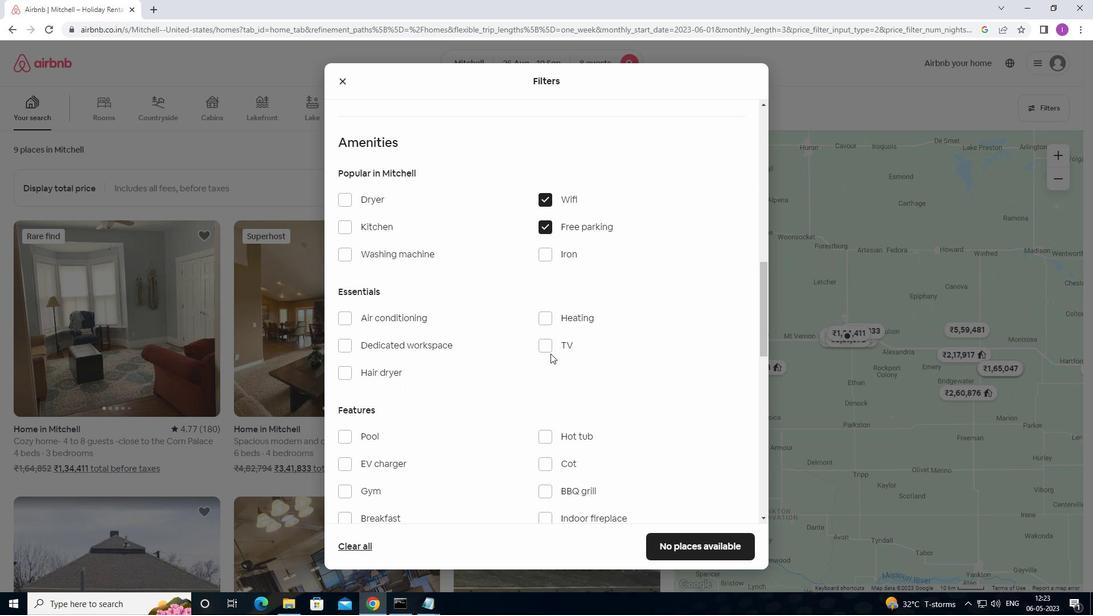 
Action: Mouse pressed left at (551, 343)
Screenshot: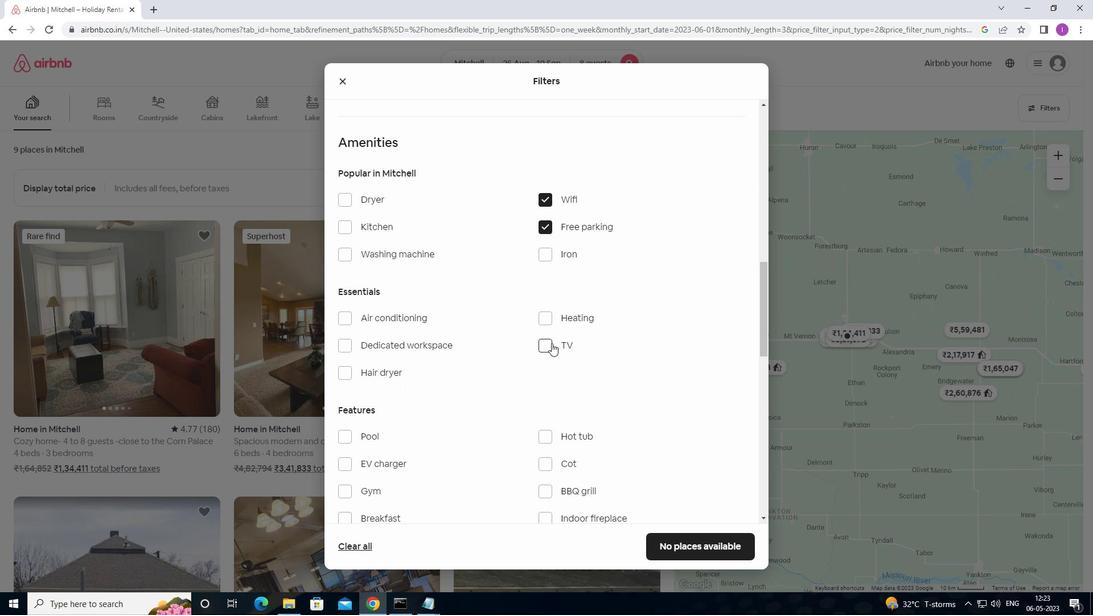 
Action: Mouse moved to (455, 463)
Screenshot: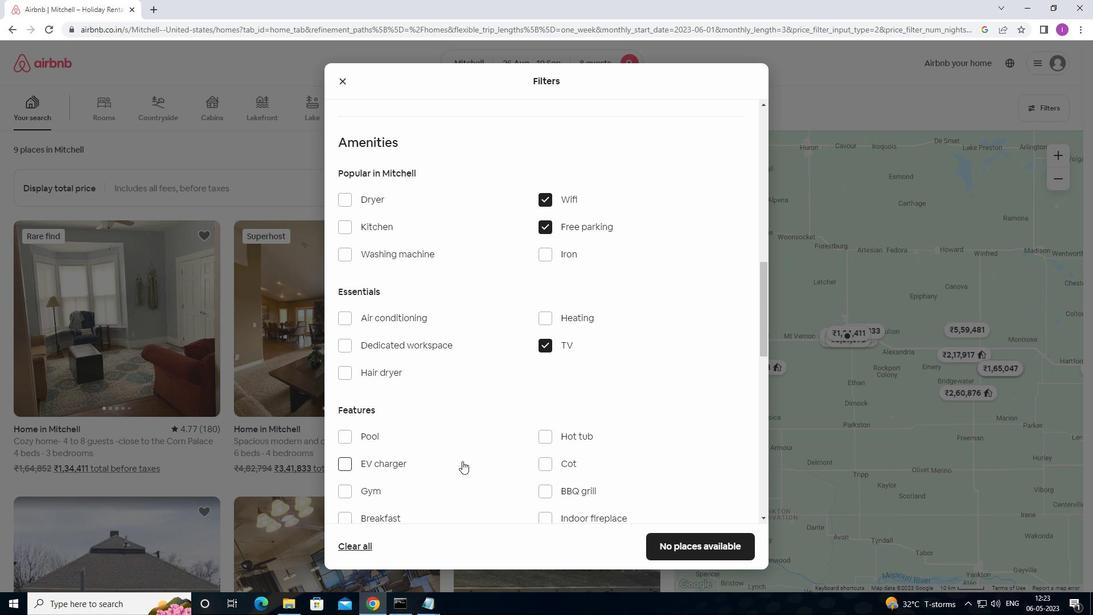
Action: Mouse scrolled (455, 463) with delta (0, 0)
Screenshot: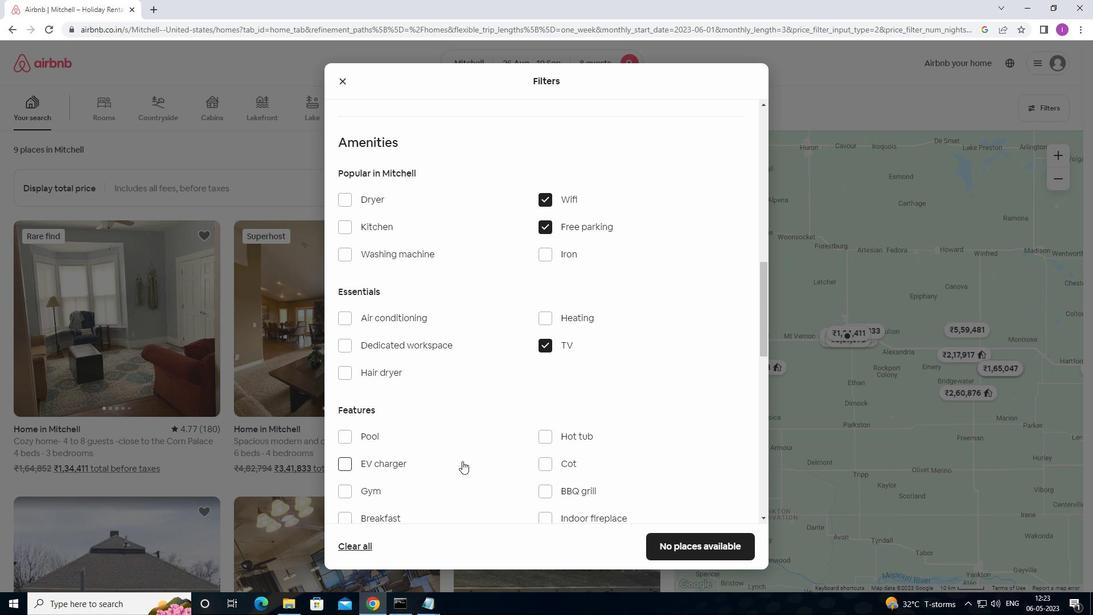 
Action: Mouse moved to (340, 433)
Screenshot: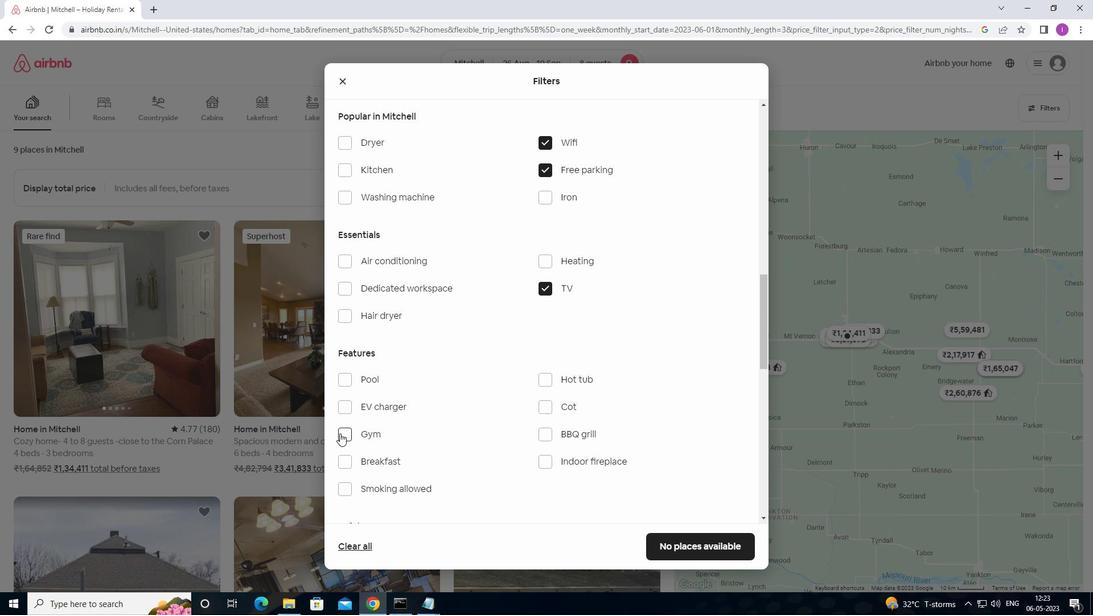
Action: Mouse pressed left at (340, 433)
Screenshot: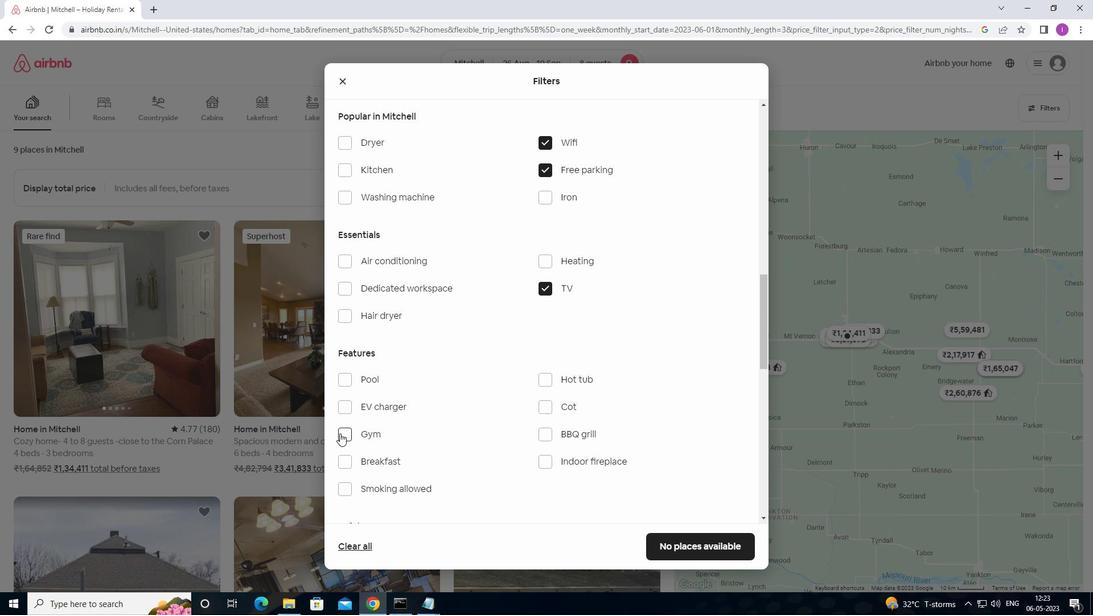 
Action: Mouse moved to (341, 464)
Screenshot: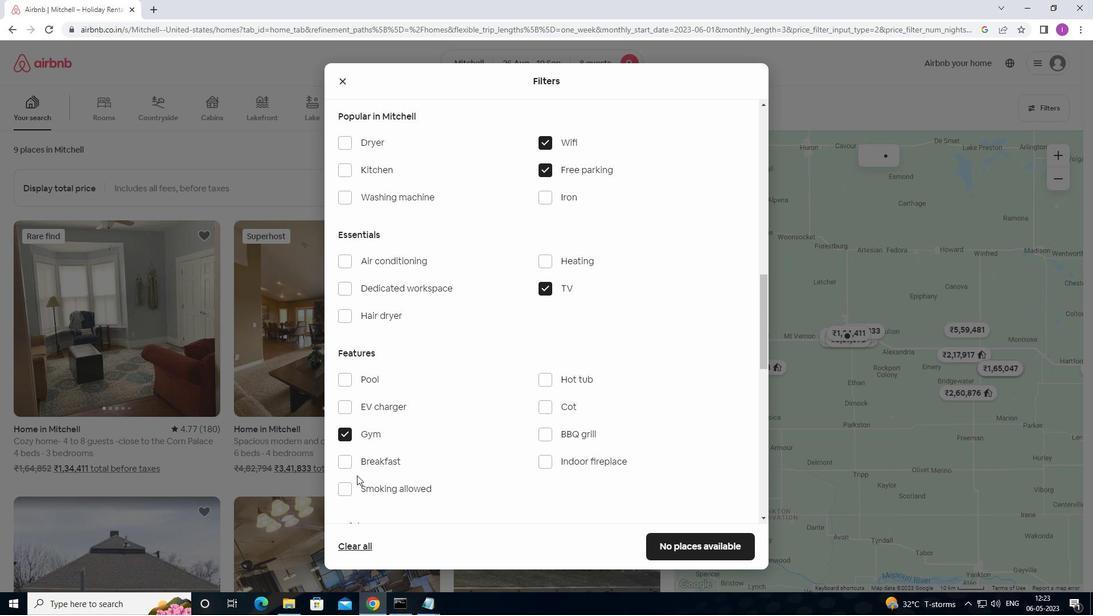 
Action: Mouse pressed left at (341, 464)
Screenshot: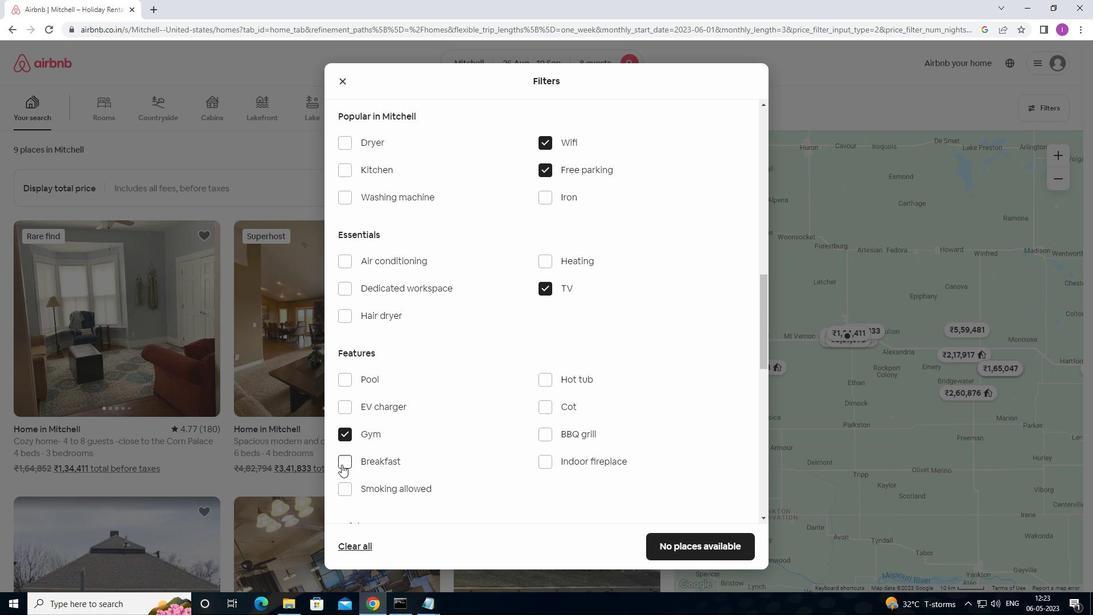 
Action: Mouse moved to (558, 451)
Screenshot: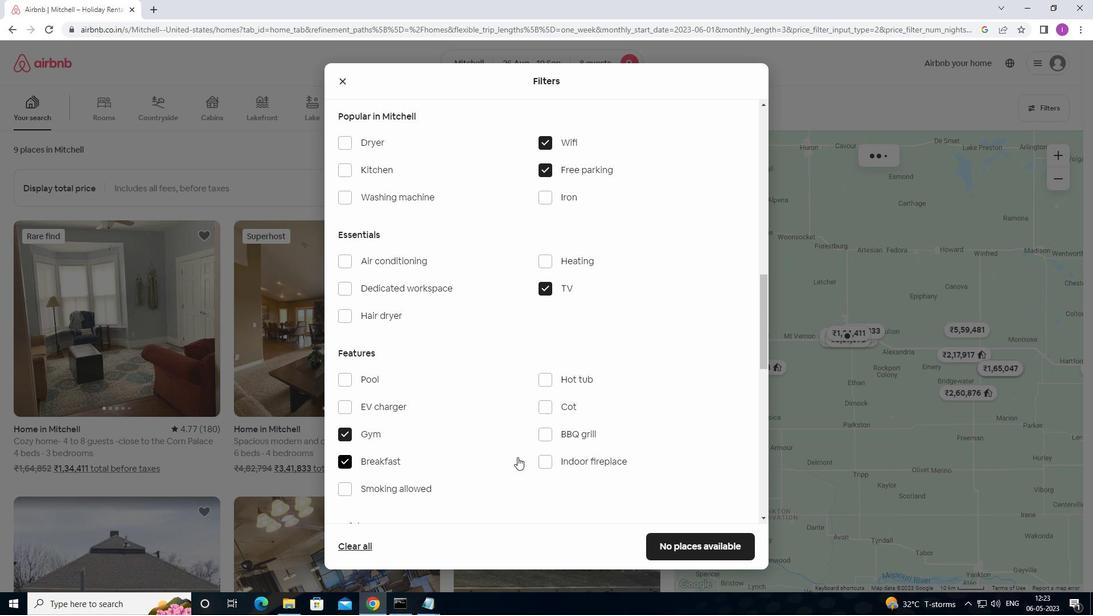 
Action: Mouse scrolled (558, 451) with delta (0, 0)
Screenshot: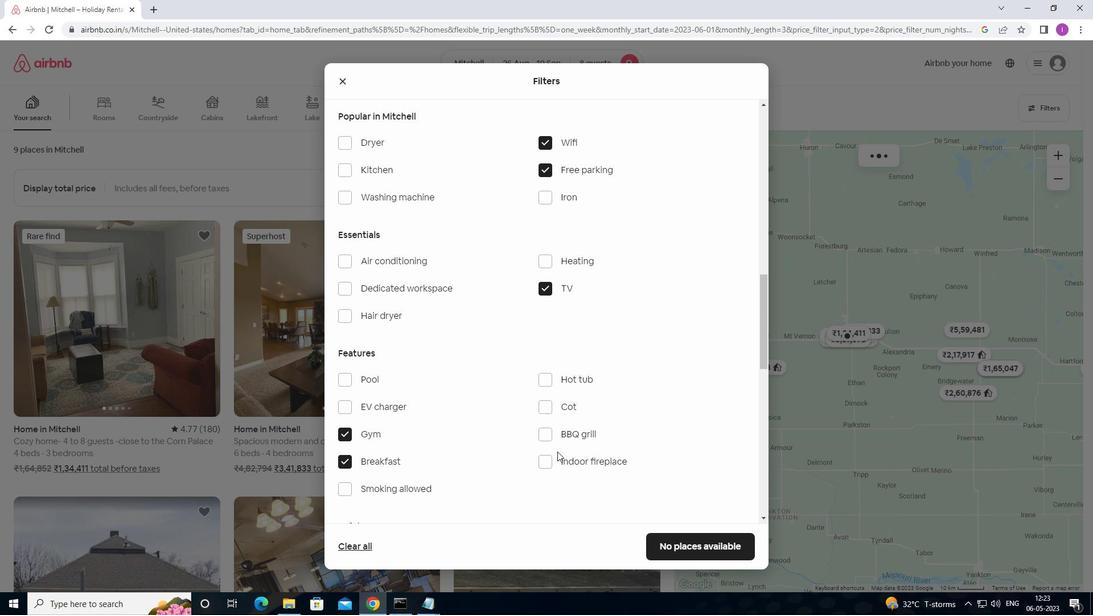 
Action: Mouse scrolled (558, 451) with delta (0, 0)
Screenshot: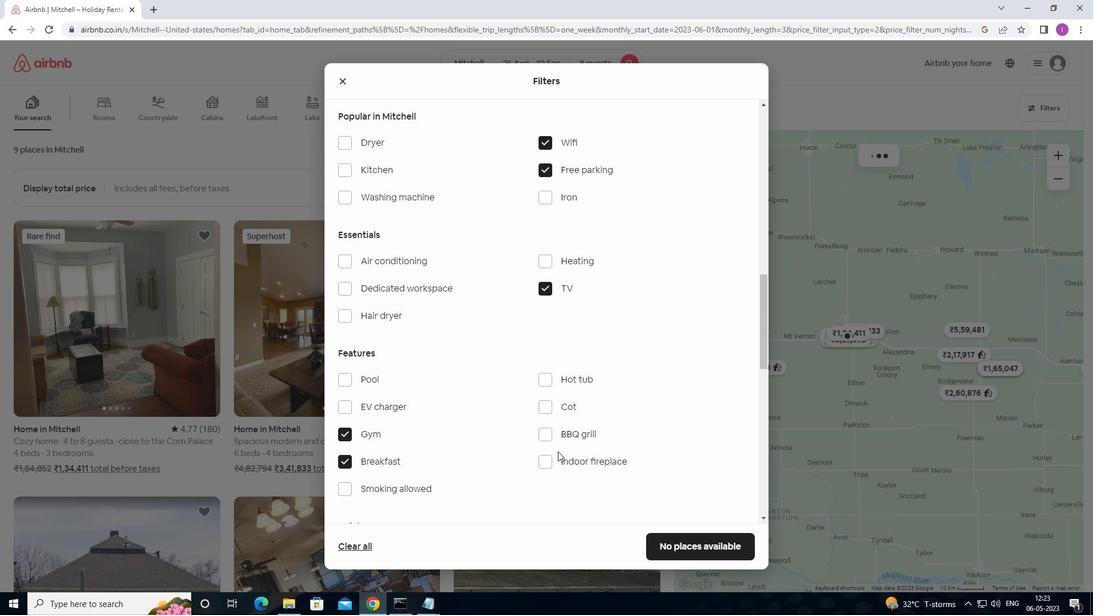 
Action: Mouse scrolled (558, 451) with delta (0, 0)
Screenshot: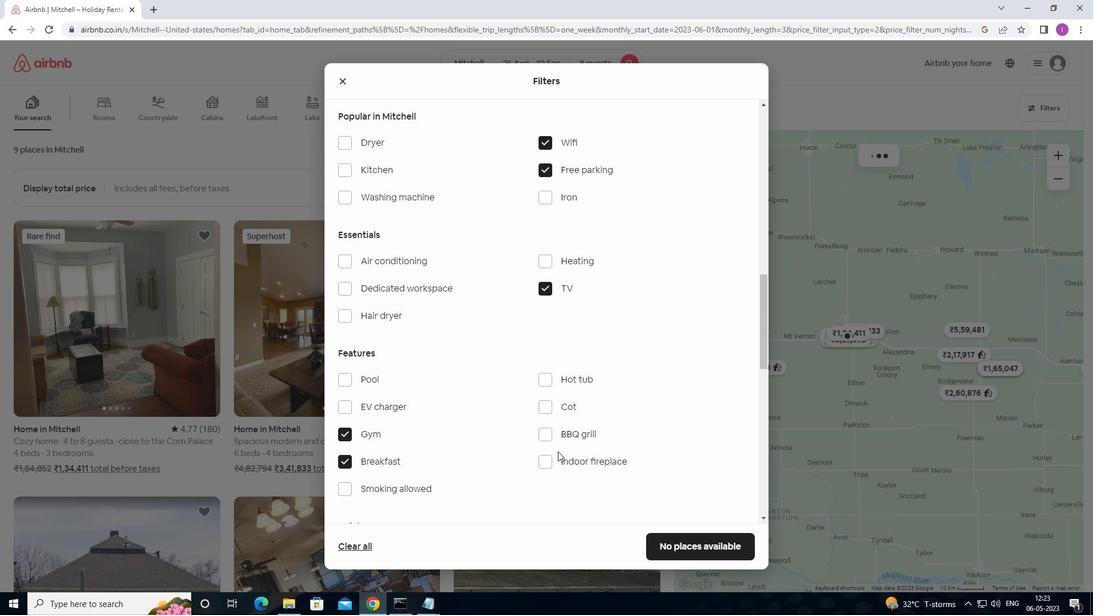 
Action: Mouse scrolled (558, 451) with delta (0, 0)
Screenshot: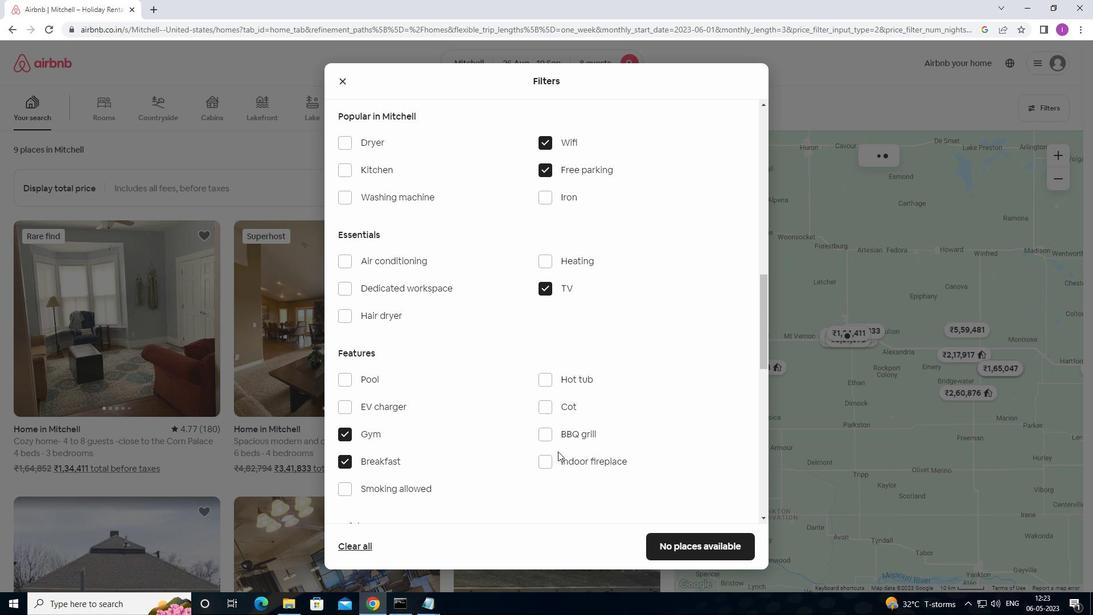 
Action: Mouse moved to (604, 453)
Screenshot: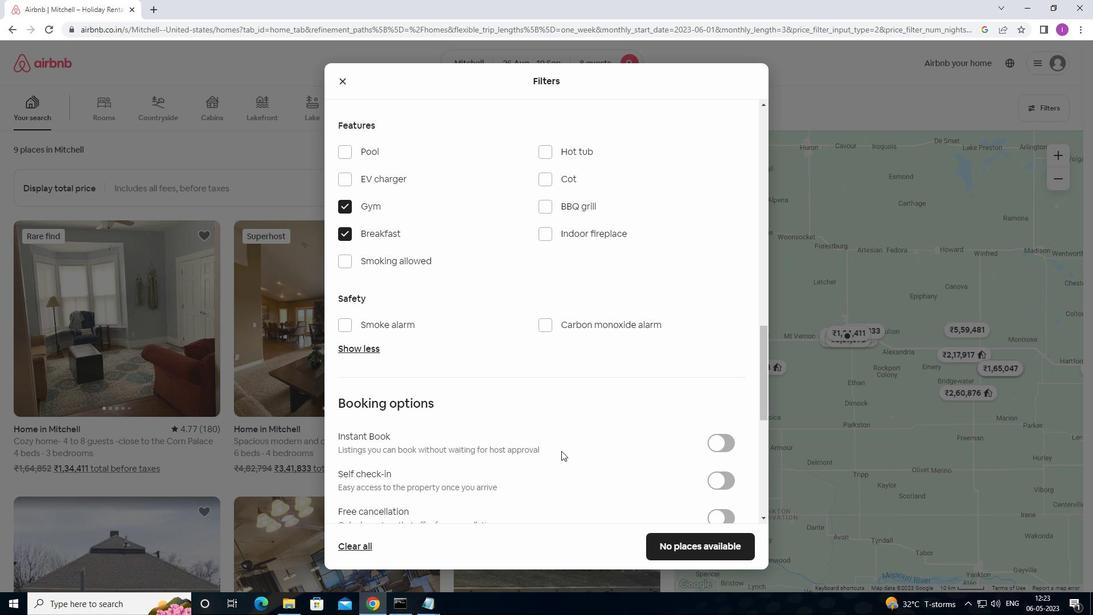 
Action: Mouse scrolled (604, 452) with delta (0, 0)
Screenshot: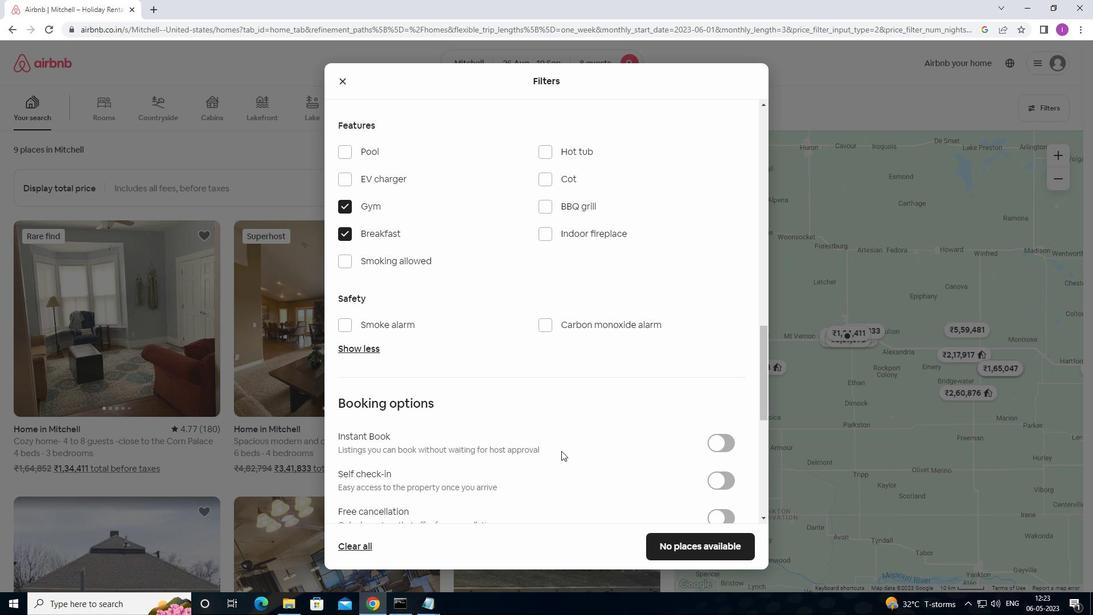 
Action: Mouse moved to (604, 453)
Screenshot: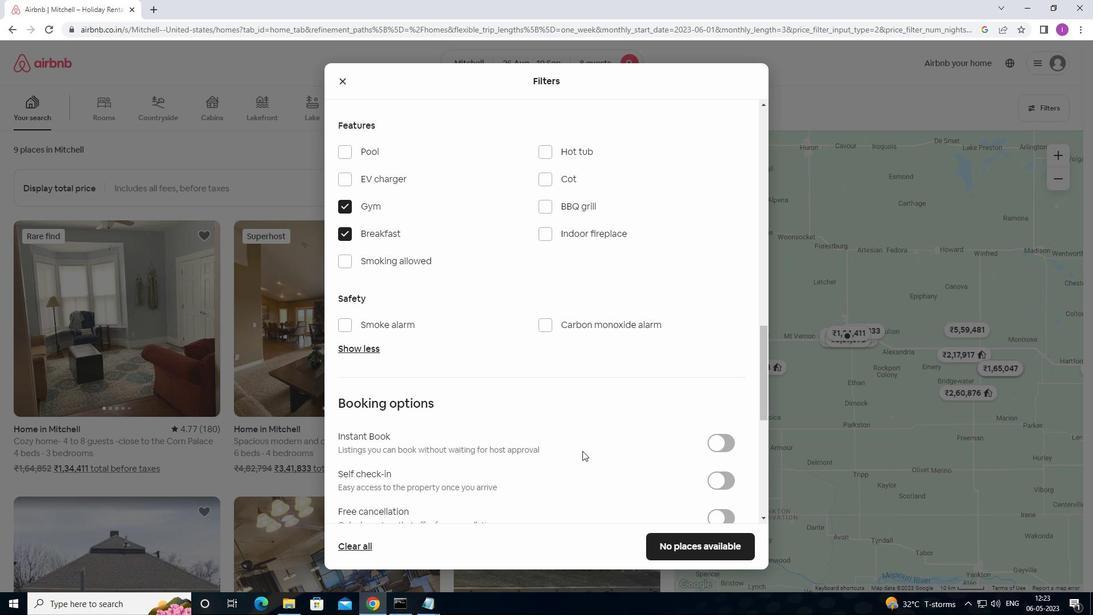 
Action: Mouse scrolled (604, 452) with delta (0, 0)
Screenshot: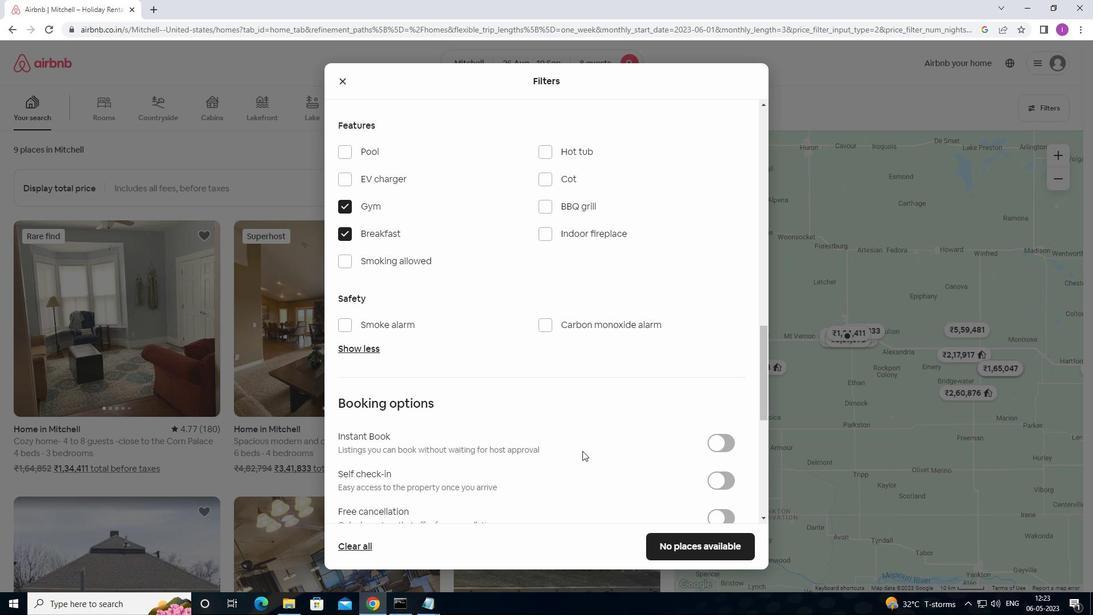 
Action: Mouse moved to (729, 369)
Screenshot: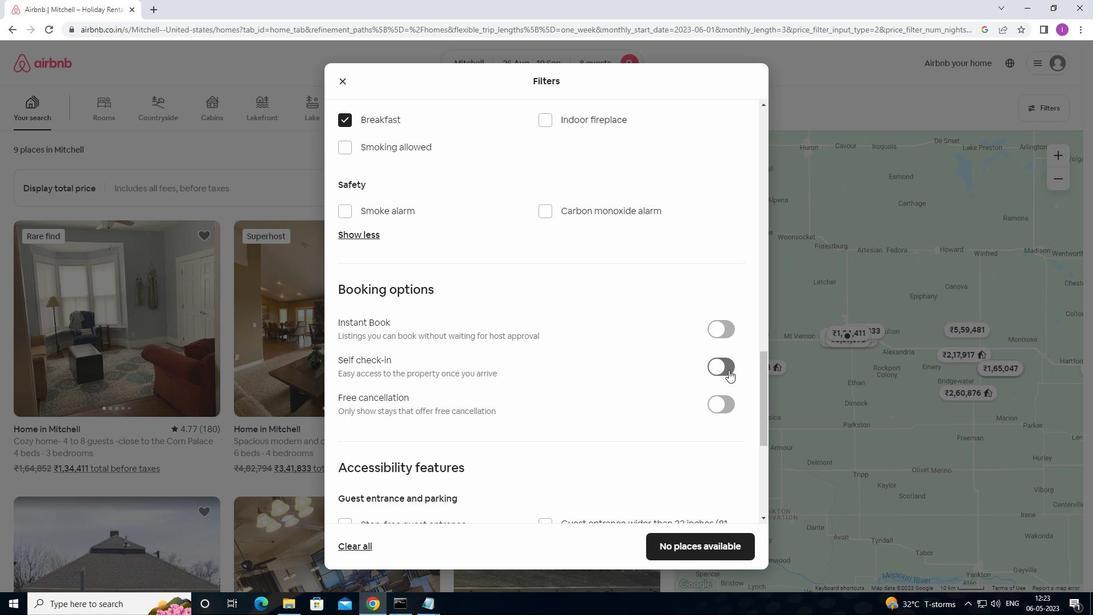
Action: Mouse pressed left at (729, 369)
Screenshot: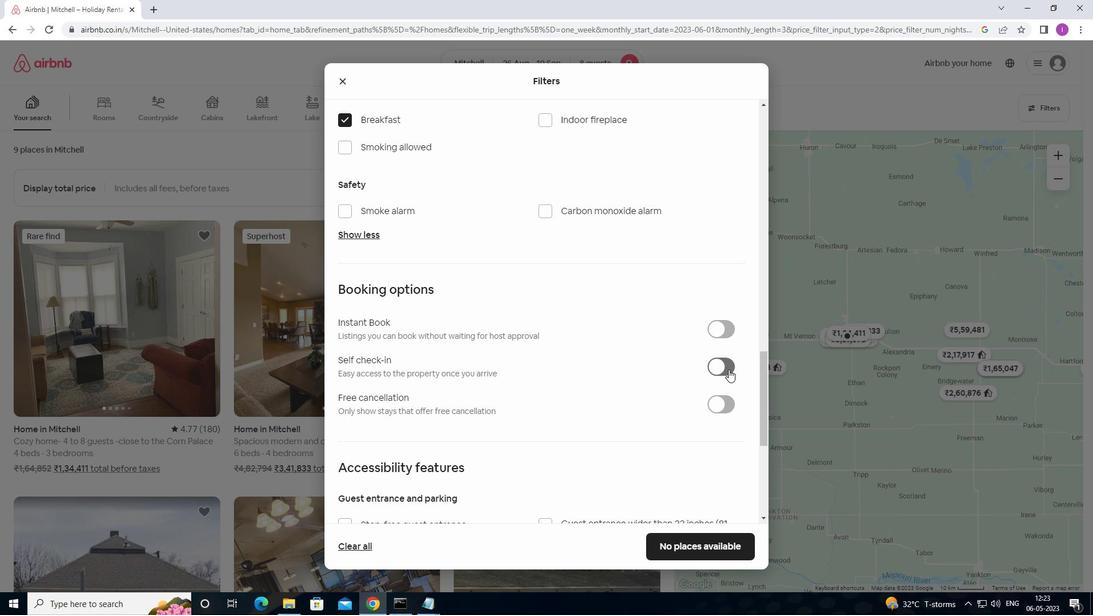 
Action: Mouse moved to (436, 496)
Screenshot: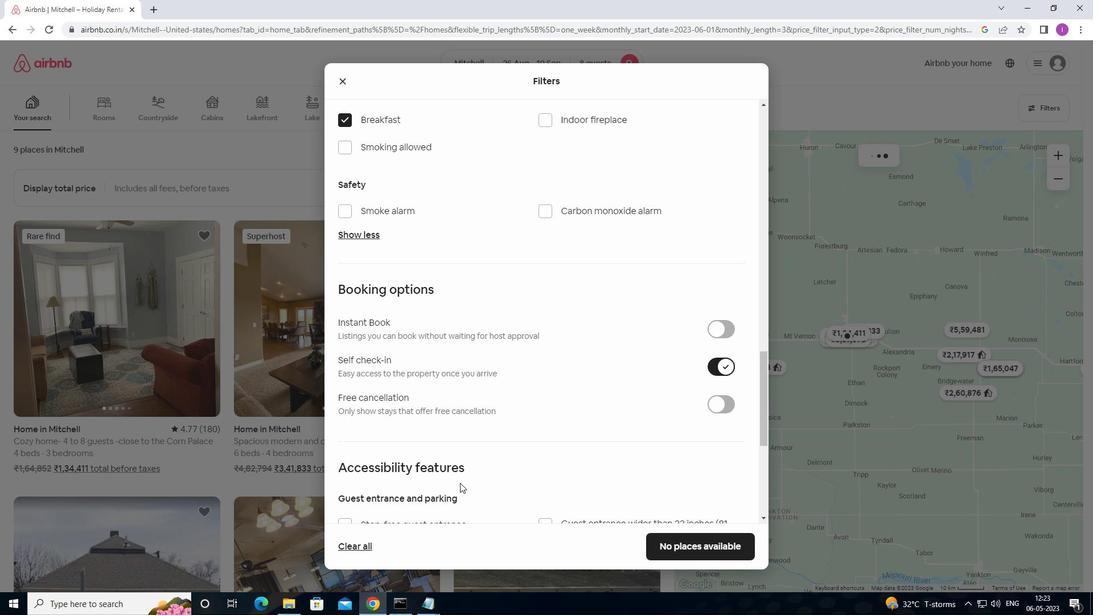 
Action: Mouse scrolled (436, 496) with delta (0, 0)
Screenshot: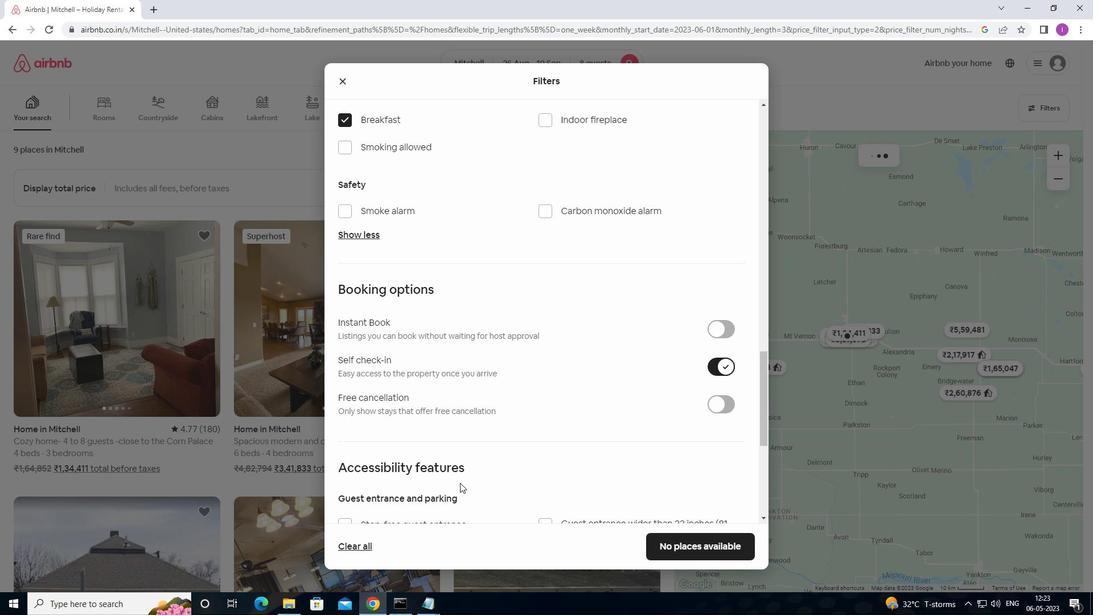 
Action: Mouse scrolled (436, 496) with delta (0, 0)
Screenshot: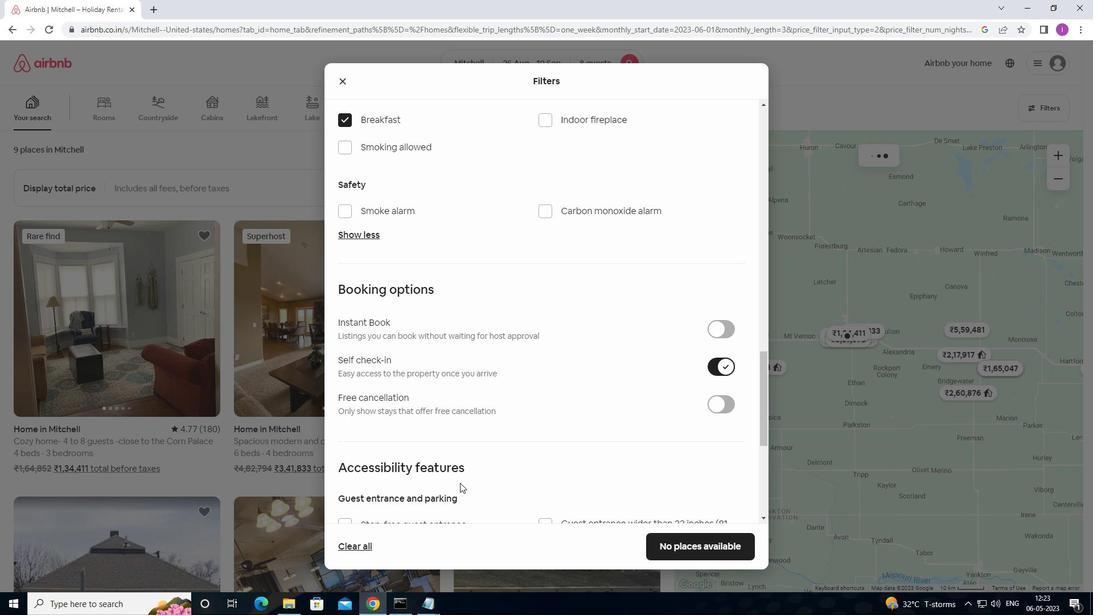 
Action: Mouse scrolled (436, 496) with delta (0, 0)
Screenshot: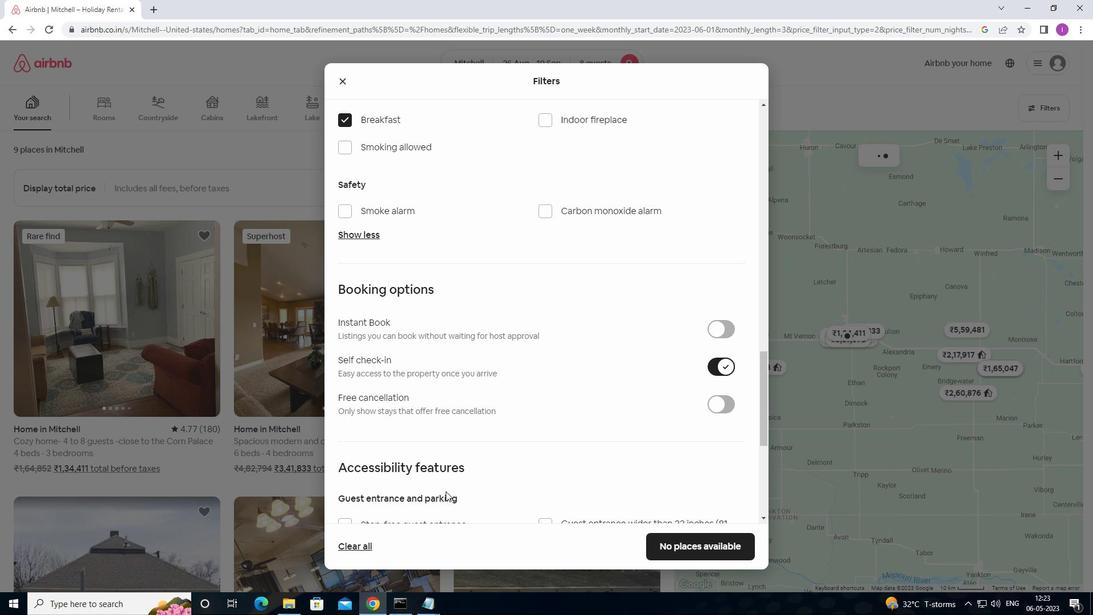 
Action: Mouse moved to (436, 490)
Screenshot: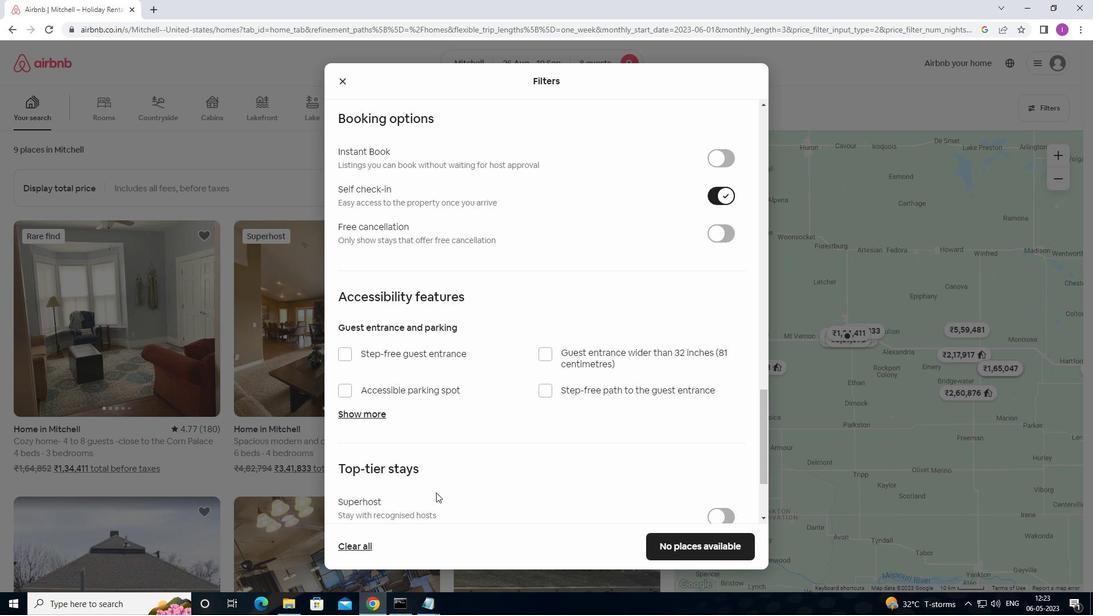 
Action: Mouse scrolled (436, 489) with delta (0, 0)
Screenshot: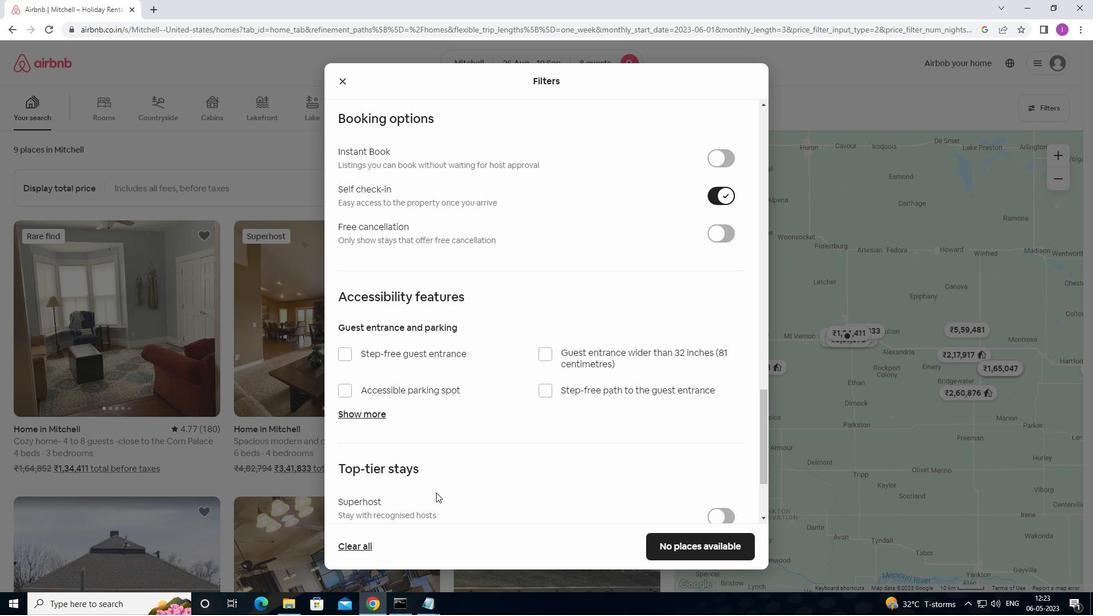 
Action: Mouse scrolled (436, 489) with delta (0, 0)
Screenshot: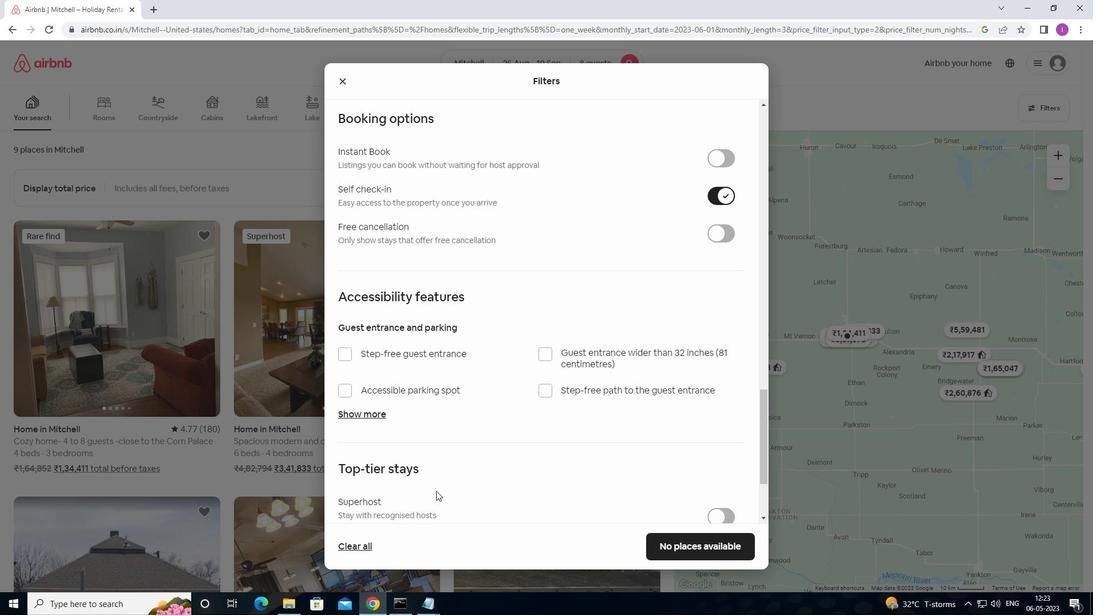 
Action: Mouse scrolled (436, 489) with delta (0, 0)
Screenshot: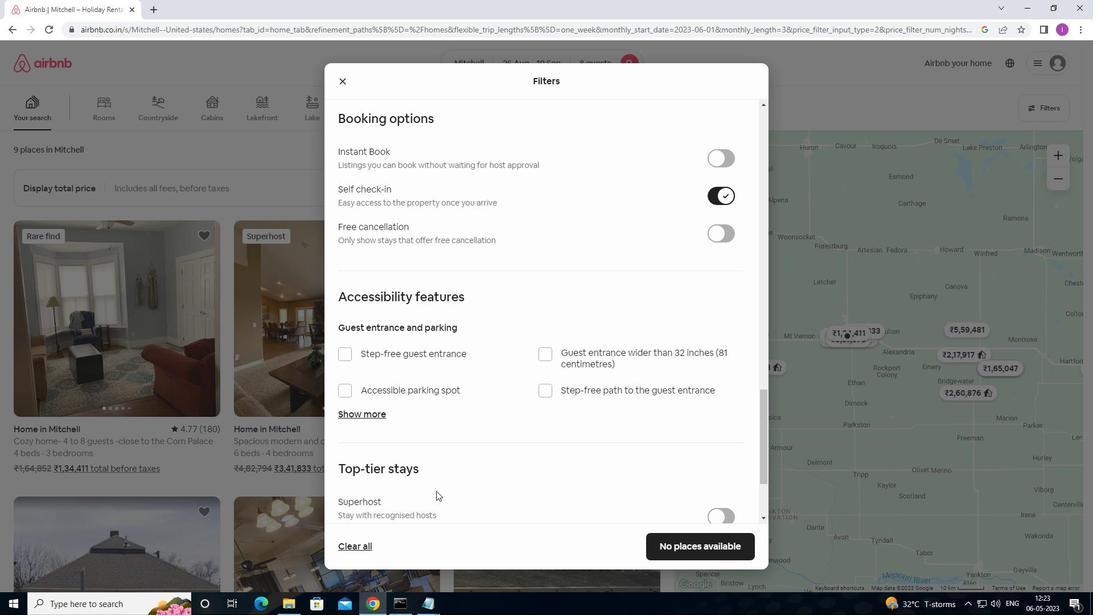 
Action: Mouse scrolled (436, 489) with delta (0, 0)
Screenshot: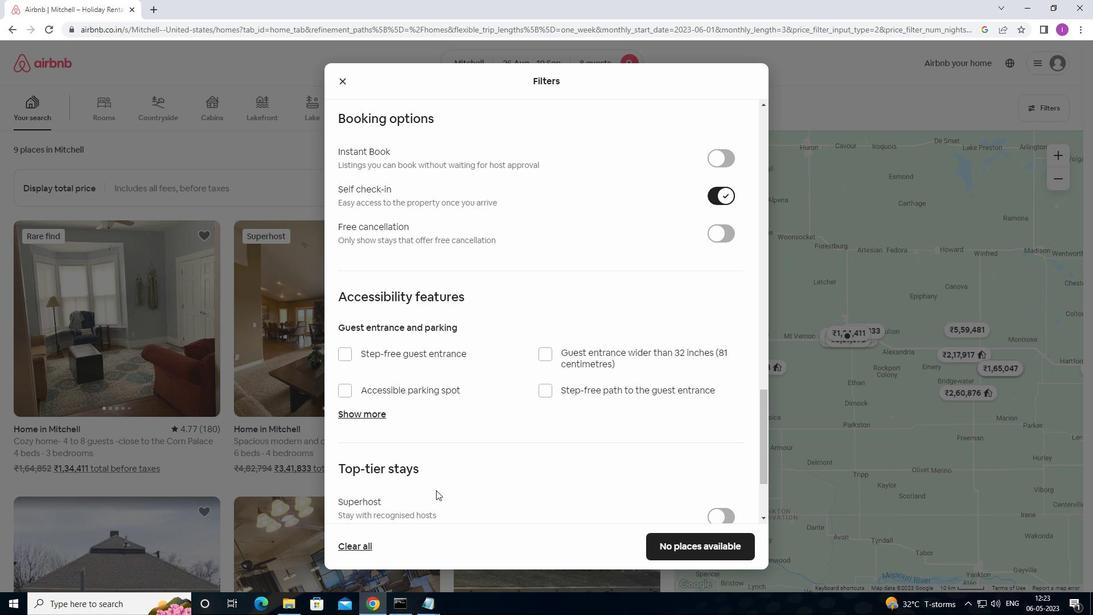 
Action: Mouse scrolled (436, 489) with delta (0, 0)
Screenshot: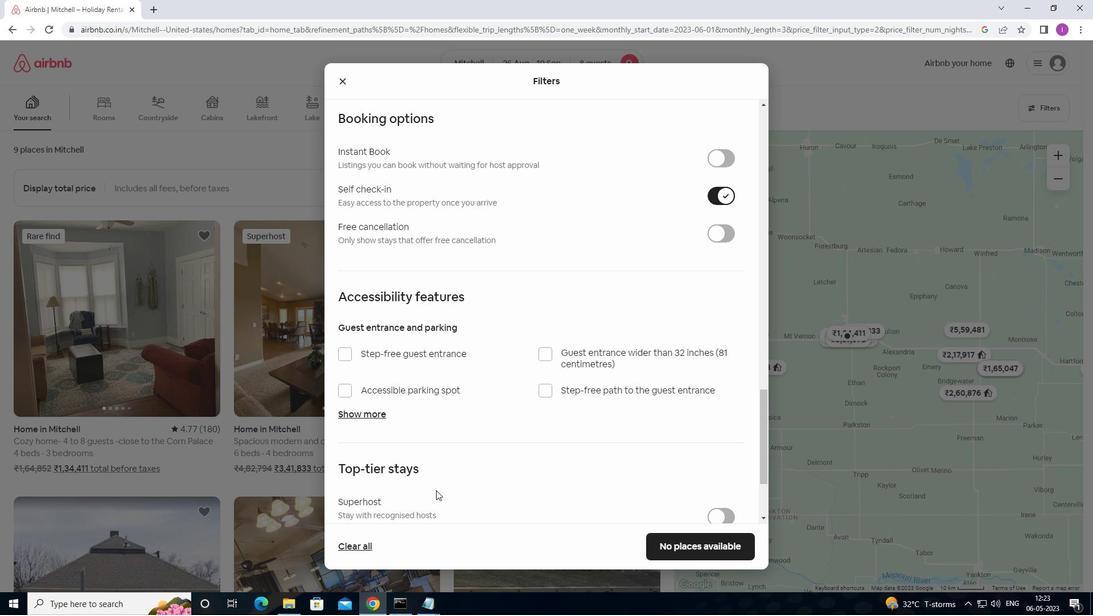 
Action: Mouse moved to (438, 488)
Screenshot: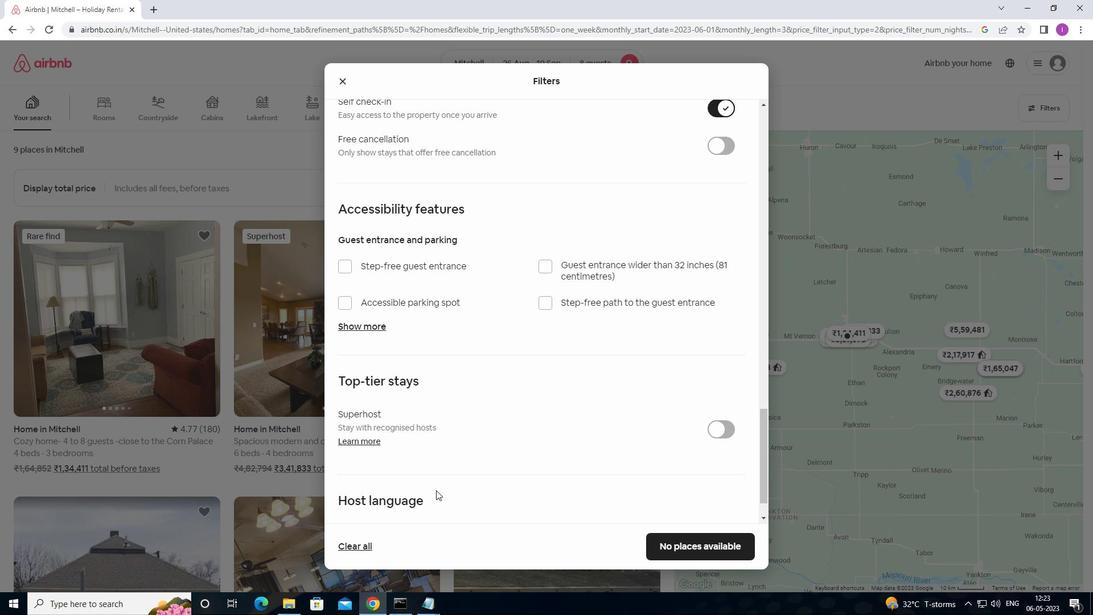 
Action: Mouse scrolled (438, 488) with delta (0, 0)
Screenshot: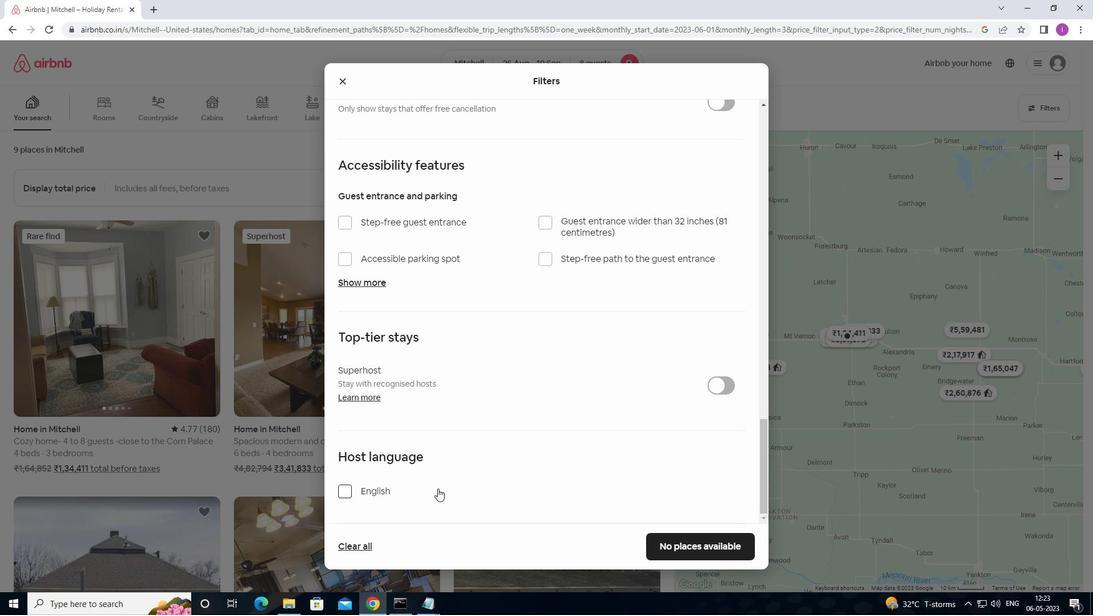
Action: Mouse scrolled (438, 488) with delta (0, 0)
Screenshot: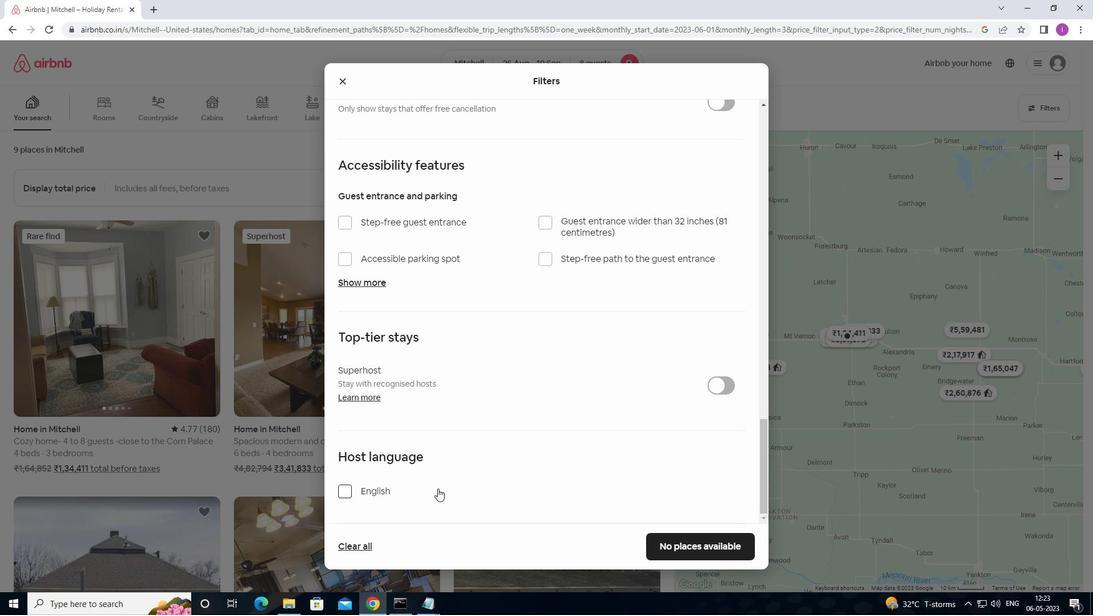 
Action: Mouse scrolled (438, 488) with delta (0, 0)
Screenshot: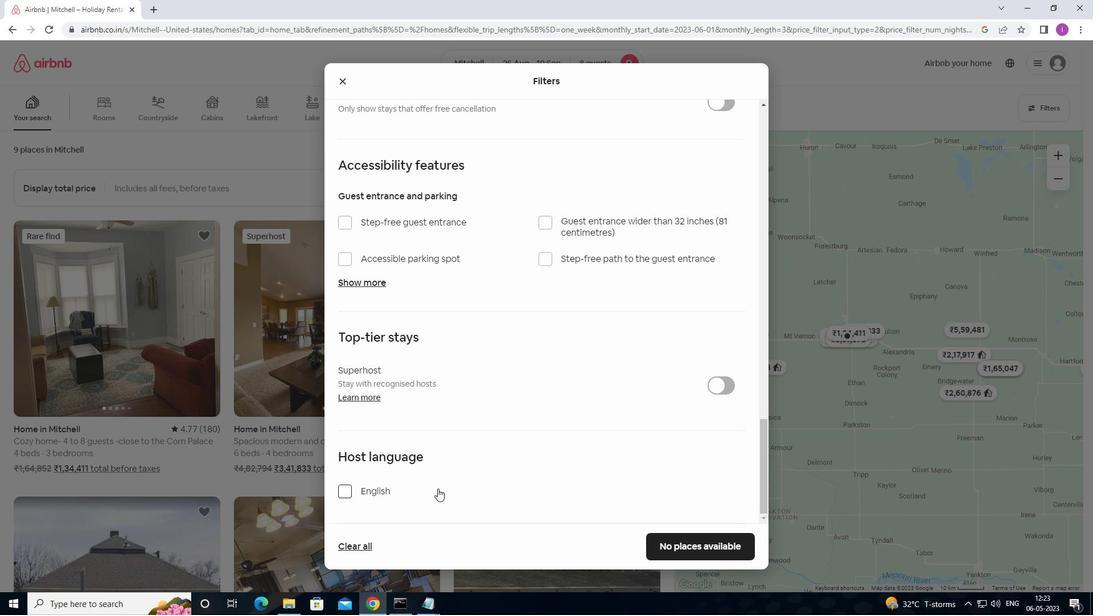
Action: Mouse moved to (344, 492)
Screenshot: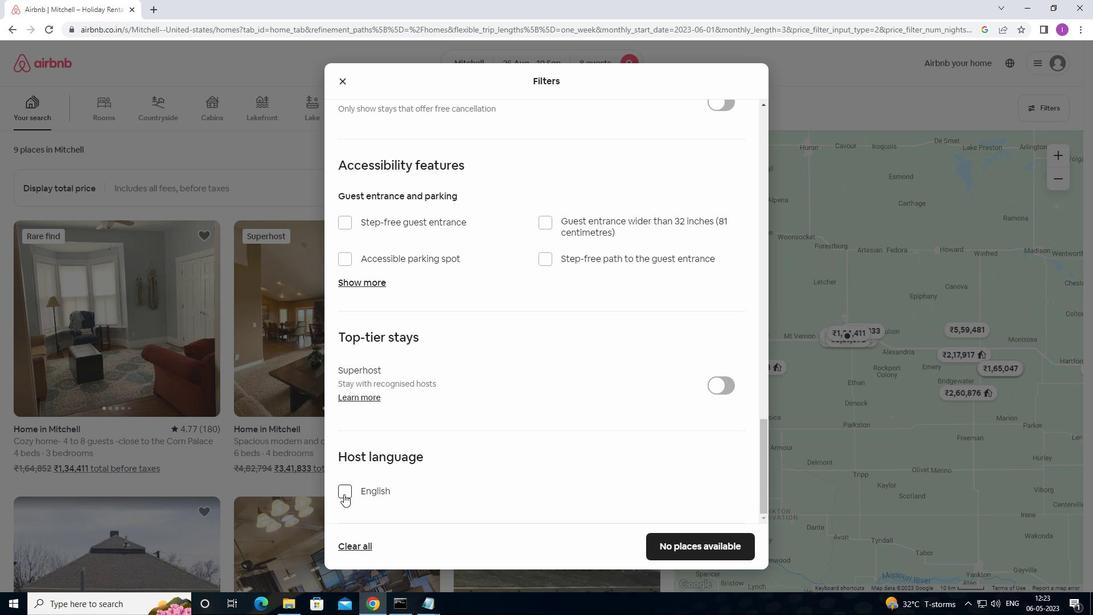 
Action: Mouse pressed left at (344, 492)
Screenshot: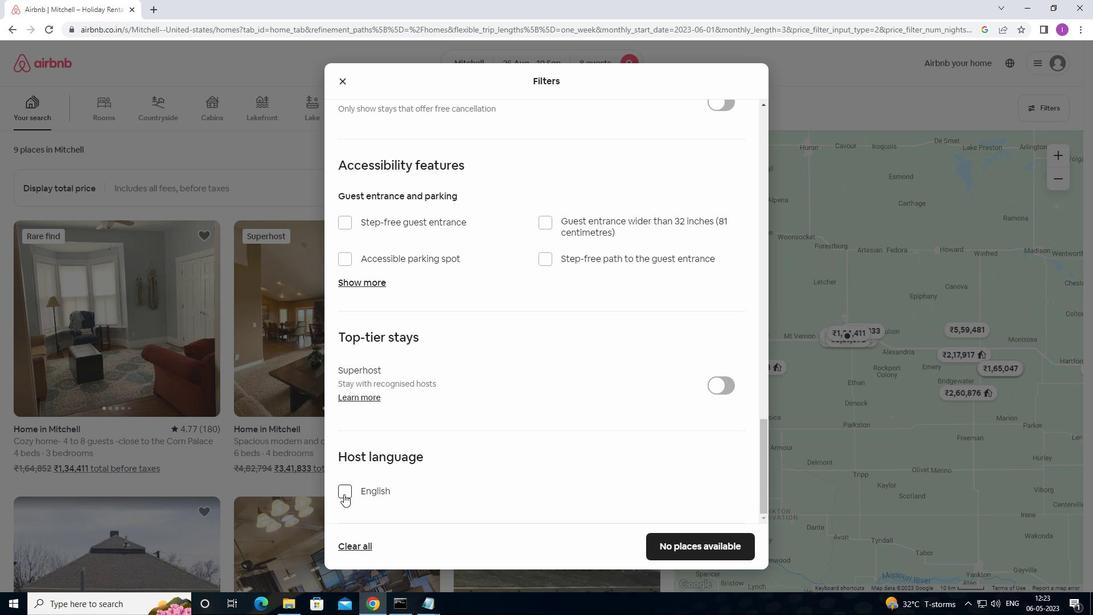 
Action: Mouse moved to (697, 545)
Screenshot: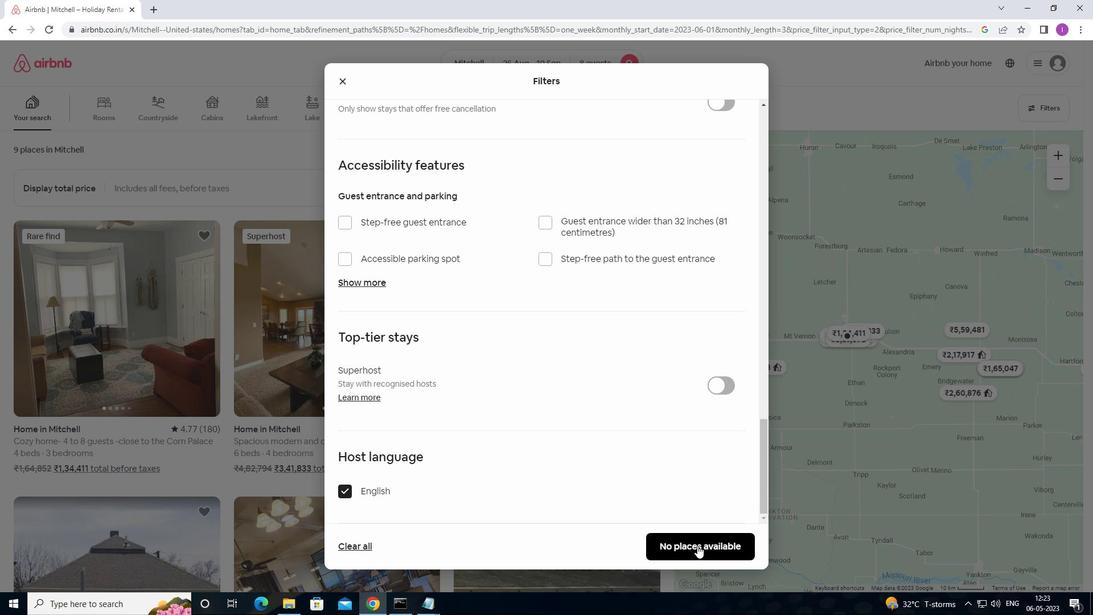 
Action: Mouse pressed left at (697, 545)
Screenshot: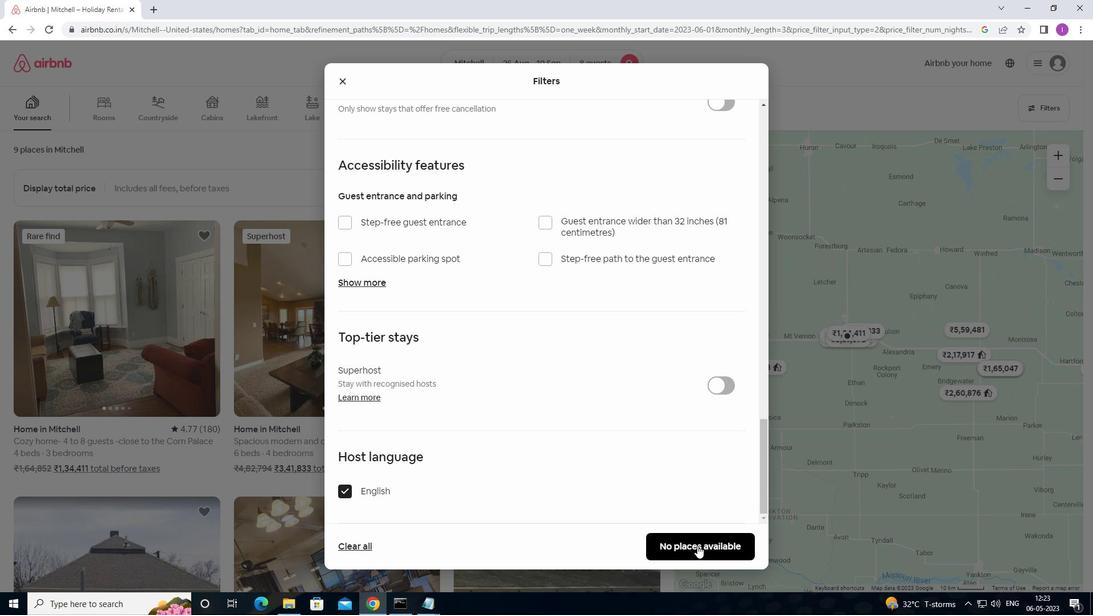
Action: Mouse moved to (710, 539)
Screenshot: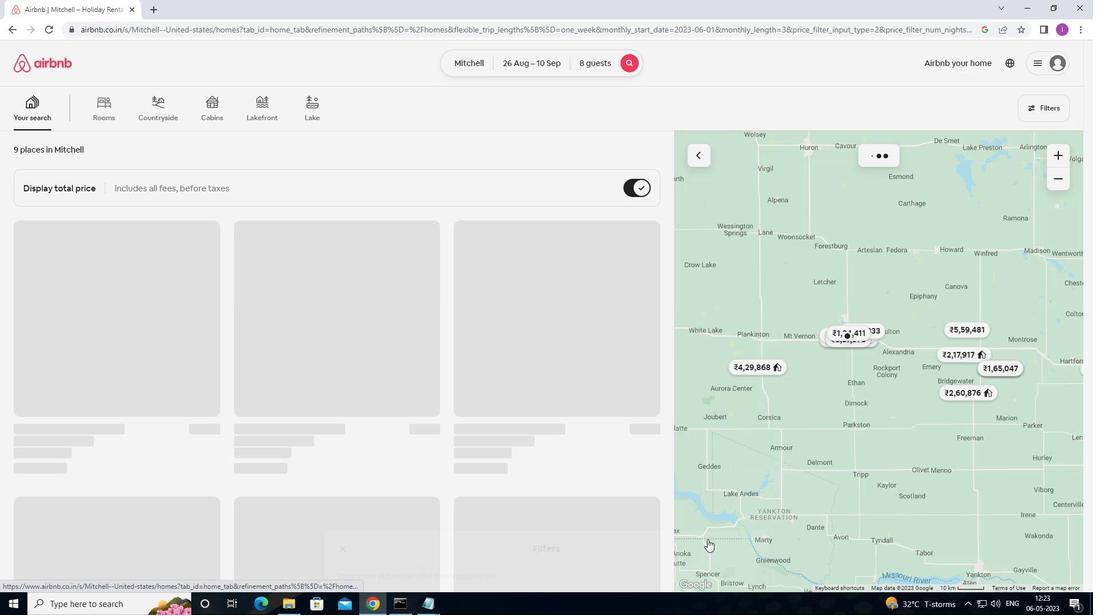 
